 Task: Create tabs for every object which are used in student admission management system.
Action: Mouse moved to (803, 61)
Screenshot: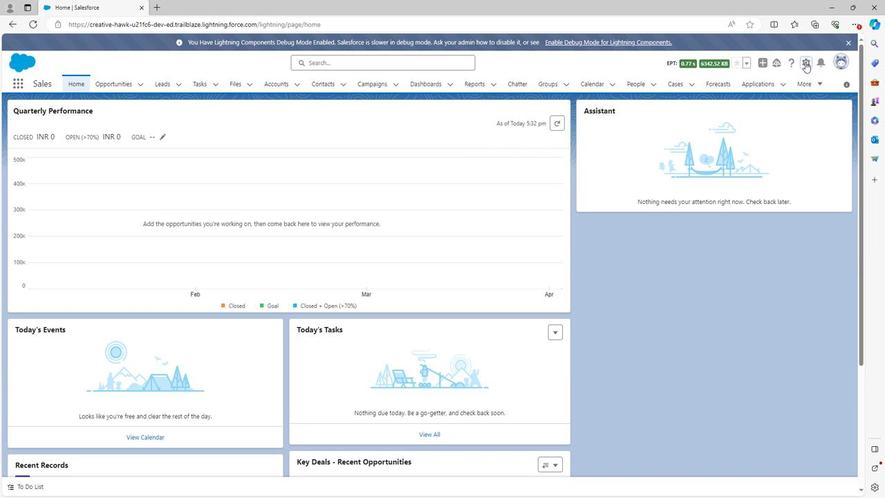 
Action: Mouse pressed left at (803, 61)
Screenshot: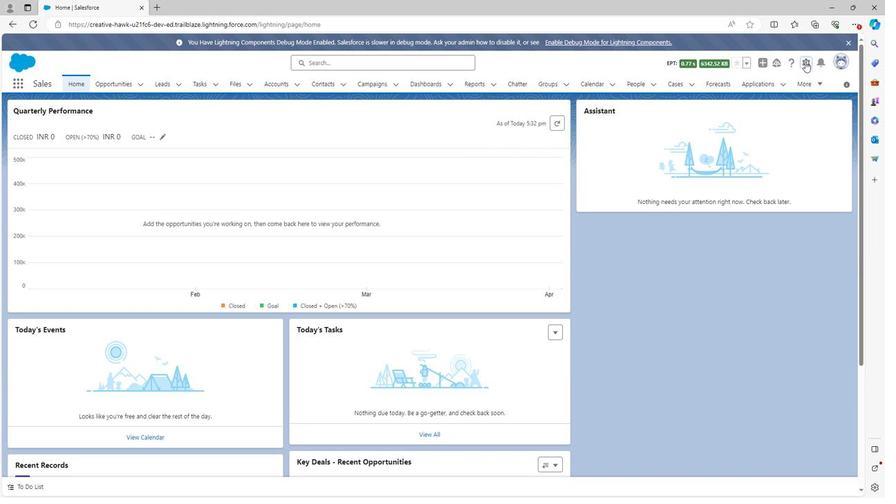 
Action: Mouse moved to (767, 92)
Screenshot: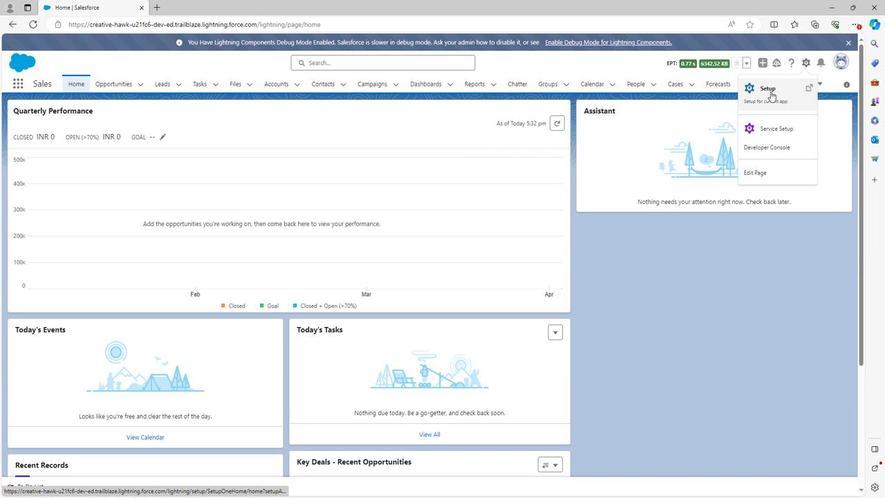
Action: Mouse pressed left at (767, 92)
Screenshot: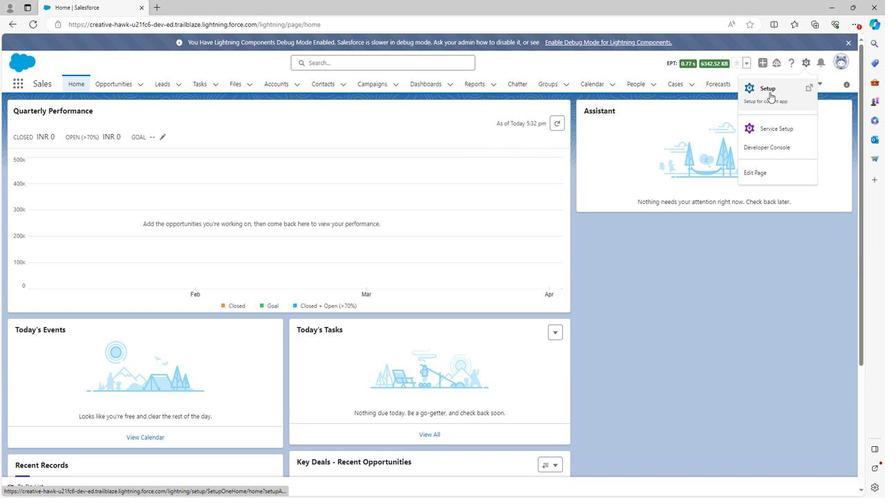 
Action: Mouse moved to (65, 103)
Screenshot: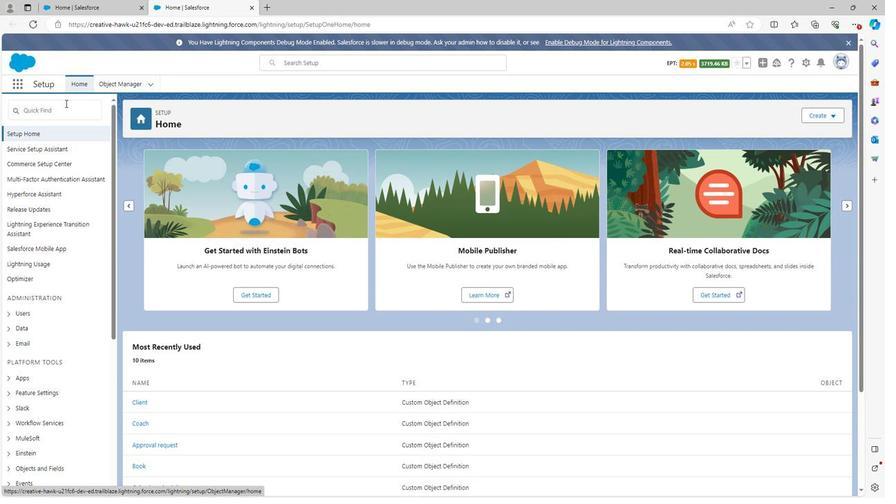 
Action: Mouse pressed left at (65, 103)
Screenshot: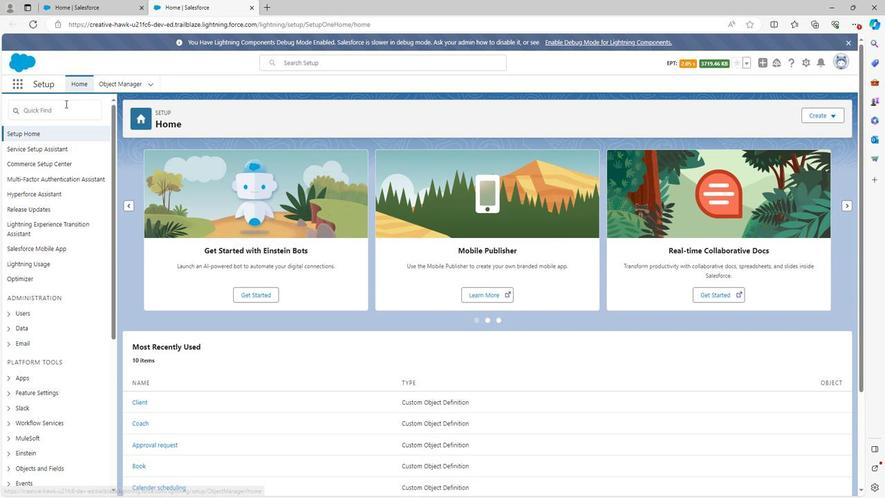 
Action: Mouse moved to (65, 103)
Screenshot: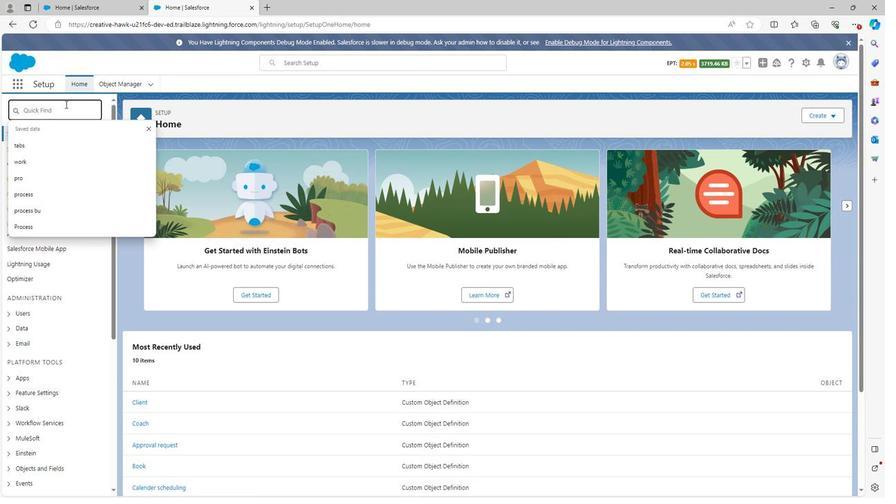 
Action: Key pressed tab
Screenshot: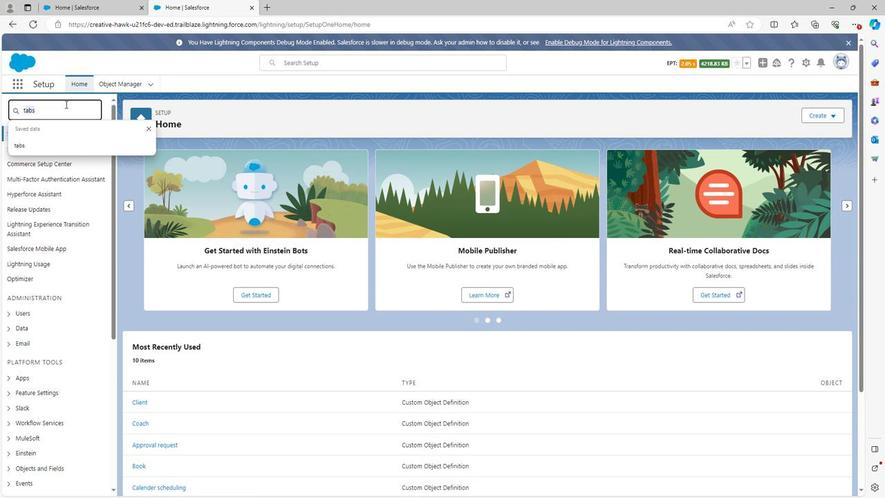 
Action: Mouse moved to (31, 154)
Screenshot: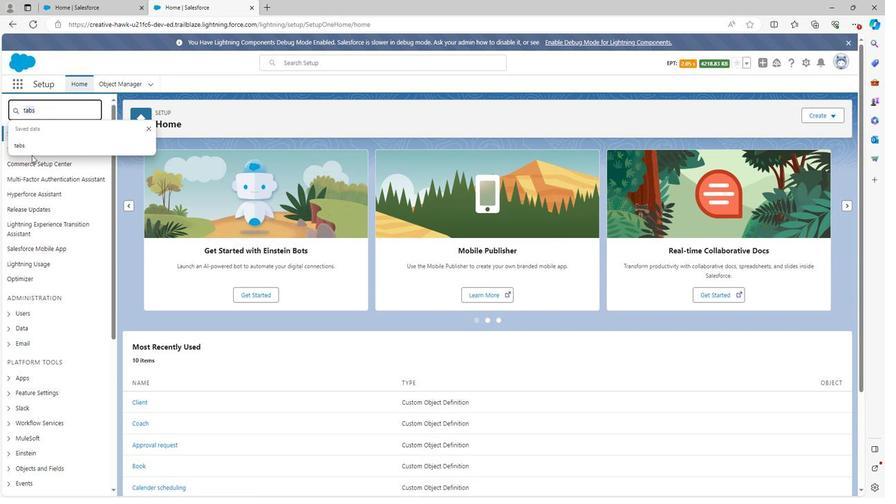 
Action: Key pressed s
Screenshot: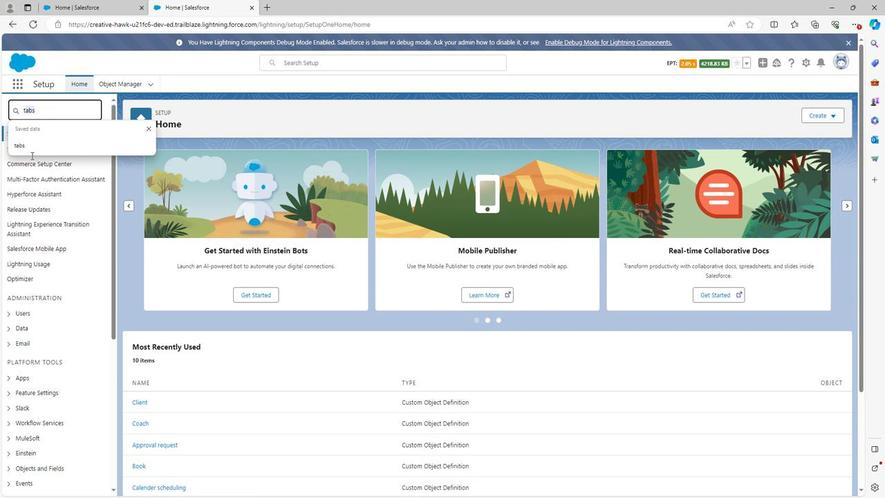 
Action: Mouse moved to (32, 161)
Screenshot: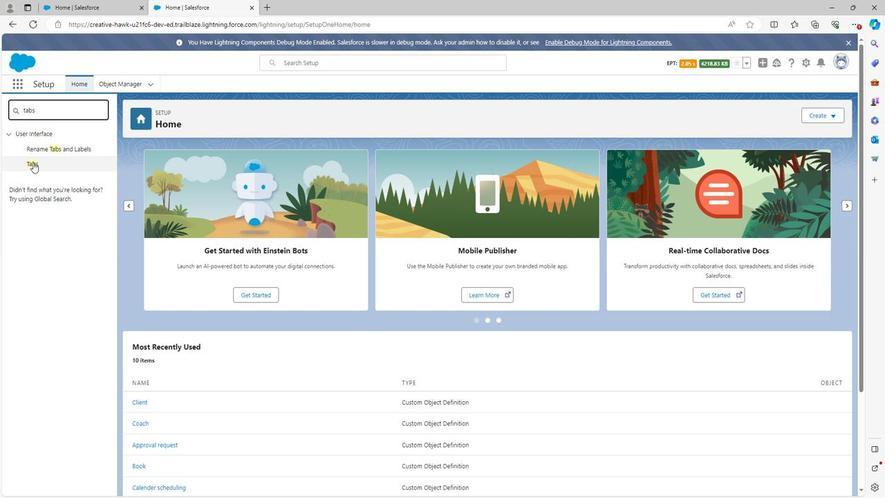 
Action: Mouse pressed left at (32, 161)
Screenshot: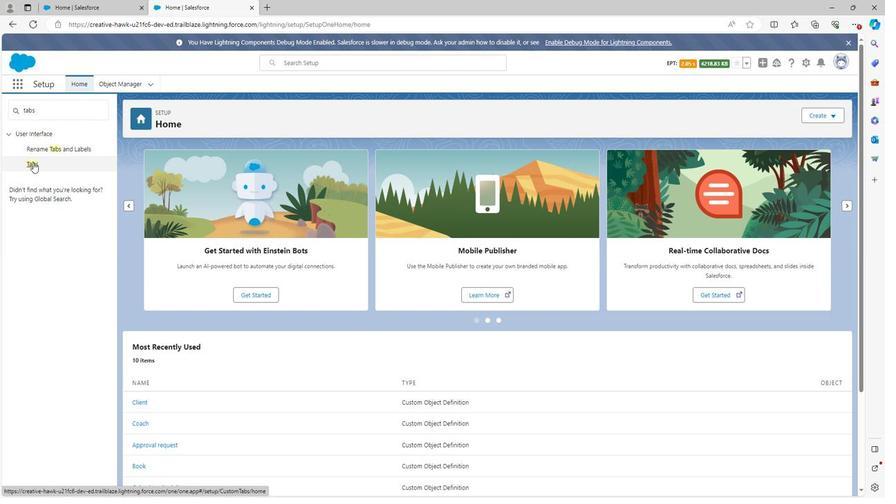 
Action: Mouse moved to (354, 224)
Screenshot: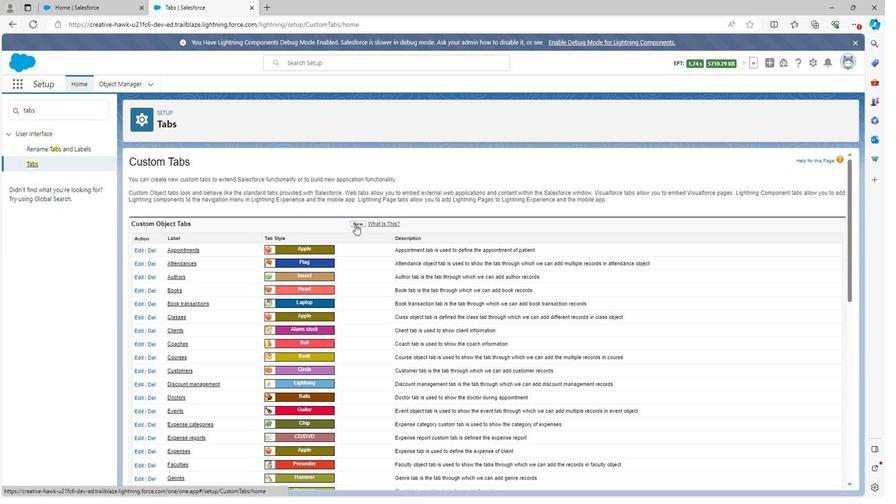 
Action: Mouse pressed left at (354, 224)
Screenshot: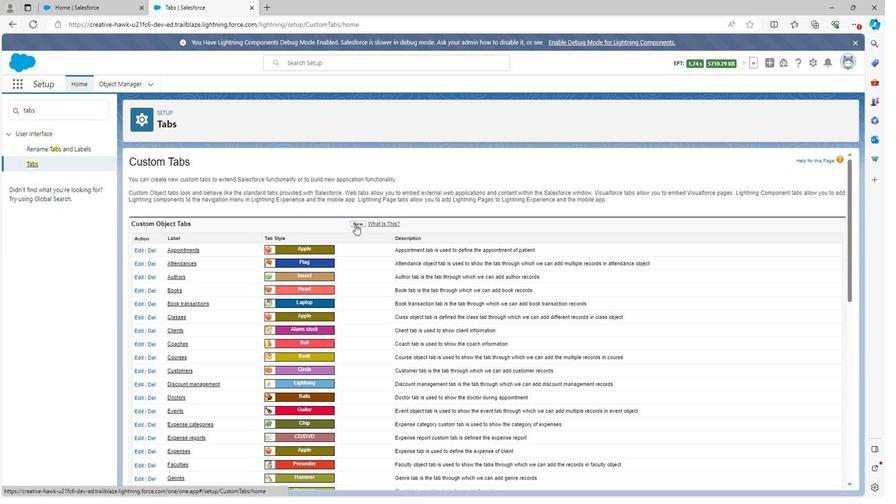 
Action: Mouse moved to (307, 238)
Screenshot: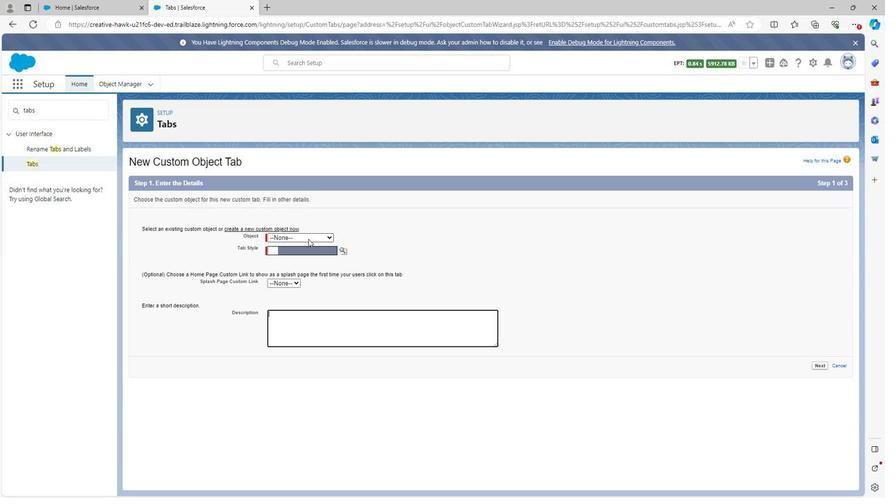 
Action: Mouse pressed left at (307, 238)
Screenshot: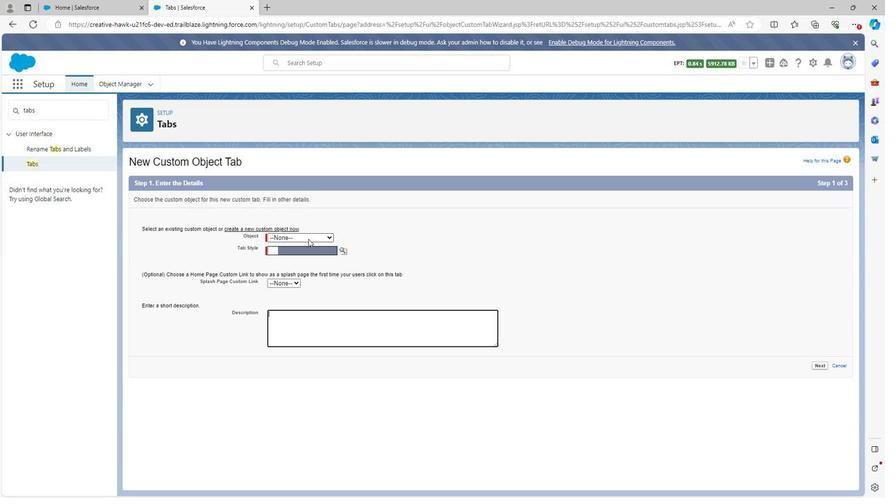 
Action: Mouse moved to (297, 379)
Screenshot: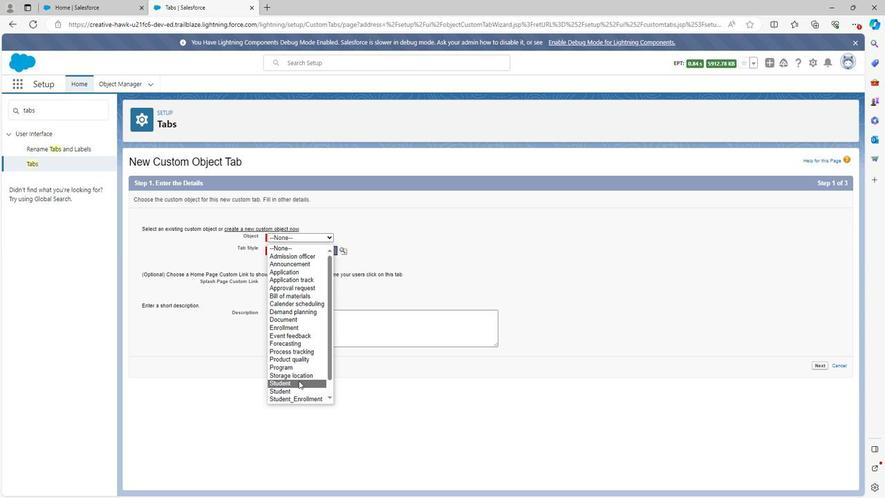 
Action: Mouse pressed left at (297, 379)
Screenshot: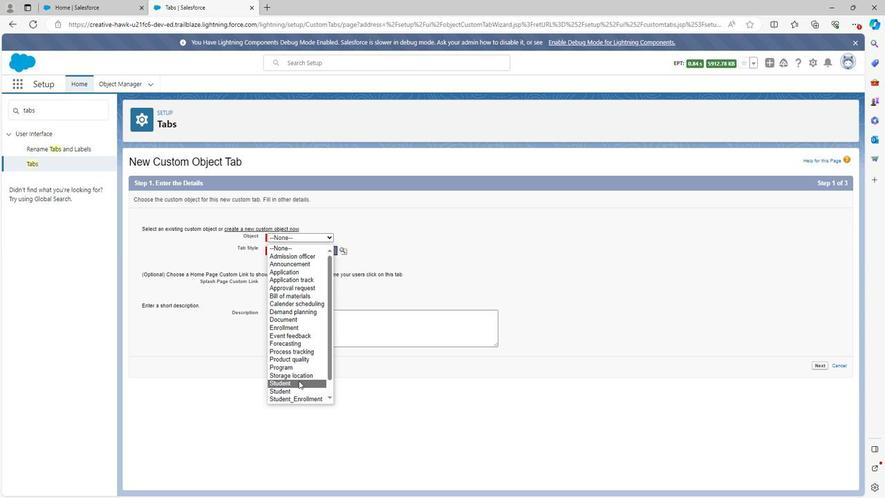 
Action: Mouse moved to (342, 249)
Screenshot: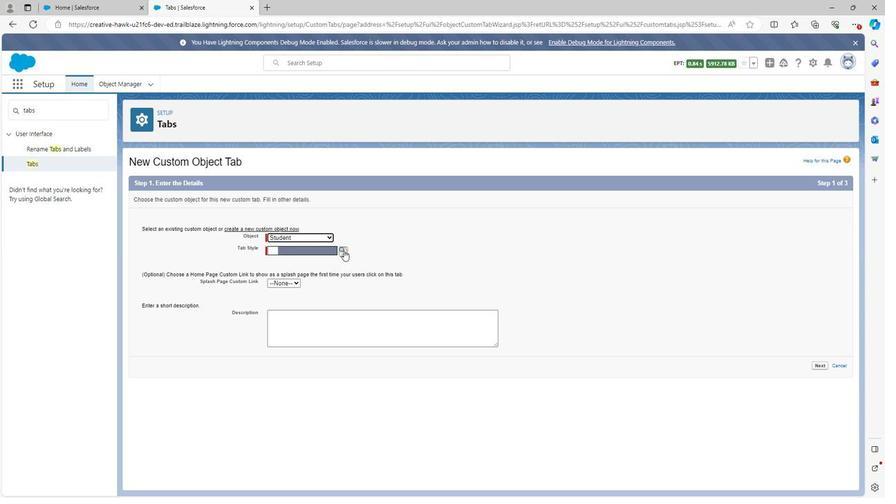 
Action: Mouse pressed left at (342, 249)
Screenshot: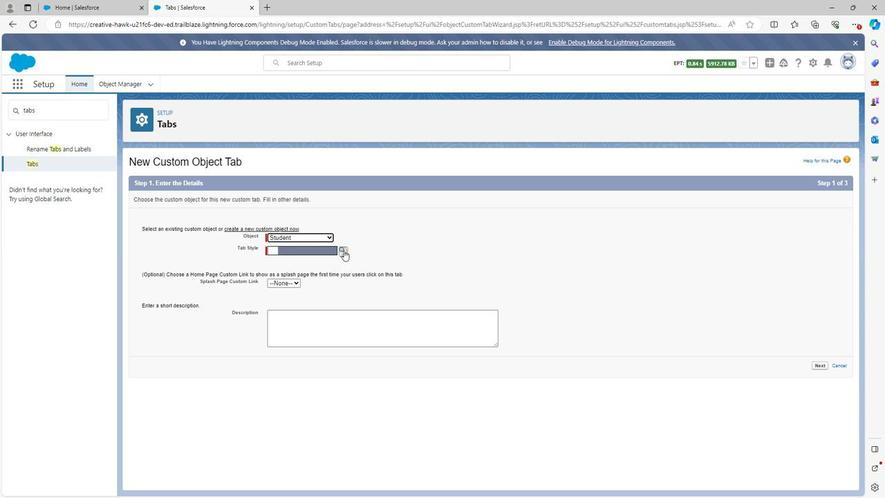 
Action: Mouse moved to (152, 314)
Screenshot: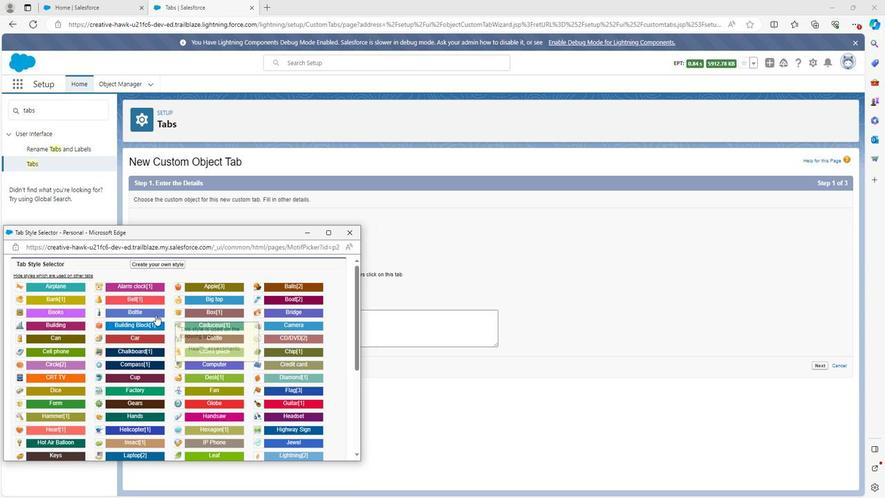 
Action: Mouse pressed left at (152, 314)
Screenshot: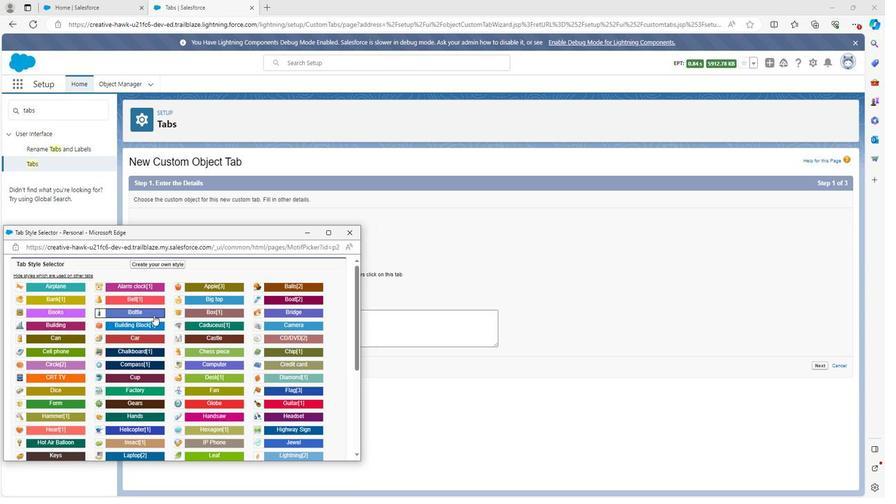 
Action: Mouse moved to (309, 309)
Screenshot: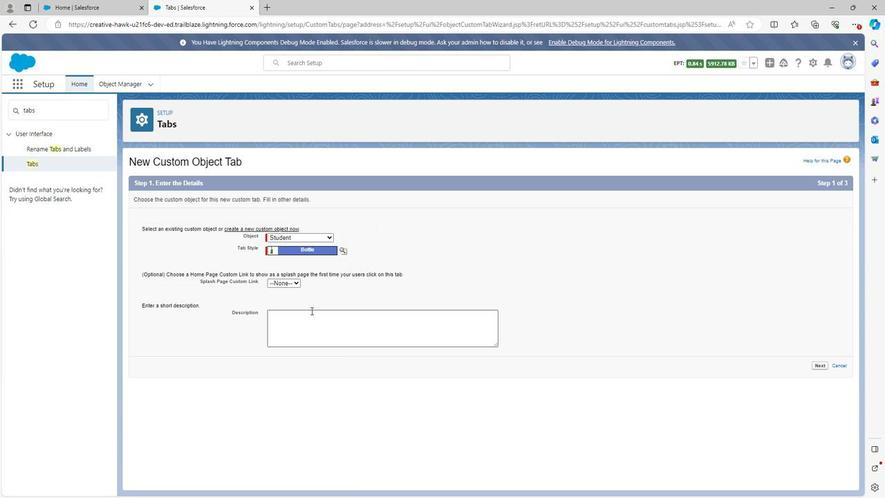 
Action: Mouse pressed left at (309, 309)
Screenshot: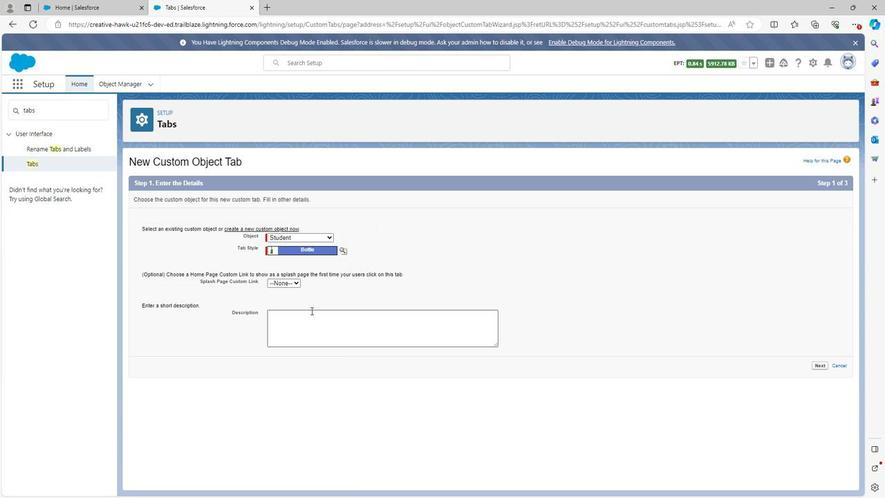 
Action: Mouse moved to (305, 313)
Screenshot: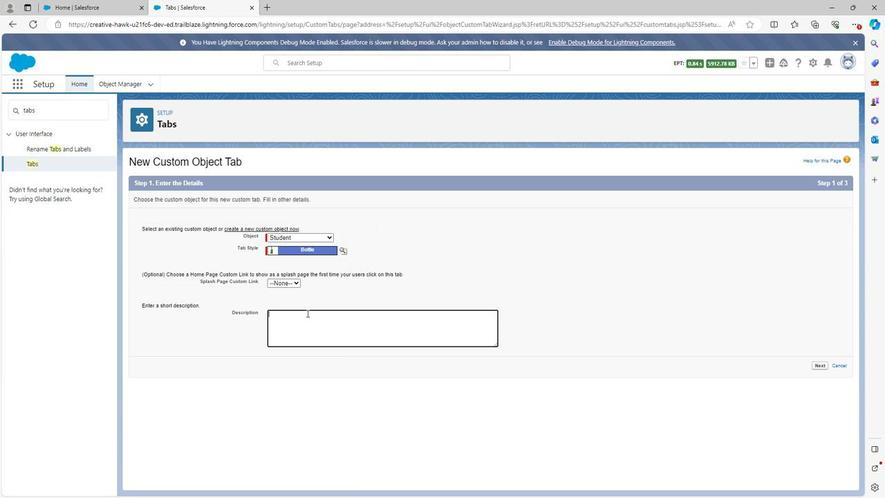 
Action: Key pressed <Key.shift>S
Screenshot: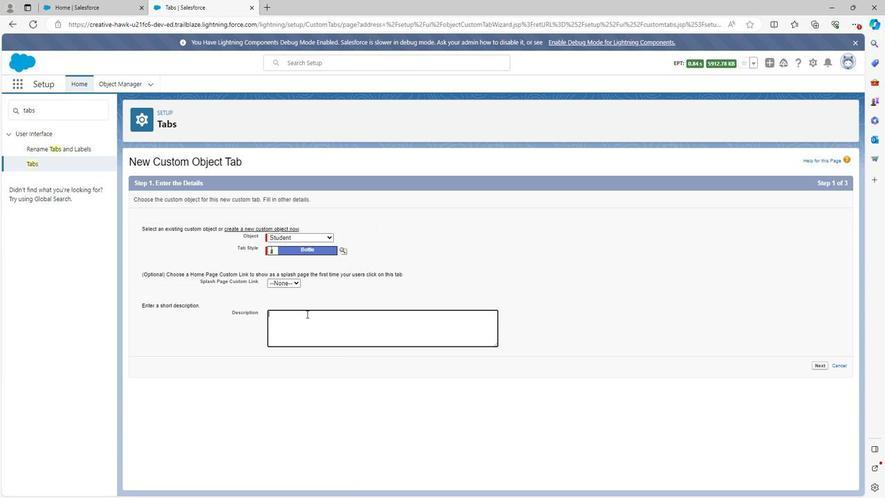 
Action: Mouse moved to (305, 308)
Screenshot: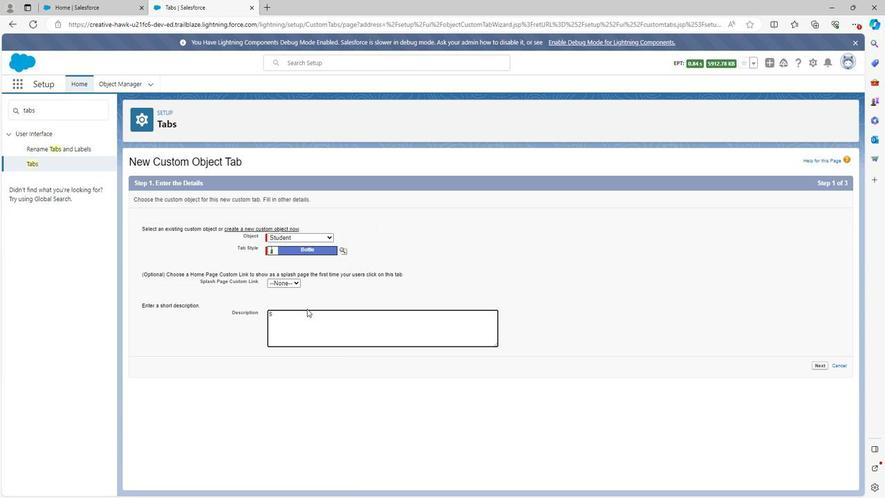 
Action: Key pressed tud
Screenshot: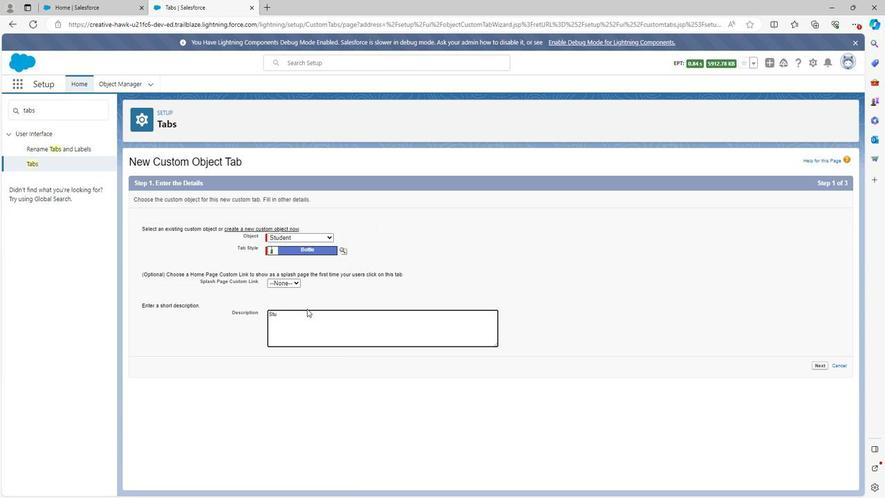 
Action: Mouse moved to (307, 307)
Screenshot: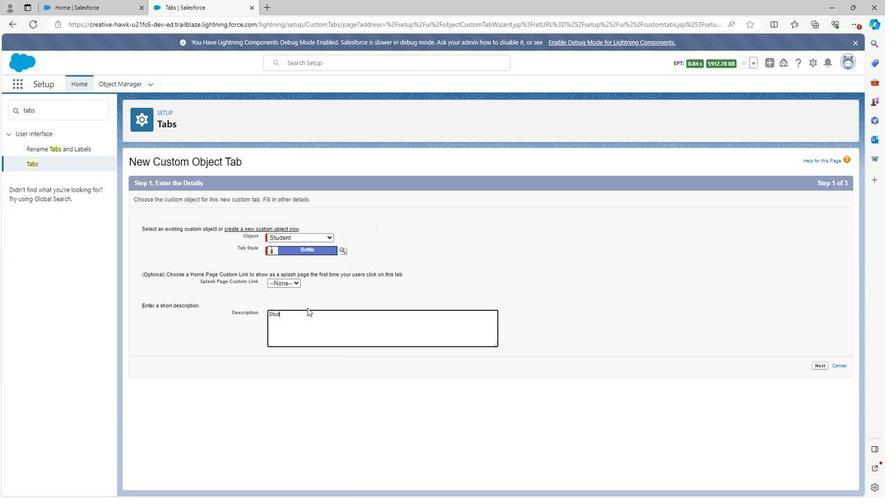 
Action: Key pressed ent<Key.space>tab<Key.space>is<Key.space>the<Key.space>tab<Key.space>through<Key.space>which<Key.space>we<Key.space>can<Key.space>add<Key.space>students<Key.space>in<Key.space>student<Key.space>admission<Key.space>management
Screenshot: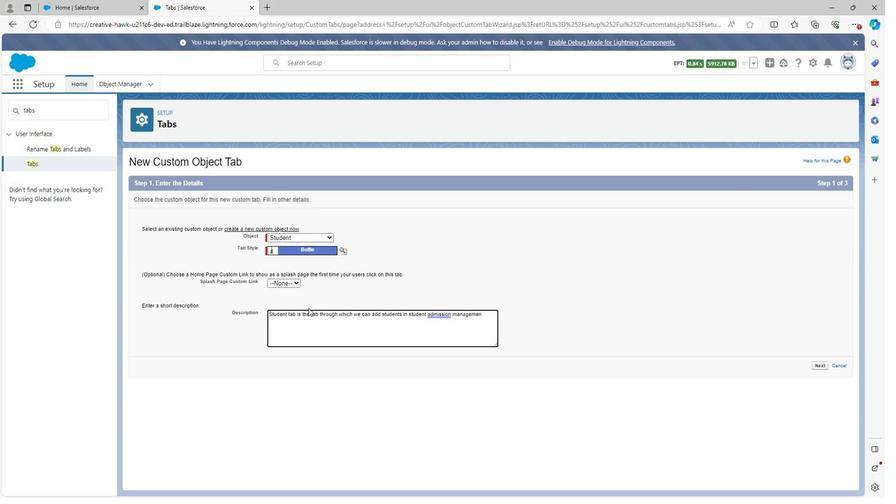 
Action: Mouse moved to (814, 365)
Screenshot: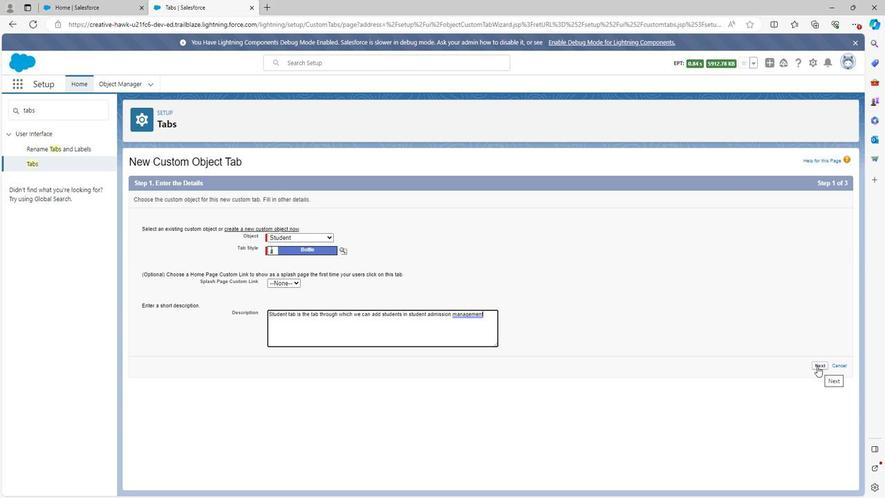 
Action: Mouse pressed left at (814, 365)
Screenshot: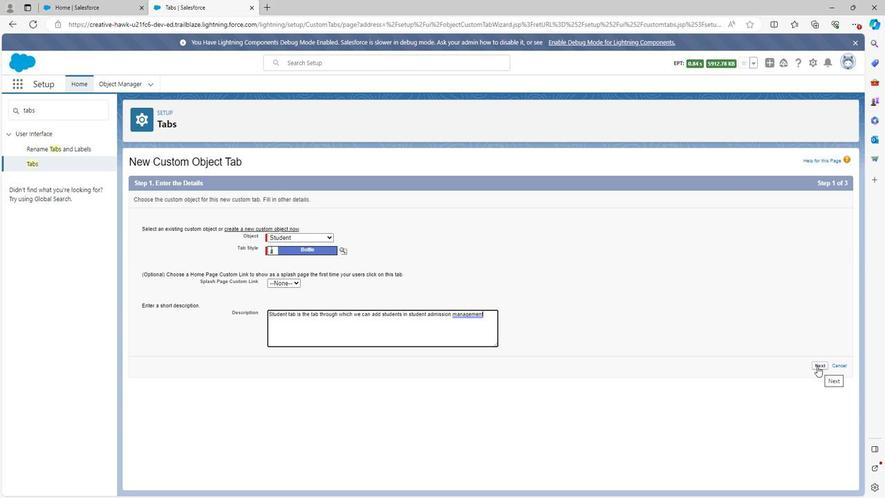 
Action: Mouse moved to (612, 370)
Screenshot: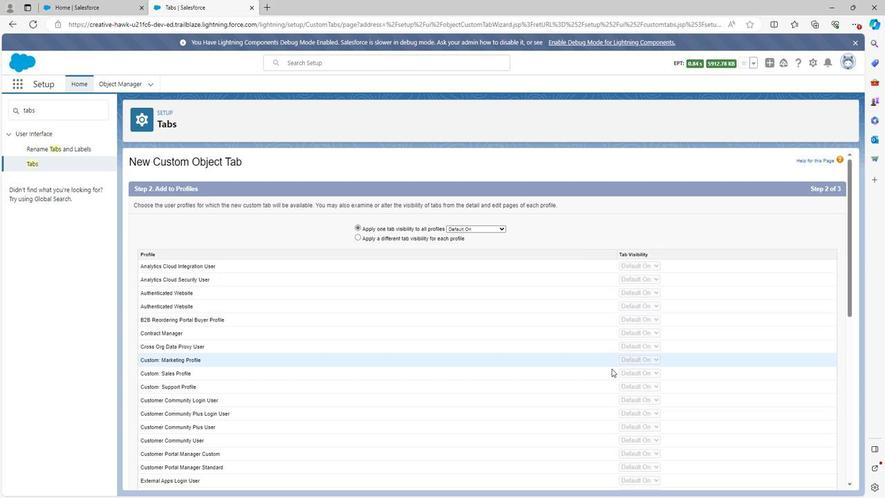 
Action: Mouse scrolled (612, 370) with delta (0, 0)
Screenshot: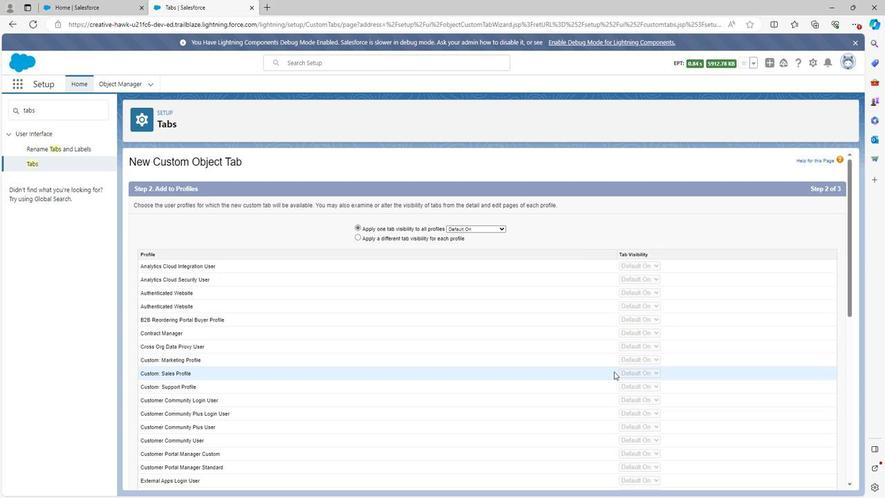 
Action: Mouse scrolled (612, 370) with delta (0, 0)
Screenshot: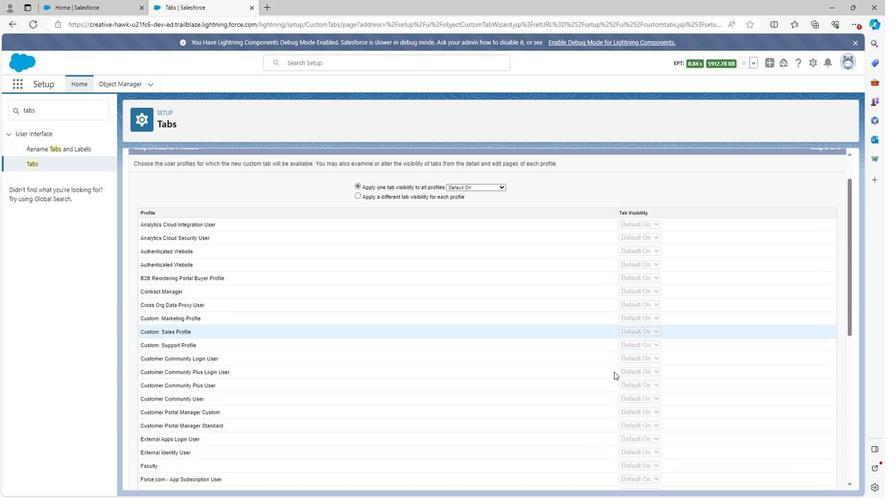 
Action: Mouse scrolled (612, 370) with delta (0, 0)
Screenshot: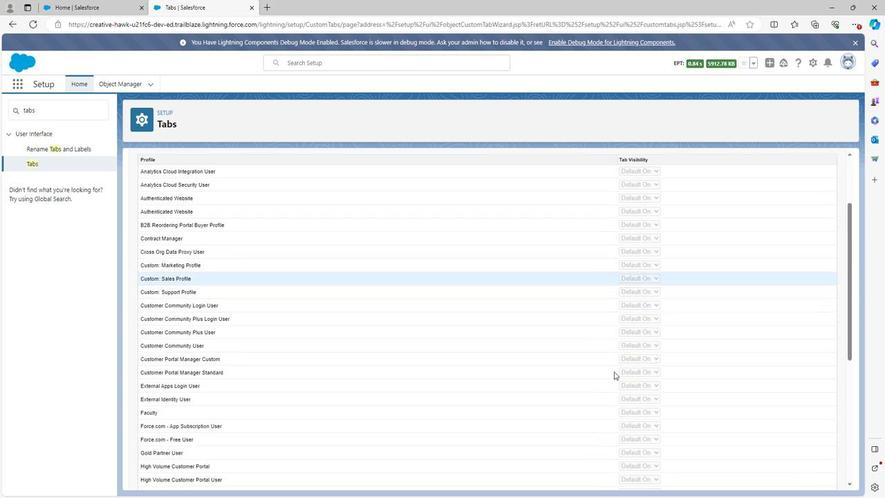 
Action: Mouse scrolled (612, 370) with delta (0, 0)
Screenshot: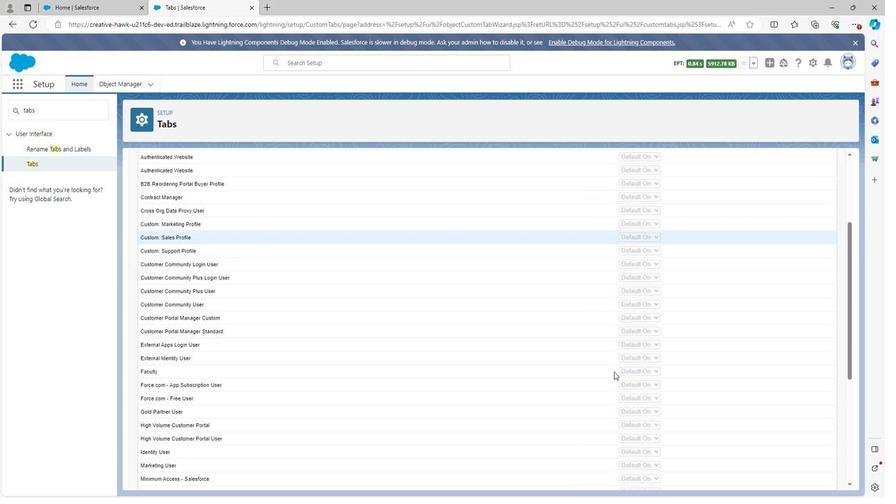 
Action: Mouse scrolled (612, 370) with delta (0, 0)
Screenshot: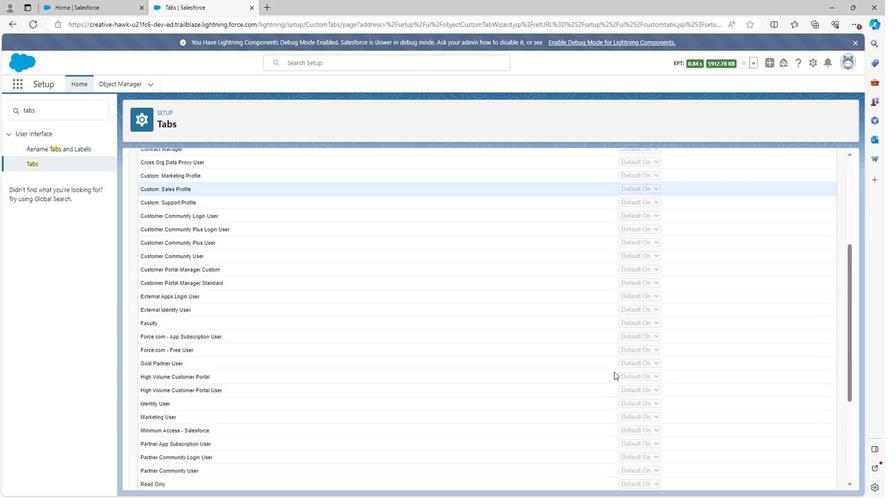 
Action: Mouse scrolled (612, 370) with delta (0, 0)
Screenshot: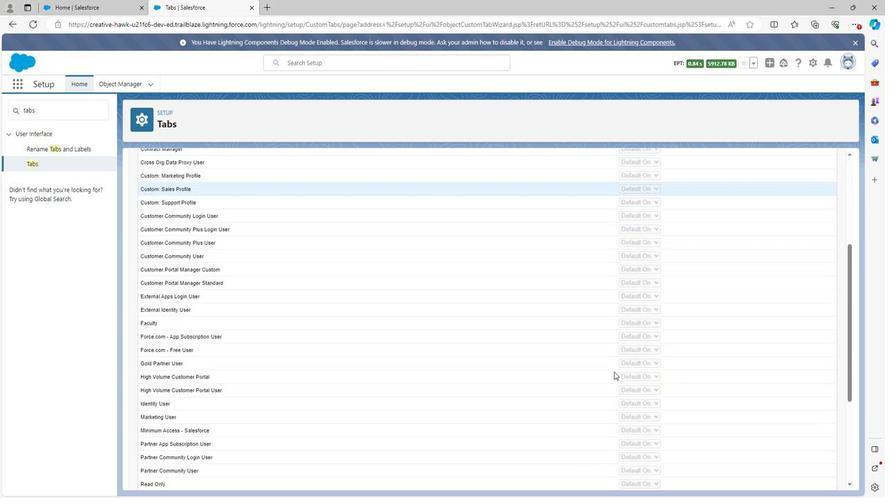 
Action: Mouse scrolled (612, 370) with delta (0, 0)
Screenshot: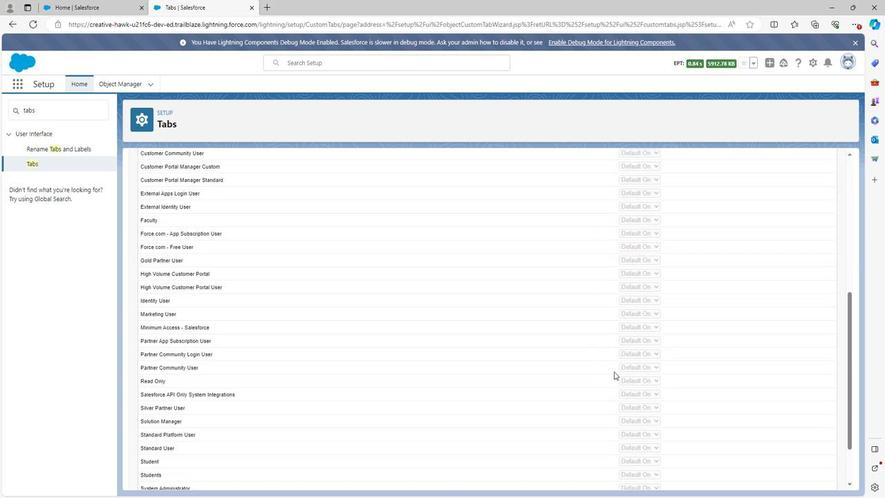 
Action: Mouse scrolled (612, 370) with delta (0, 0)
Screenshot: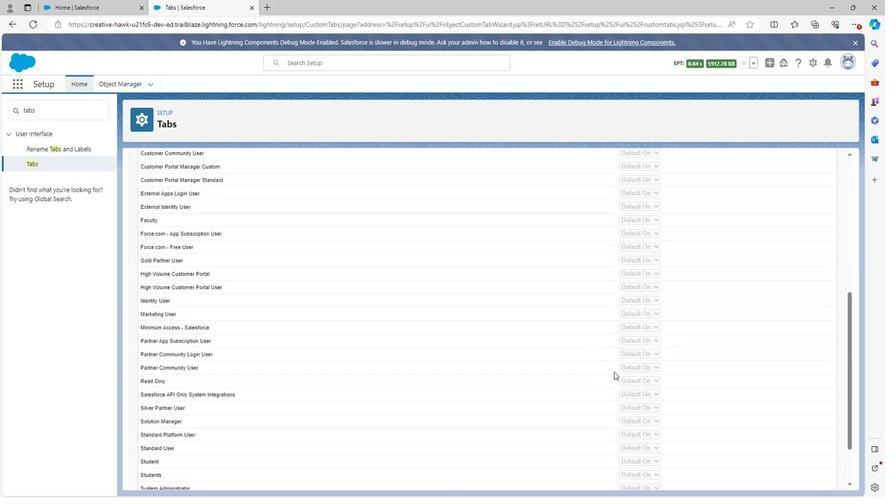 
Action: Mouse scrolled (612, 370) with delta (0, 0)
Screenshot: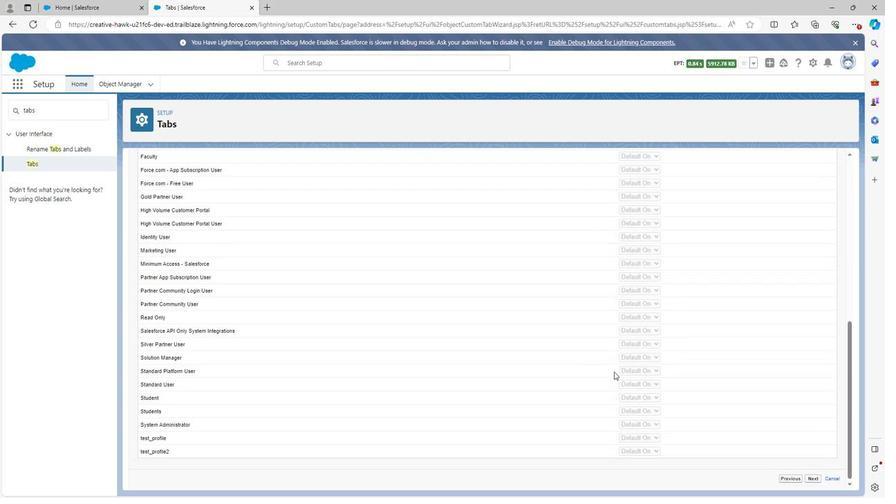 
Action: Mouse moved to (814, 478)
Screenshot: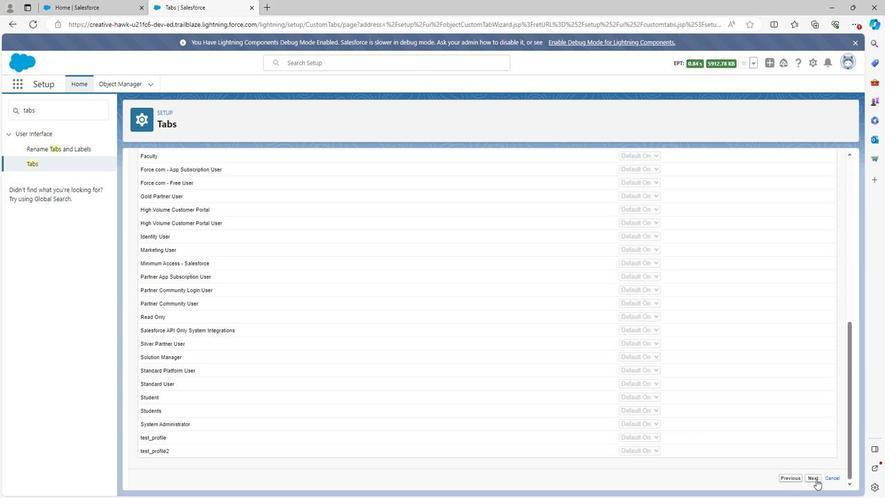 
Action: Mouse pressed left at (814, 478)
Screenshot: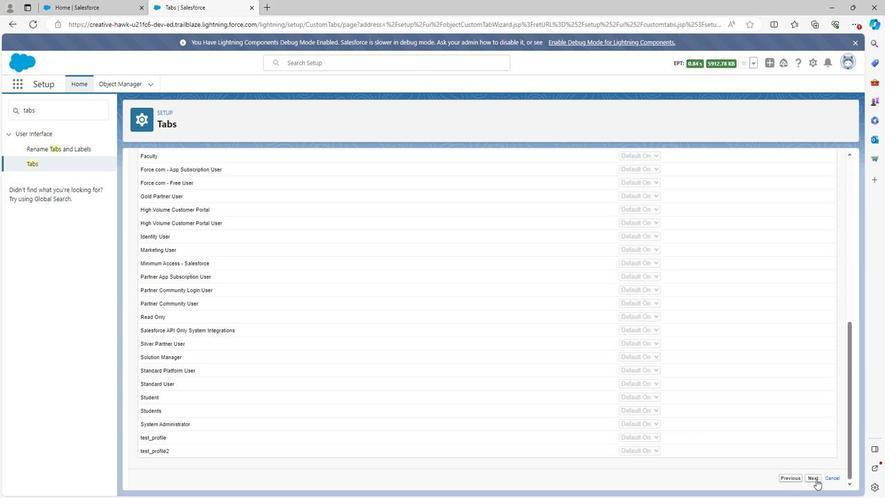
Action: Mouse moved to (765, 278)
Screenshot: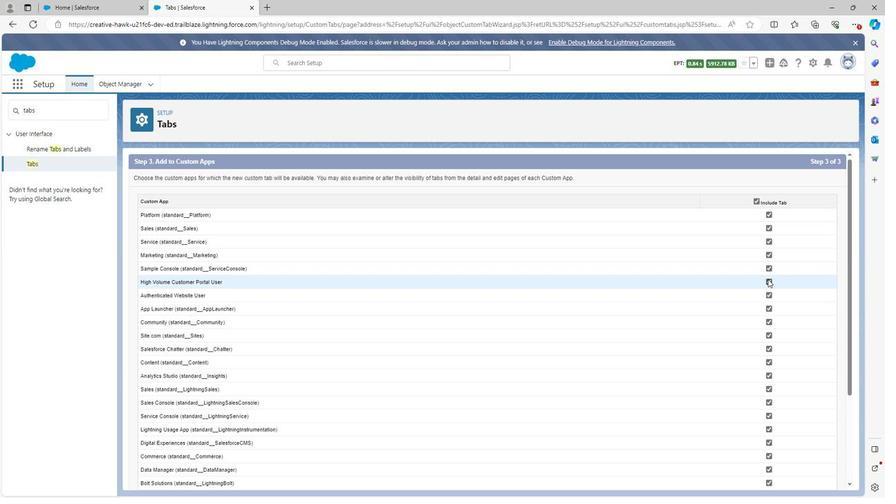 
Action: Mouse pressed left at (765, 278)
Screenshot: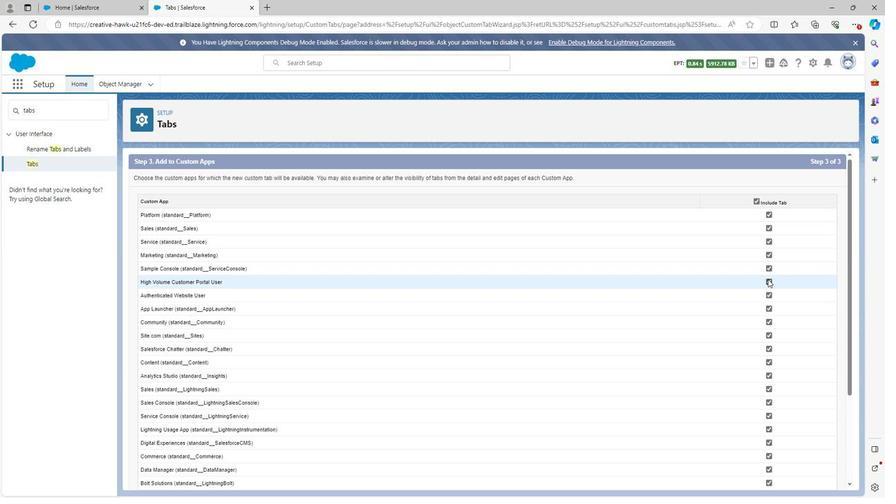 
Action: Mouse moved to (763, 399)
Screenshot: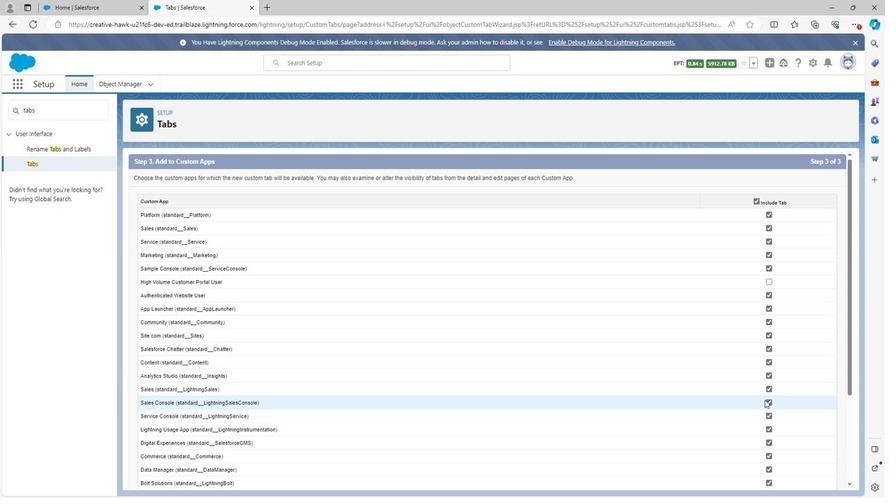 
Action: Mouse scrolled (763, 398) with delta (0, 0)
Screenshot: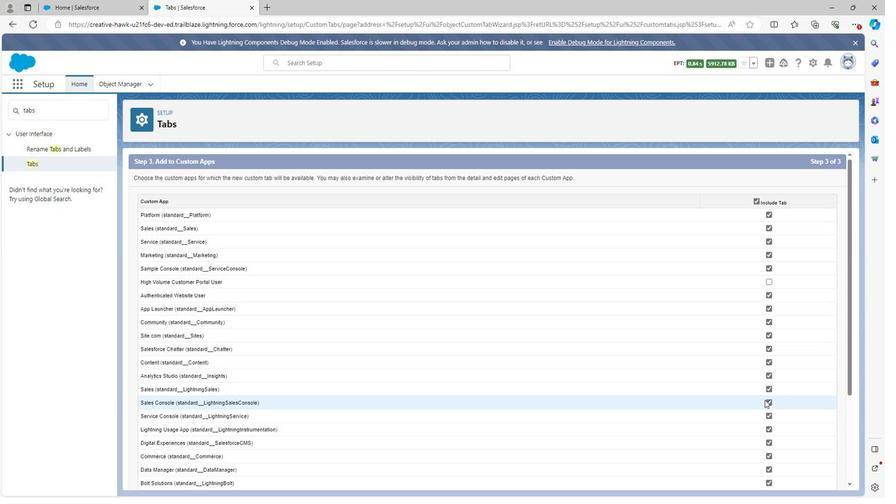 
Action: Mouse moved to (763, 399)
Screenshot: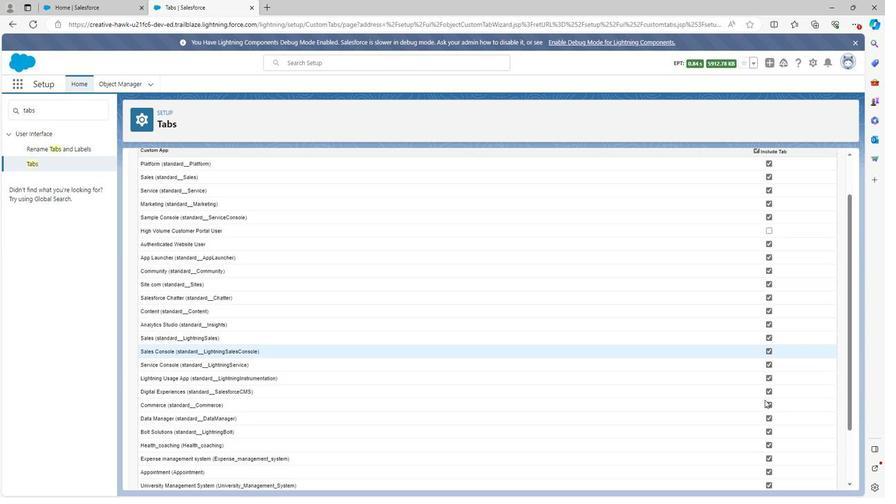 
Action: Mouse scrolled (763, 398) with delta (0, 0)
Screenshot: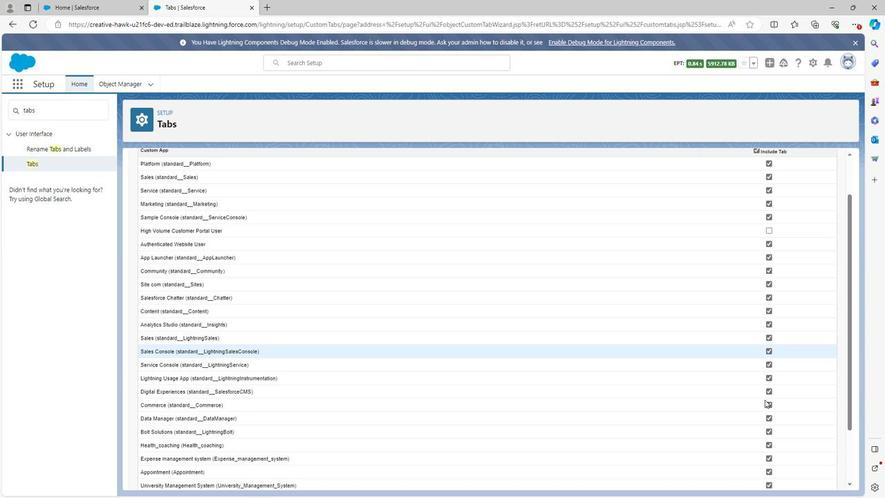 
Action: Mouse moved to (774, 443)
Screenshot: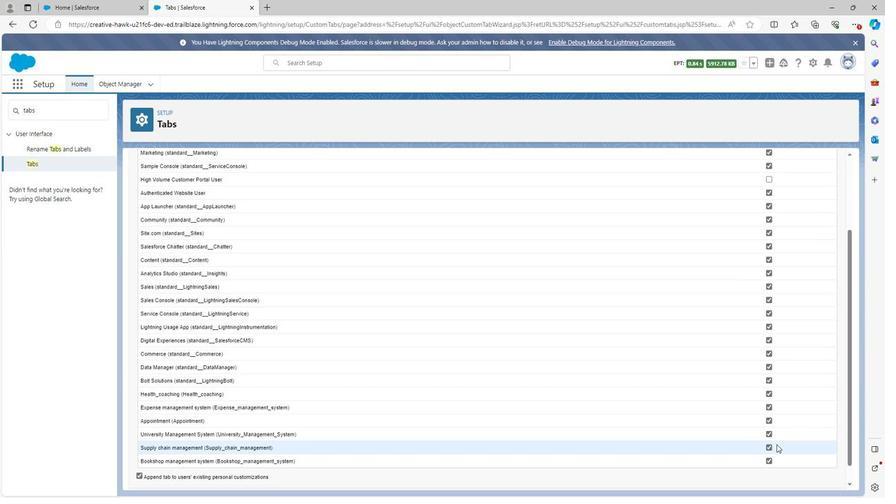 
Action: Mouse scrolled (774, 443) with delta (0, 0)
Screenshot: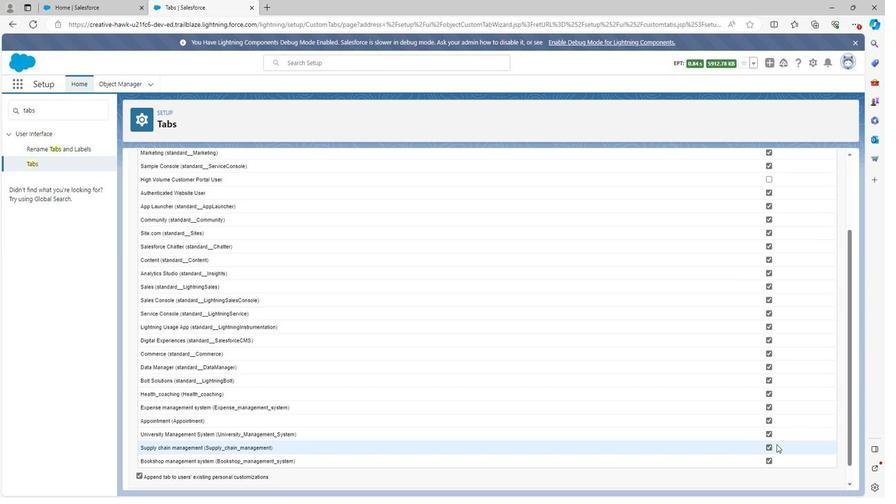 
Action: Mouse scrolled (774, 443) with delta (0, 0)
Screenshot: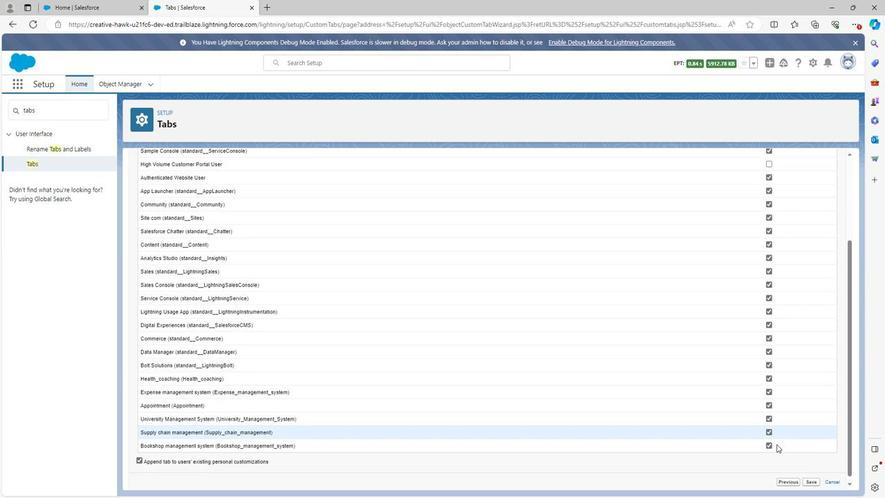 
Action: Mouse moved to (812, 474)
Screenshot: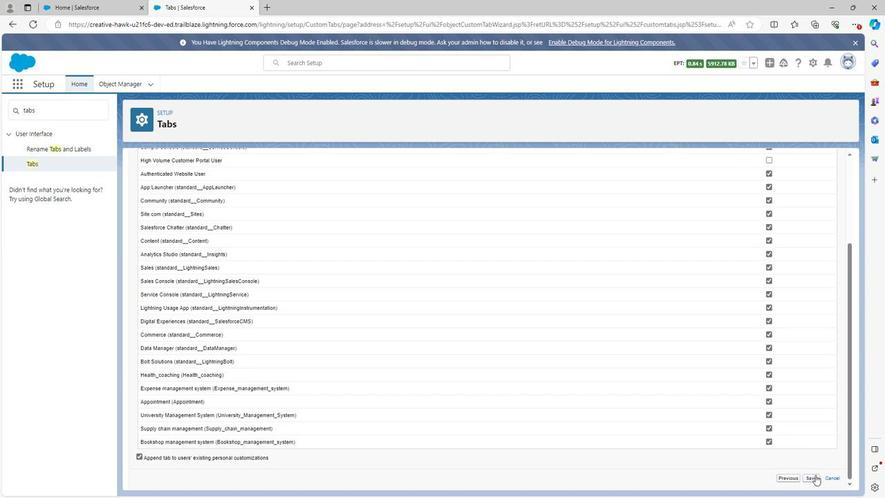 
Action: Mouse pressed left at (812, 474)
Screenshot: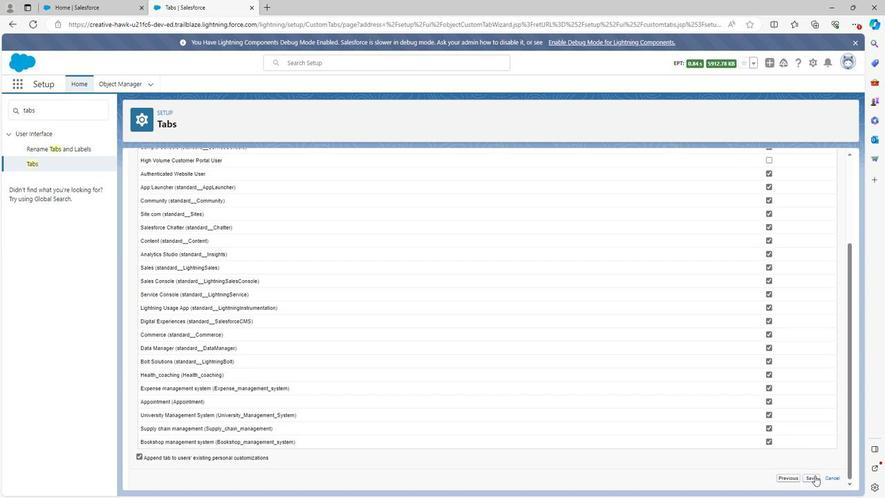 
Action: Mouse moved to (356, 224)
Screenshot: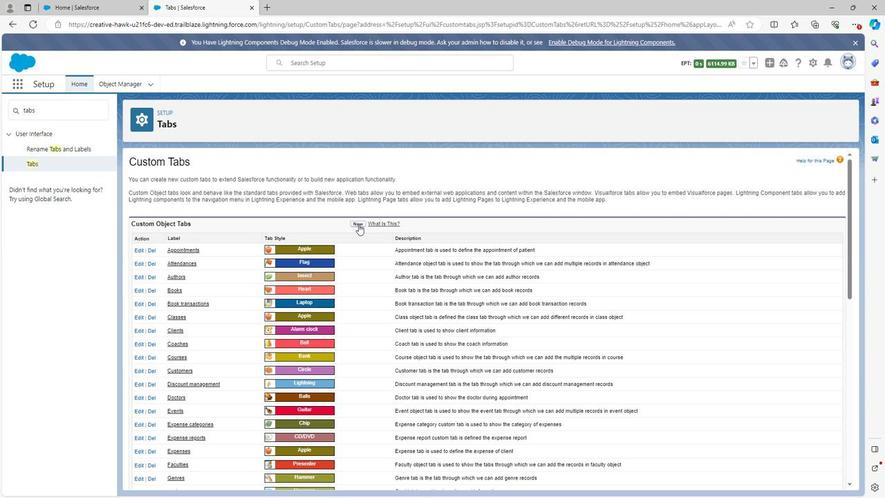 
Action: Mouse pressed left at (356, 224)
Screenshot: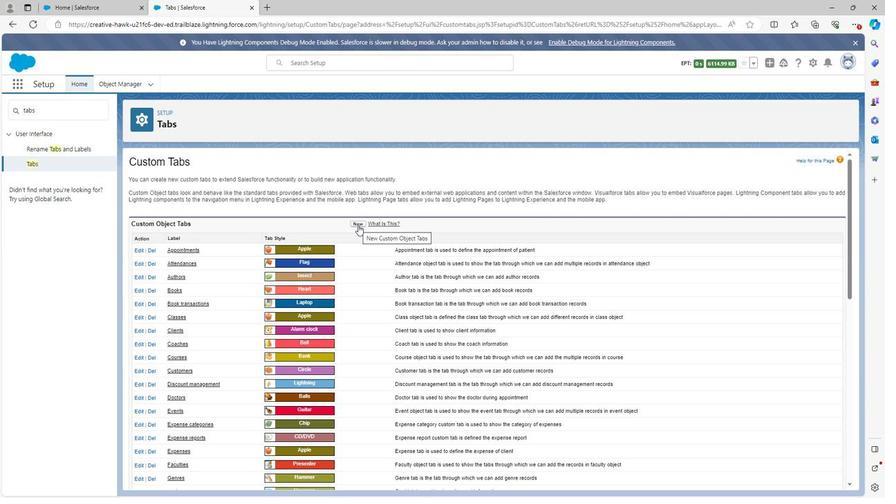
Action: Mouse moved to (298, 236)
Screenshot: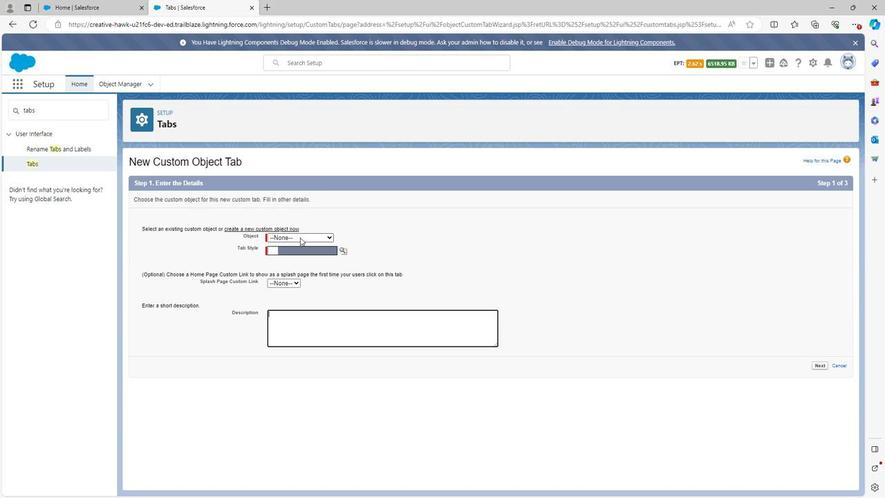 
Action: Mouse pressed left at (298, 236)
Screenshot: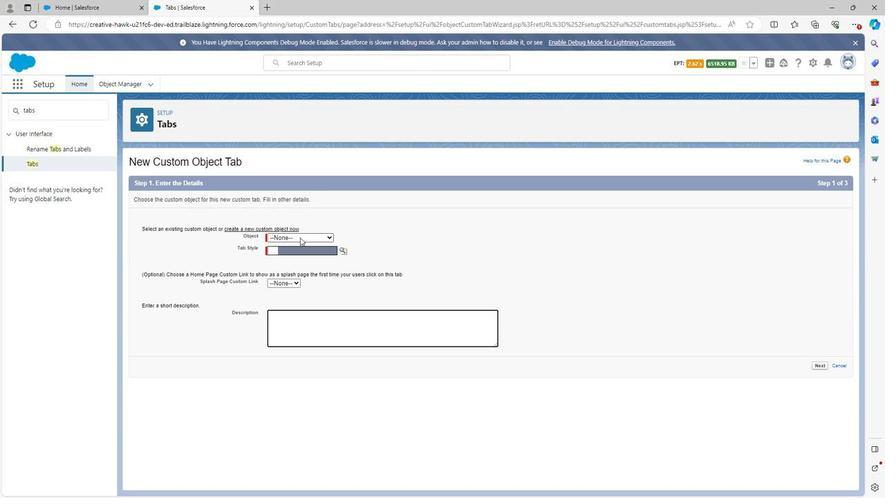 
Action: Mouse moved to (291, 273)
Screenshot: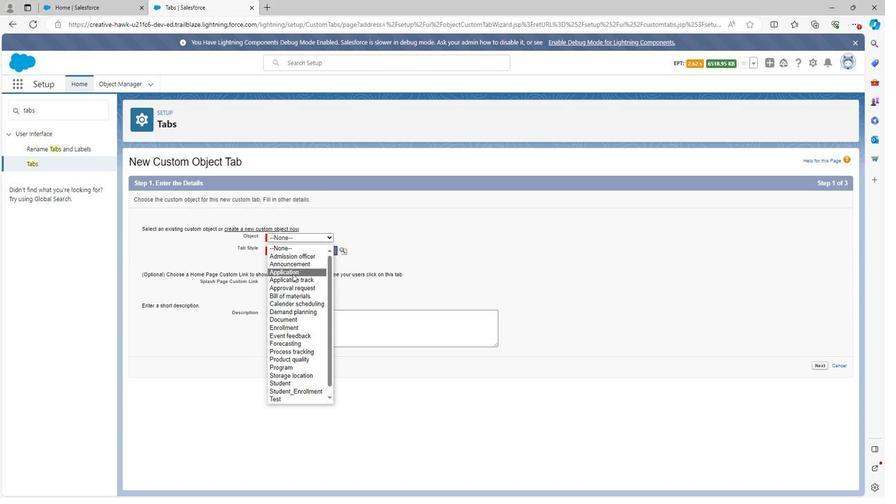 
Action: Mouse pressed left at (291, 273)
Screenshot: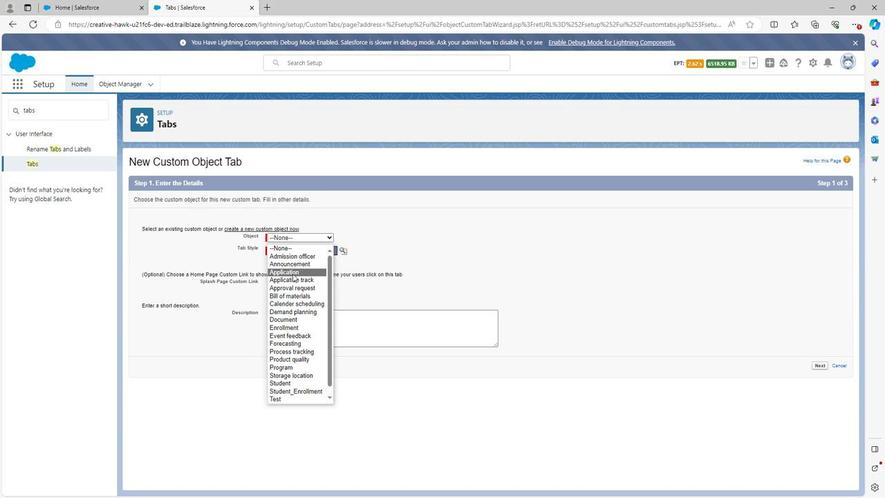 
Action: Mouse moved to (343, 251)
Screenshot: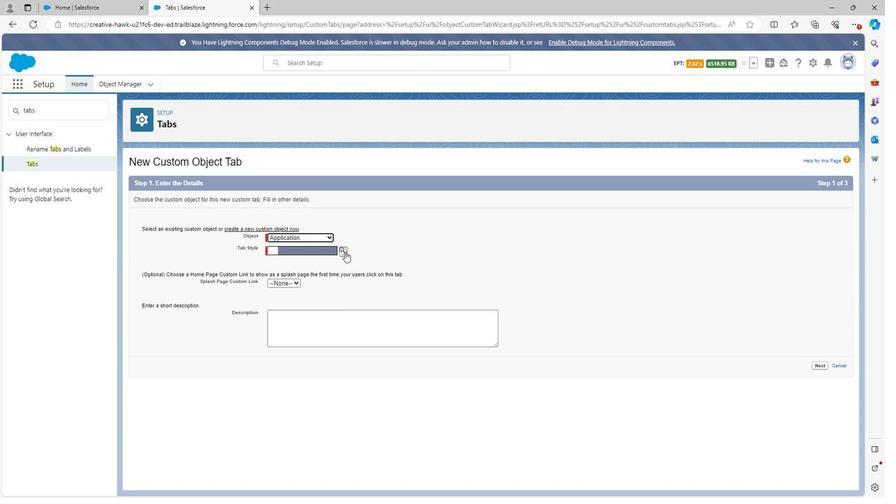 
Action: Mouse pressed left at (343, 251)
Screenshot: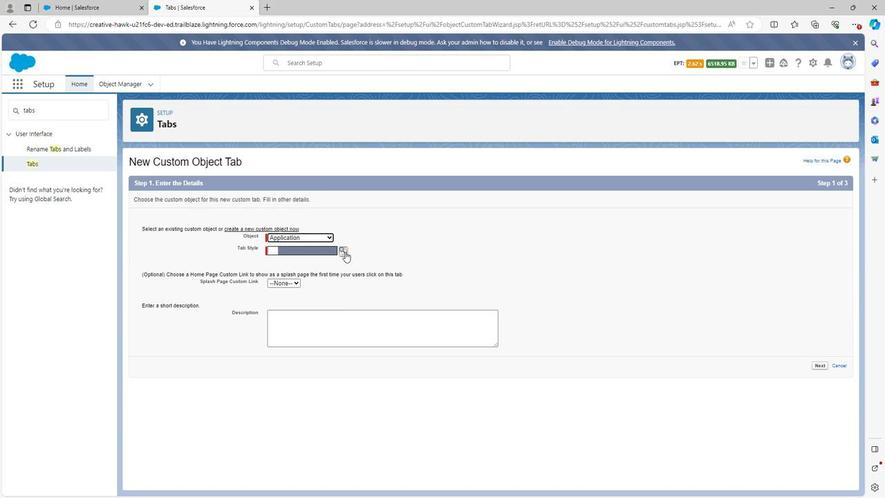 
Action: Mouse moved to (316, 285)
Screenshot: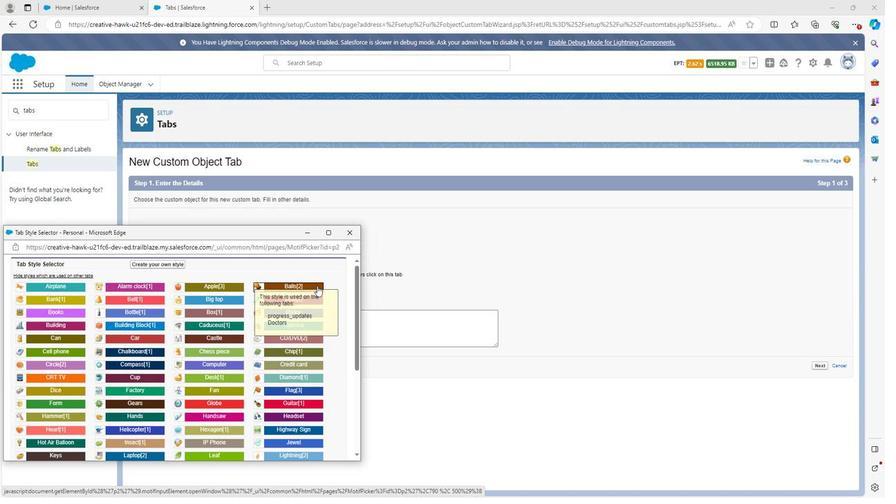 
Action: Mouse pressed left at (316, 285)
Screenshot: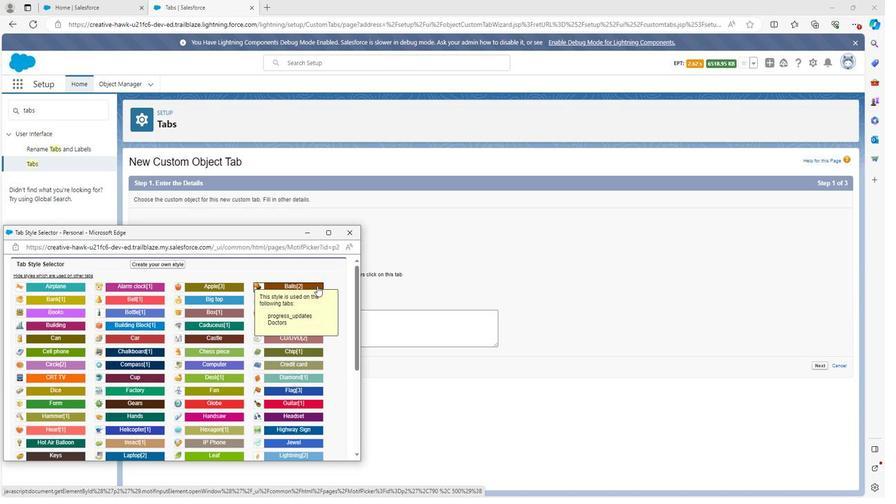 
Action: Mouse moved to (308, 317)
Screenshot: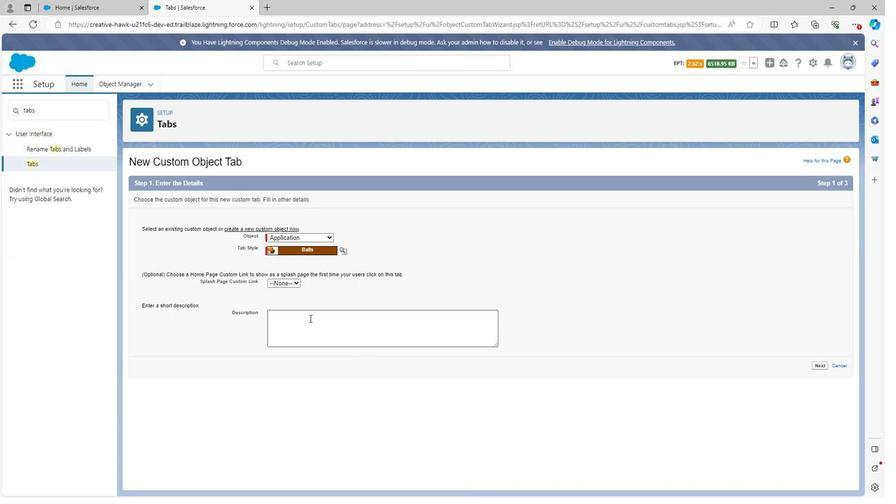 
Action: Mouse pressed left at (308, 317)
Screenshot: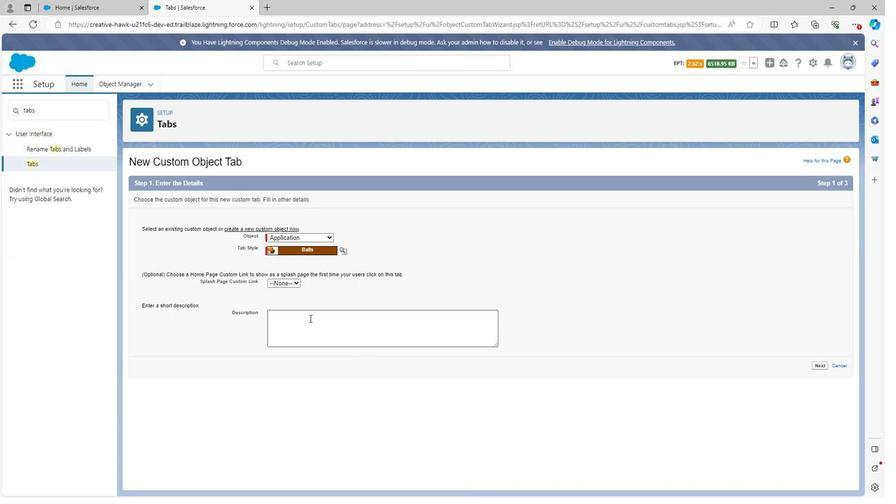 
Action: Key pressed <Key.shift>Appliv<Key.backspace>cation<Key.space>tab<Key.space>is<Key.space>the<Key.space>tab<Key.space>through<Key.space>which<Key.space>we<Key.space>can<Key.space>add<Key.space>applications<Key.space>in<Key.space>student<Key.space>admission<Key.space>management
Screenshot: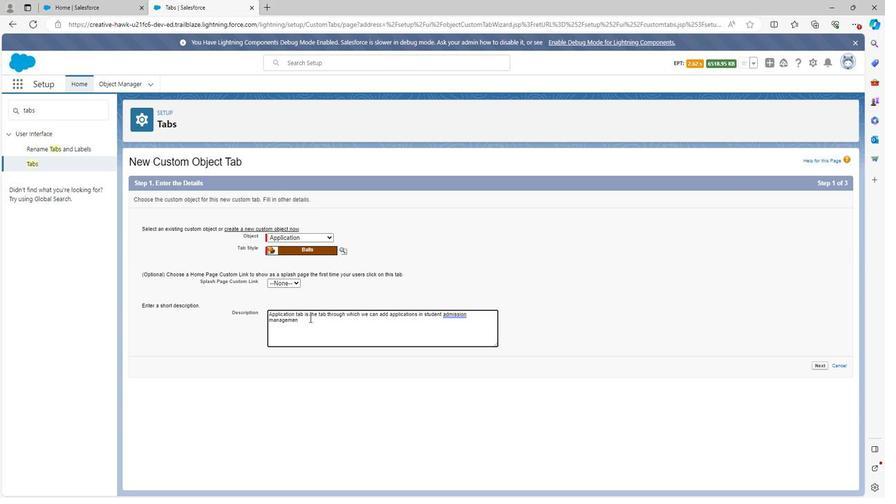 
Action: Mouse moved to (823, 364)
Screenshot: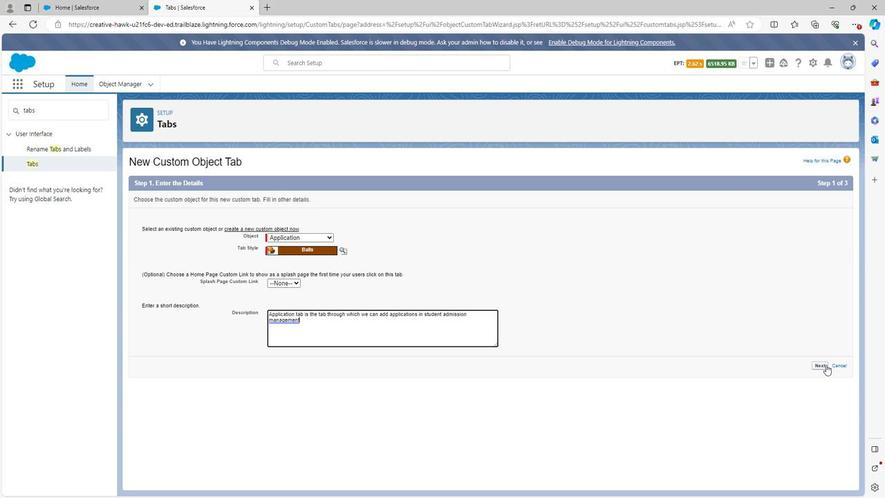 
Action: Mouse pressed left at (823, 364)
Screenshot: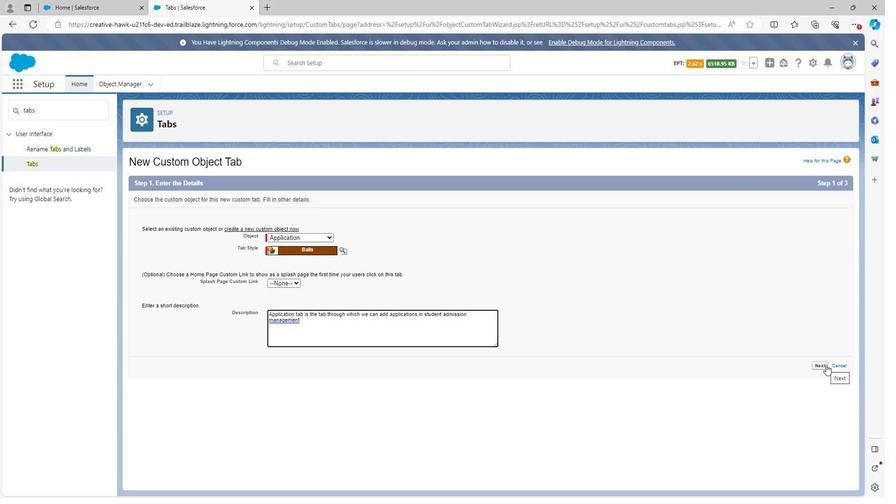 
Action: Mouse moved to (676, 431)
Screenshot: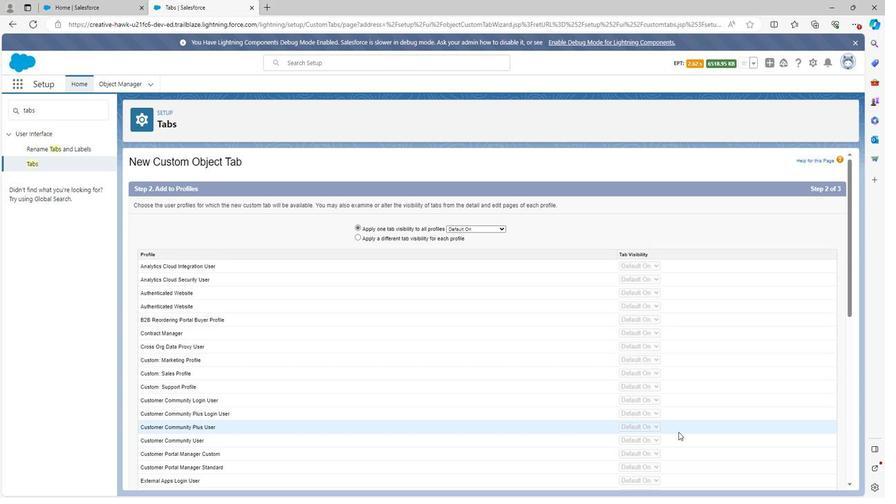 
Action: Mouse scrolled (676, 431) with delta (0, 0)
Screenshot: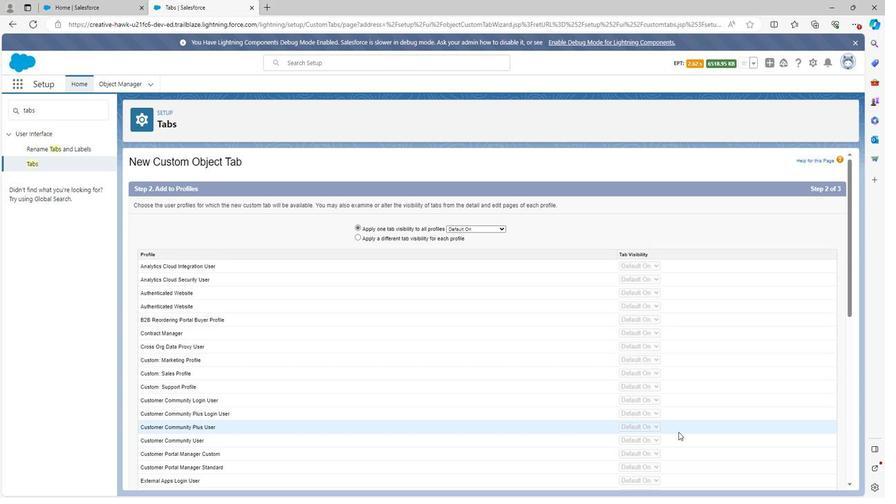 
Action: Mouse moved to (676, 431)
Screenshot: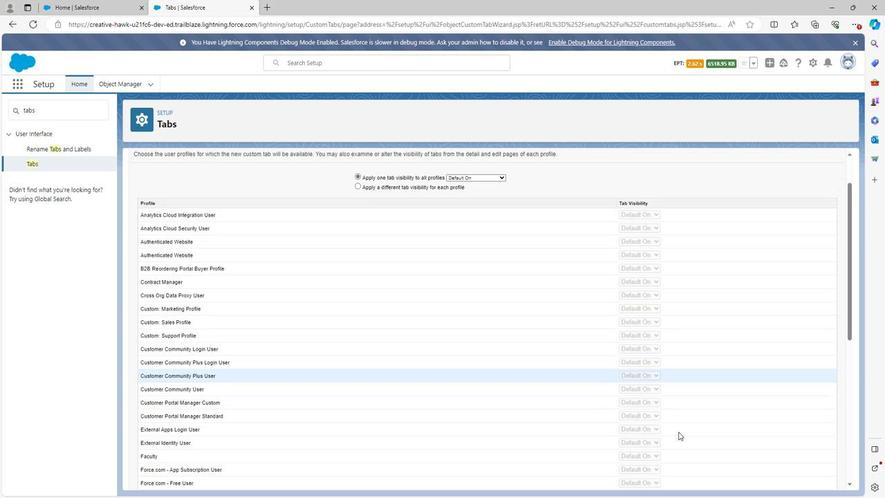 
Action: Mouse scrolled (676, 431) with delta (0, 0)
Screenshot: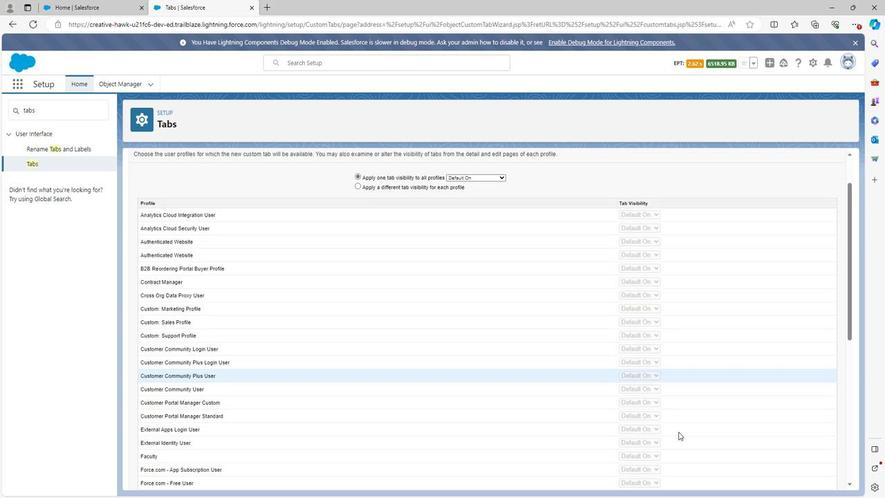 
Action: Mouse scrolled (676, 431) with delta (0, 0)
Screenshot: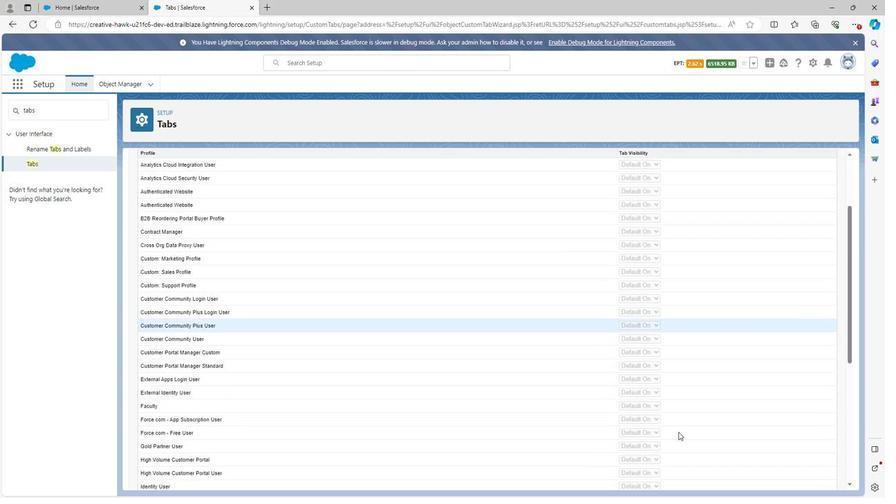 
Action: Mouse scrolled (676, 431) with delta (0, 0)
Screenshot: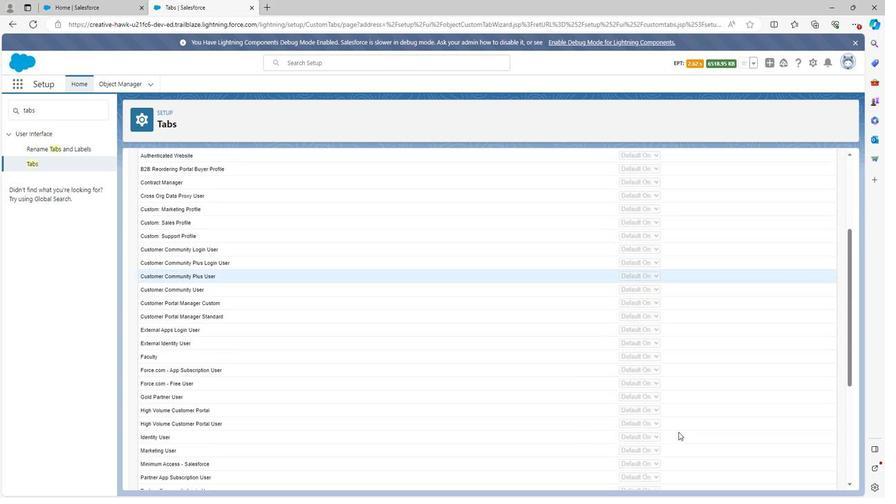 
Action: Mouse moved to (676, 431)
Screenshot: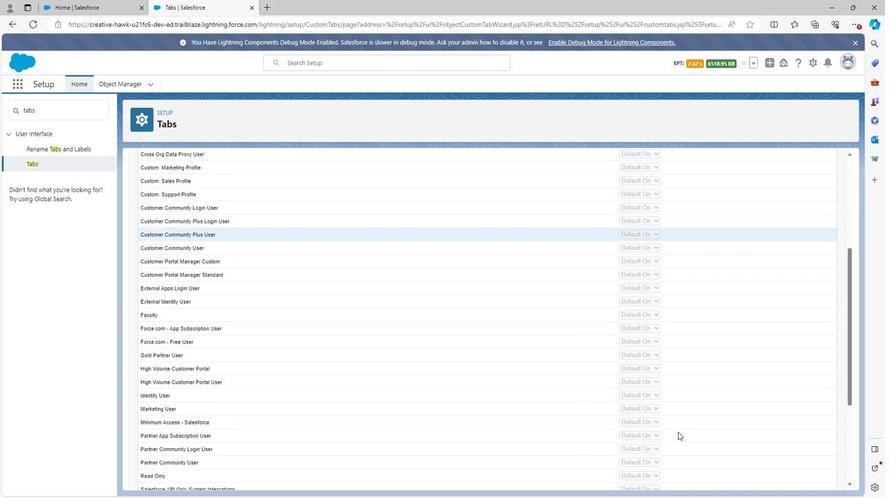 
Action: Mouse scrolled (676, 431) with delta (0, 0)
Screenshot: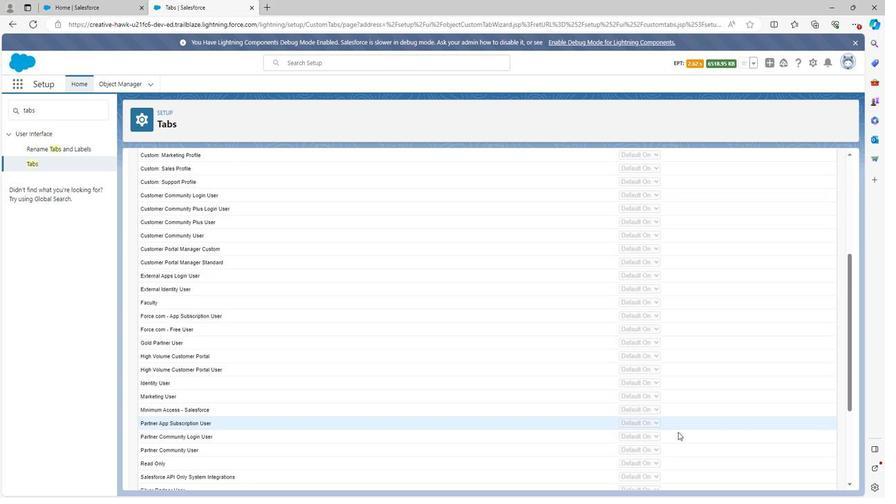 
Action: Mouse scrolled (676, 431) with delta (0, 0)
Screenshot: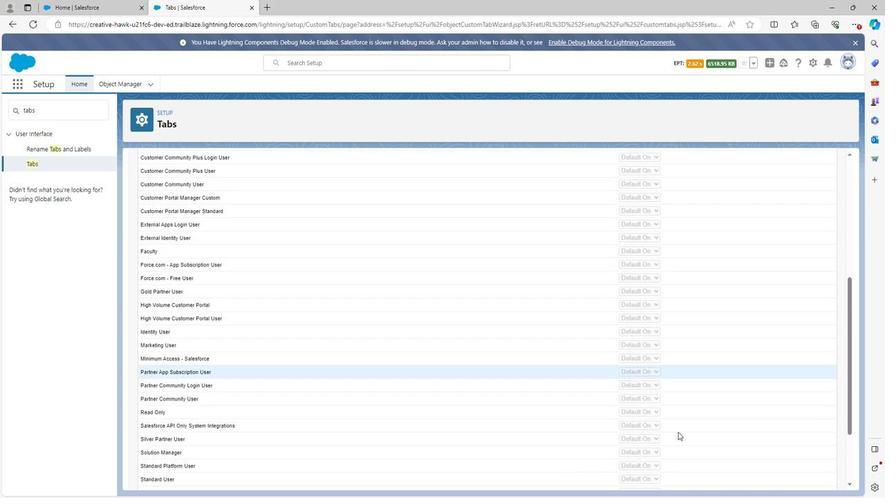 
Action: Mouse scrolled (676, 431) with delta (0, 0)
Screenshot: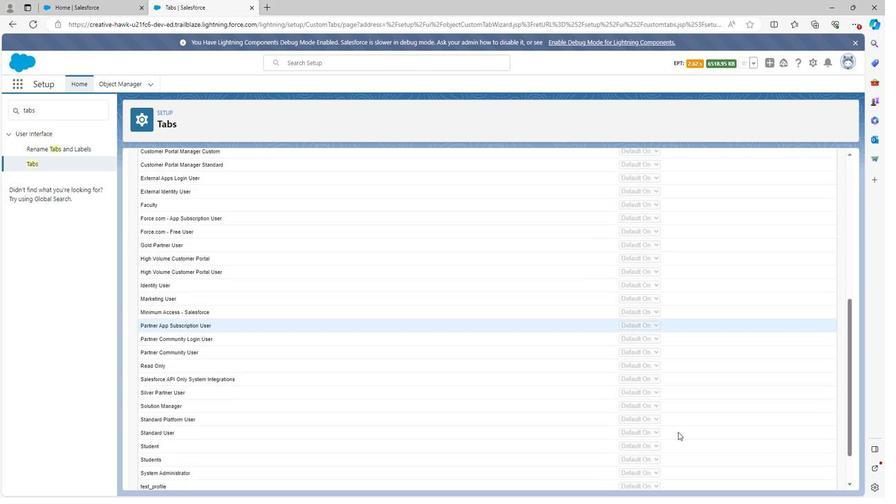 
Action: Mouse moved to (808, 475)
Screenshot: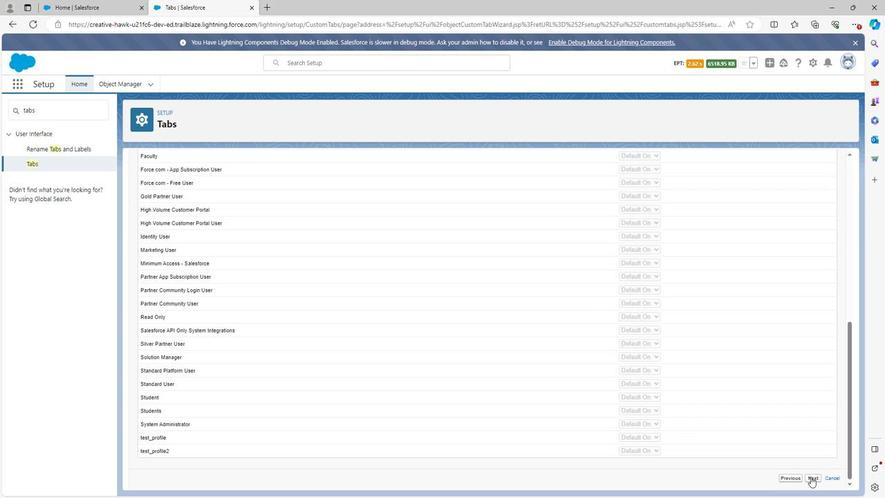 
Action: Mouse pressed left at (808, 475)
Screenshot: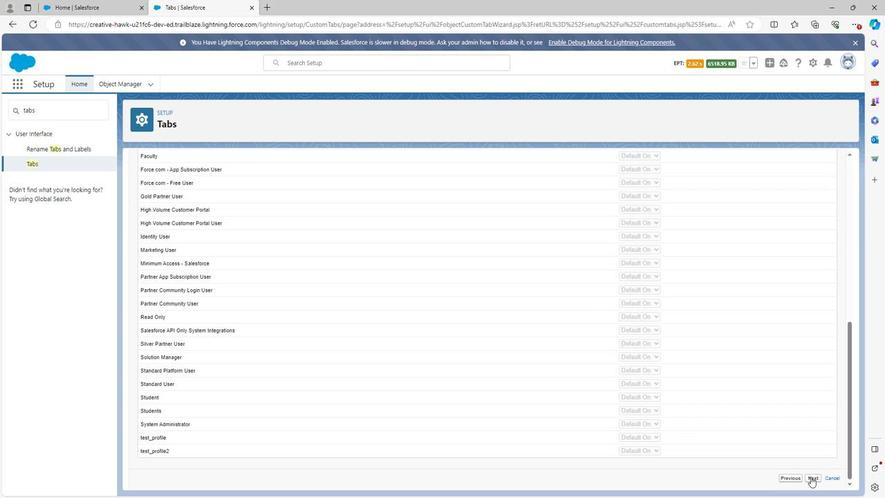 
Action: Mouse moved to (767, 279)
Screenshot: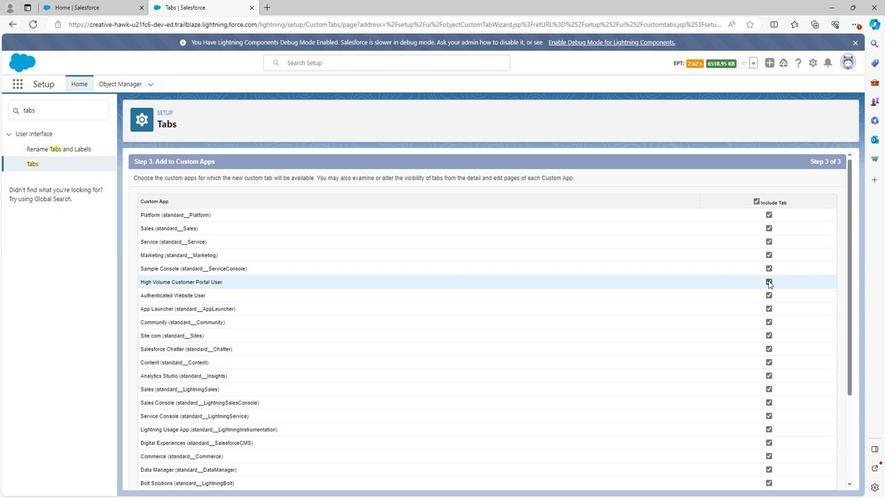 
Action: Mouse pressed left at (767, 279)
Screenshot: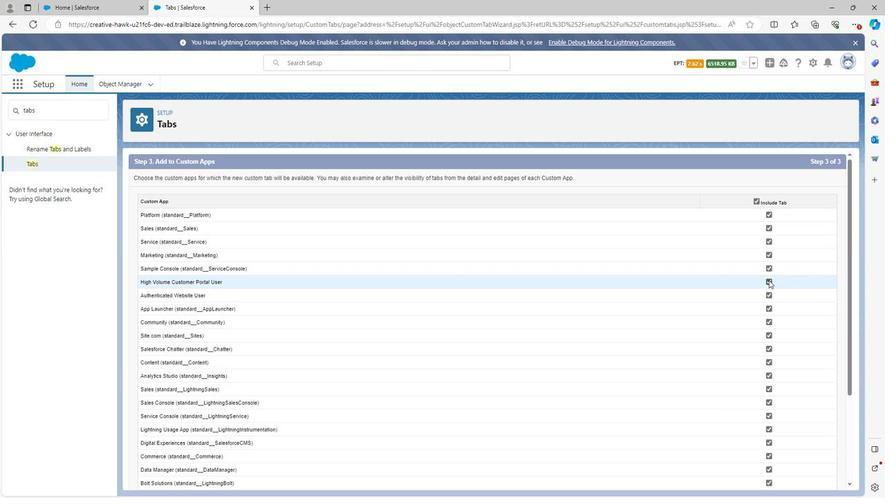 
Action: Mouse moved to (753, 449)
Screenshot: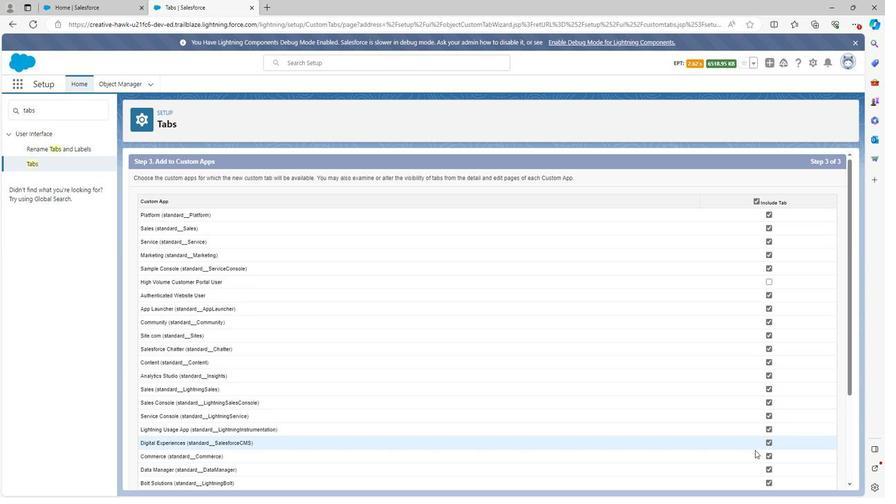 
Action: Mouse scrolled (753, 448) with delta (0, 0)
Screenshot: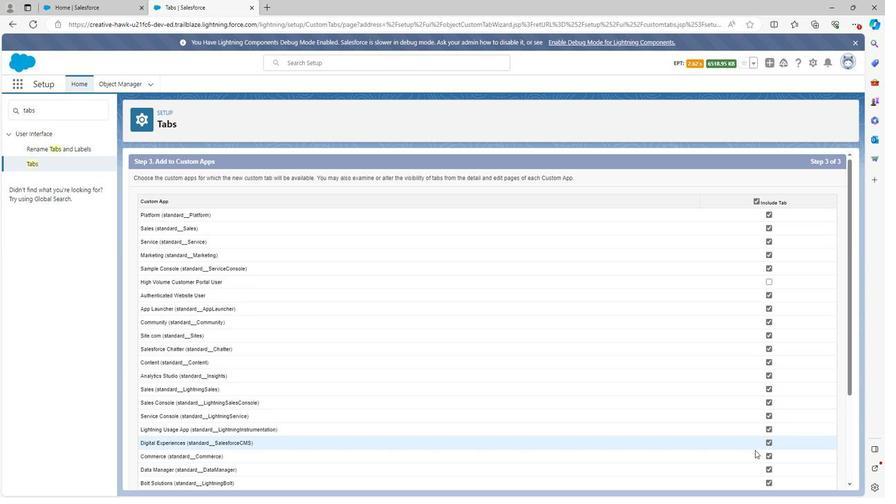 
Action: Mouse scrolled (753, 448) with delta (0, 0)
Screenshot: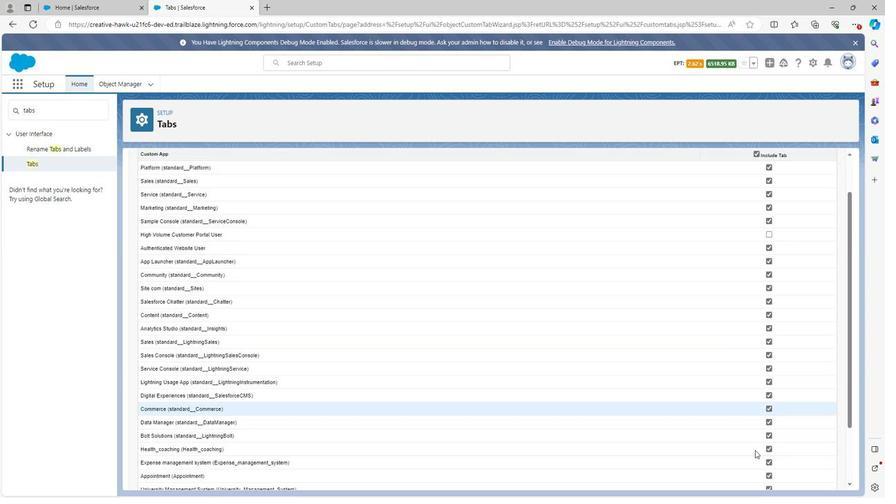 
Action: Mouse moved to (752, 455)
Screenshot: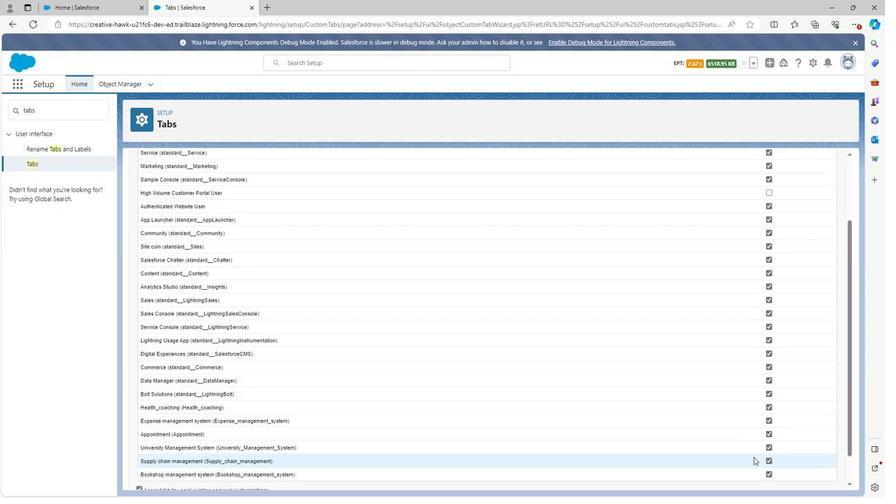 
Action: Mouse scrolled (752, 455) with delta (0, 0)
Screenshot: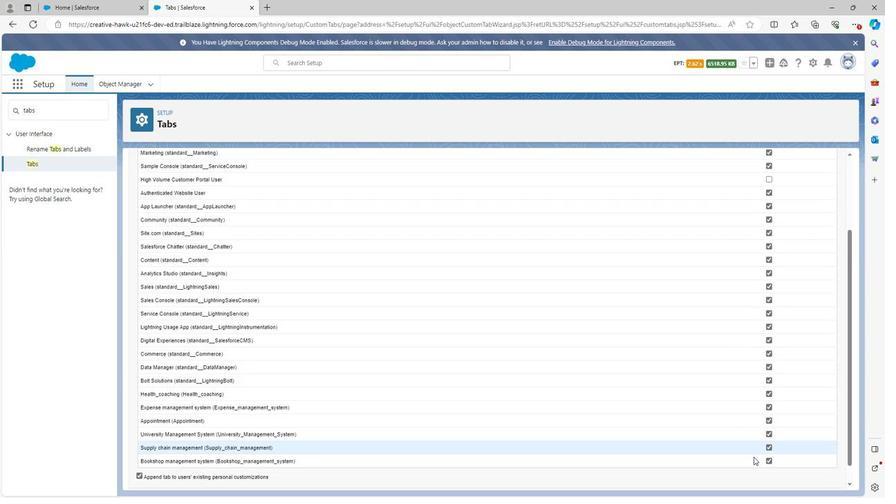 
Action: Mouse scrolled (752, 455) with delta (0, 0)
Screenshot: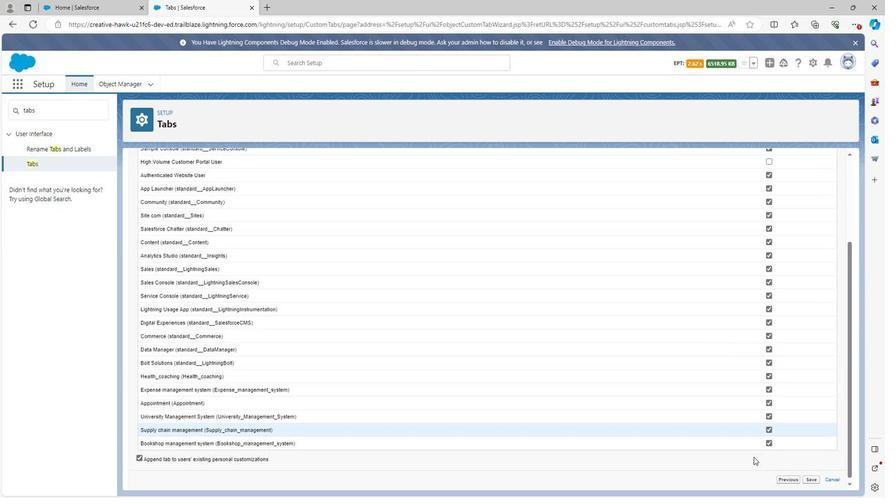 
Action: Mouse moved to (808, 474)
Screenshot: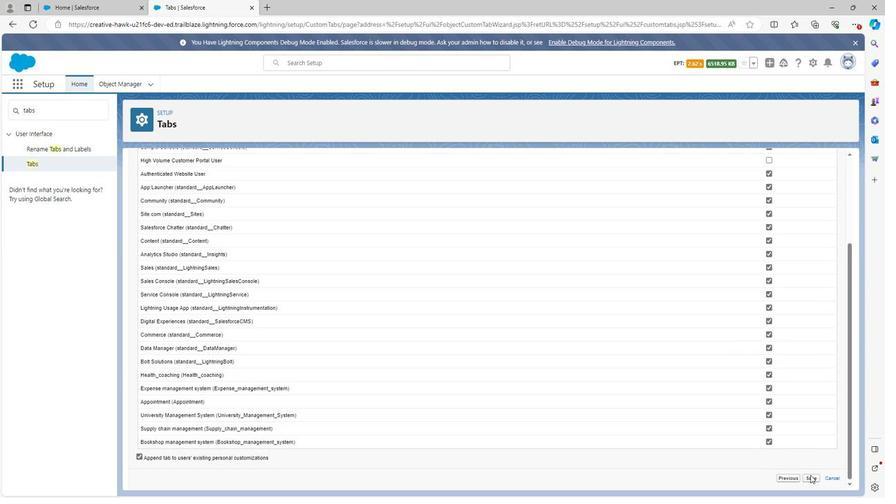 
Action: Mouse pressed left at (808, 474)
Screenshot: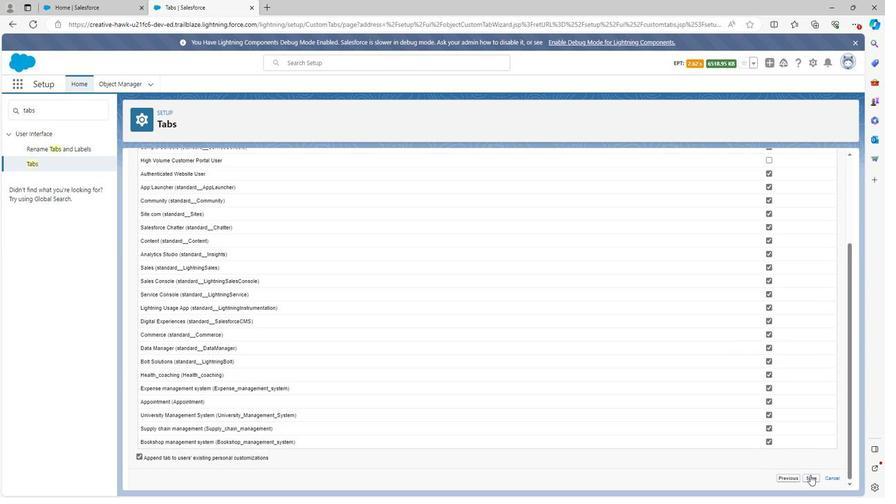 
Action: Mouse moved to (357, 221)
Screenshot: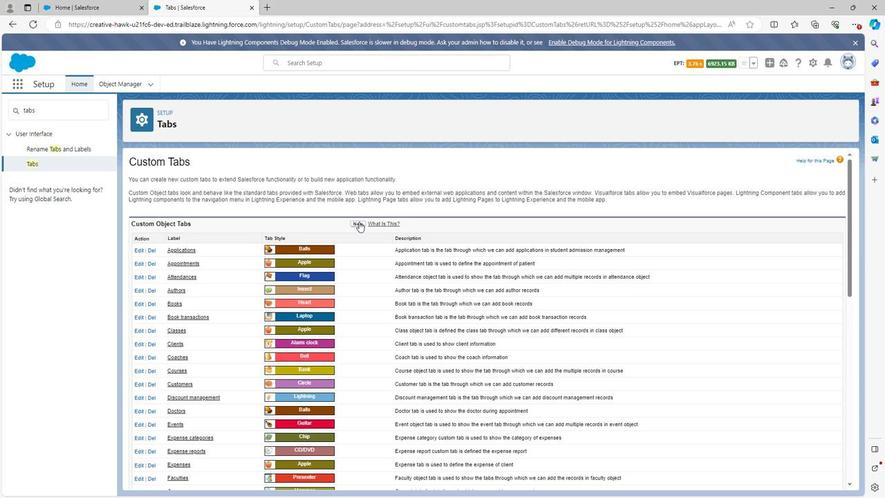 
Action: Mouse pressed left at (357, 221)
Screenshot: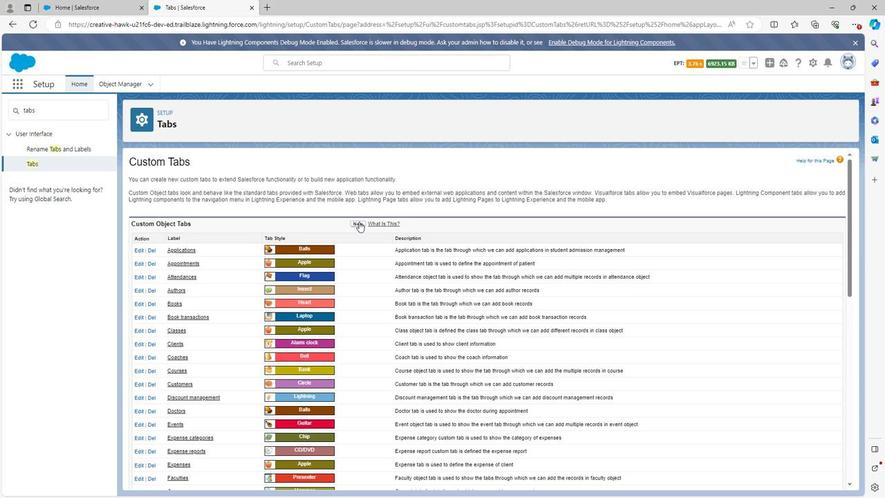 
Action: Mouse moved to (272, 236)
Screenshot: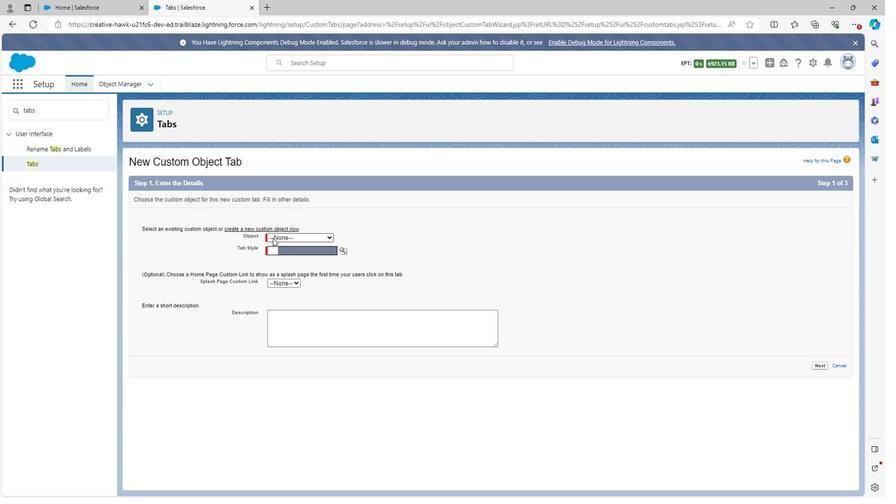 
Action: Mouse pressed left at (272, 236)
Screenshot: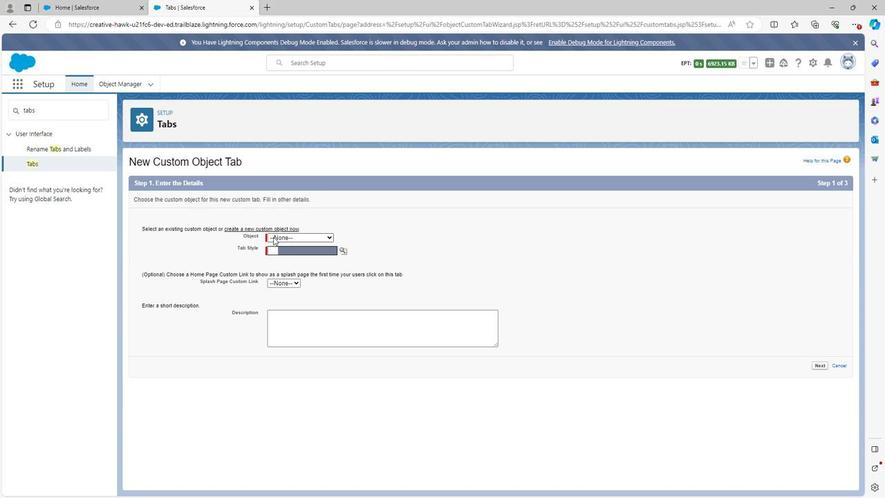 
Action: Mouse moved to (280, 359)
Screenshot: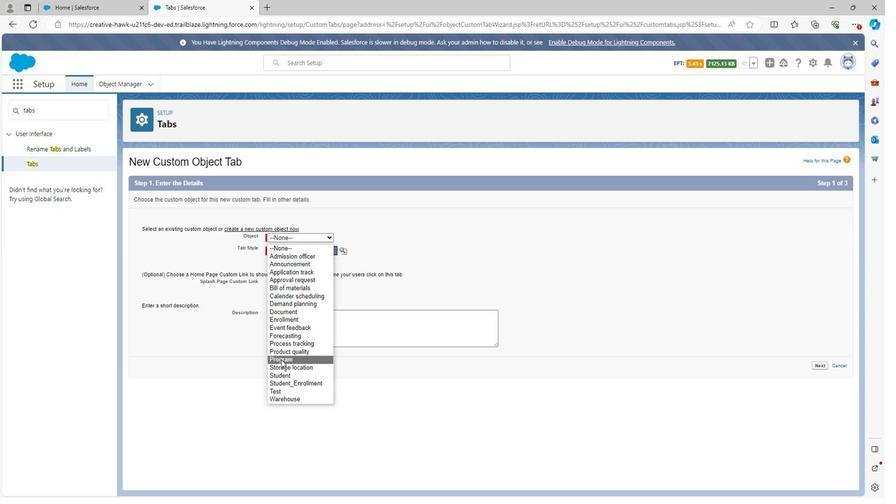 
Action: Mouse pressed left at (280, 359)
Screenshot: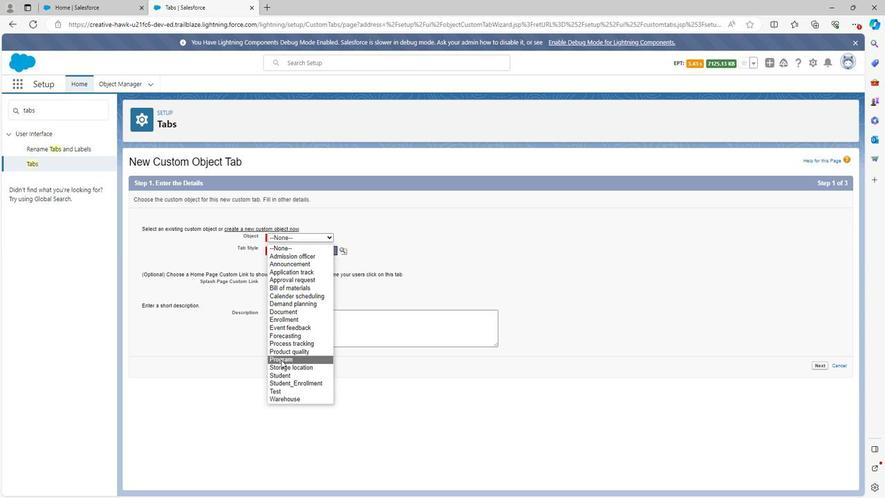 
Action: Mouse moved to (344, 248)
Screenshot: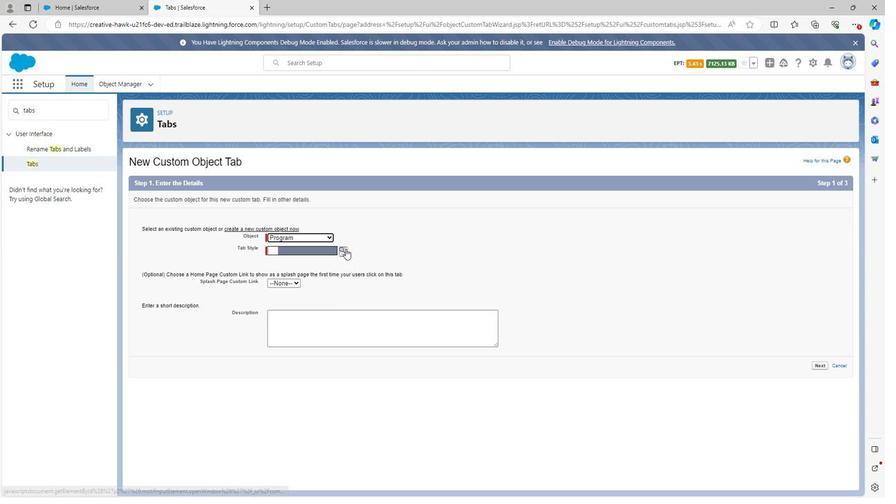 
Action: Mouse pressed left at (344, 248)
Screenshot: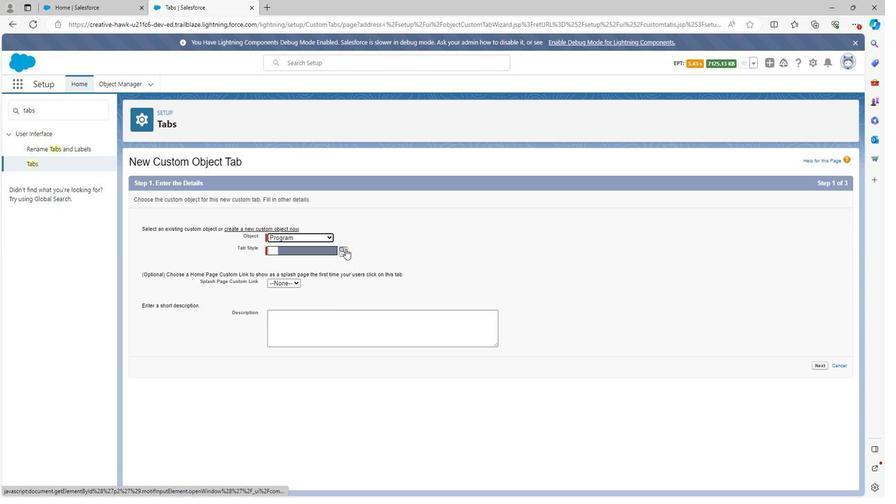 
Action: Mouse moved to (287, 445)
Screenshot: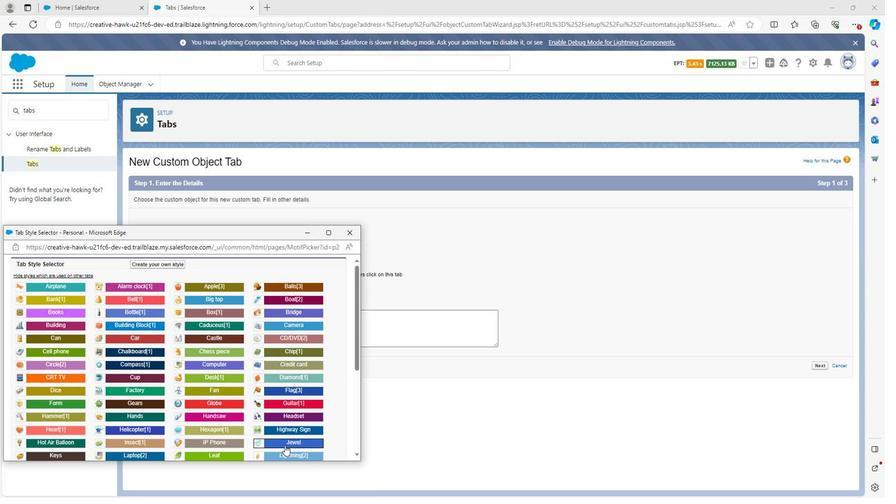 
Action: Mouse pressed left at (287, 445)
Screenshot: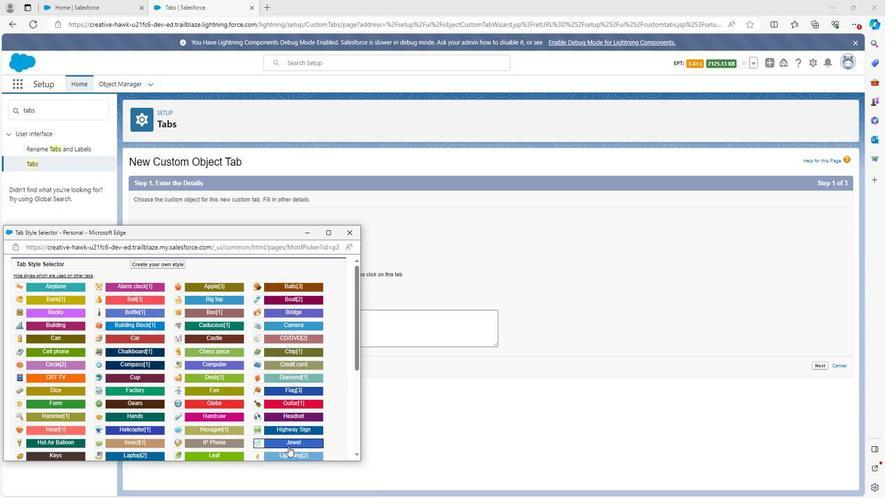 
Action: Mouse moved to (345, 338)
Screenshot: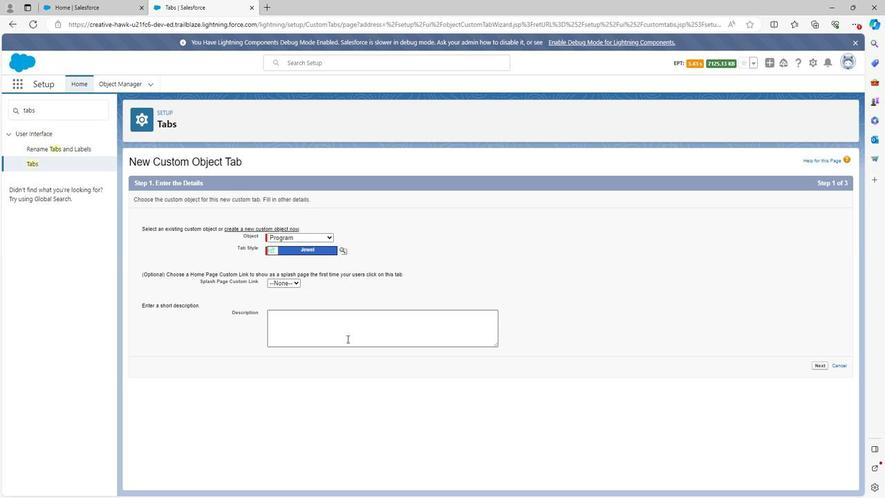 
Action: Mouse pressed left at (345, 338)
Screenshot: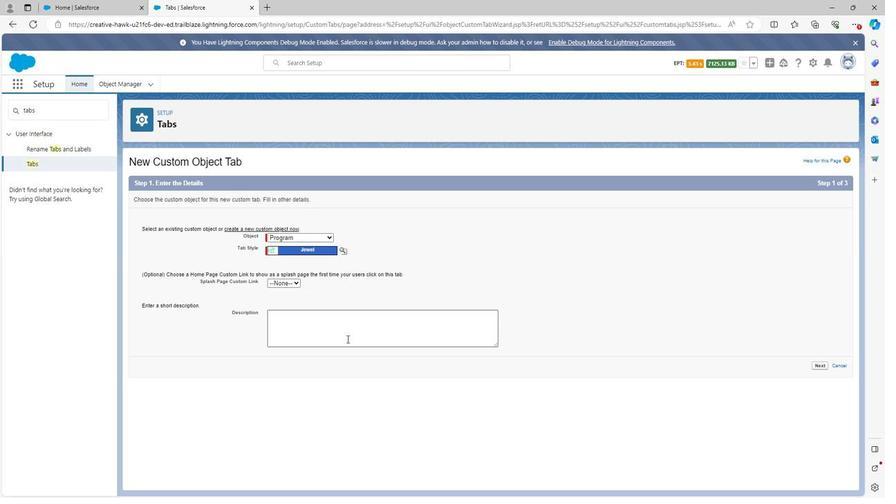 
Action: Mouse moved to (345, 338)
Screenshot: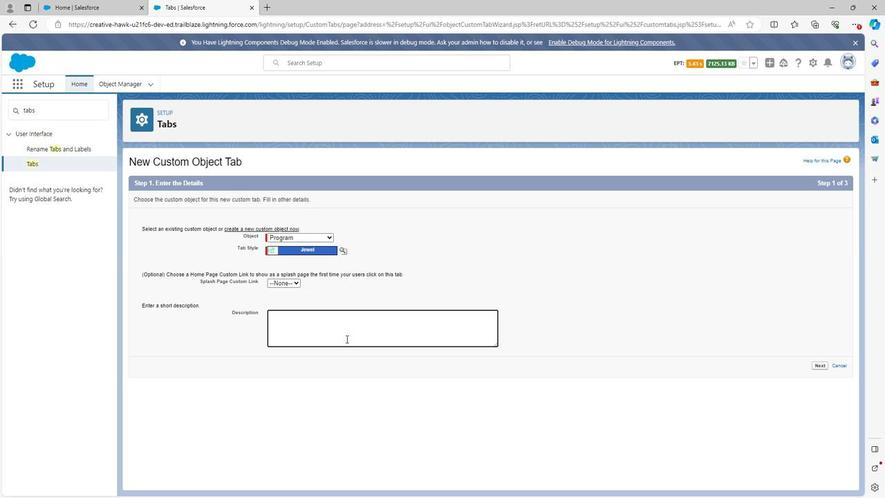
Action: Key pressed <Key.shift>Program<Key.space>tab<Key.space>is<Key.space>the<Key.space>tab<Key.space>through<Key.space>which<Key.space>we<Key.space>can<Key.space>add<Key.space>programs<Key.space>in<Key.space>student<Key.space>admission<Key.space>management
Screenshot: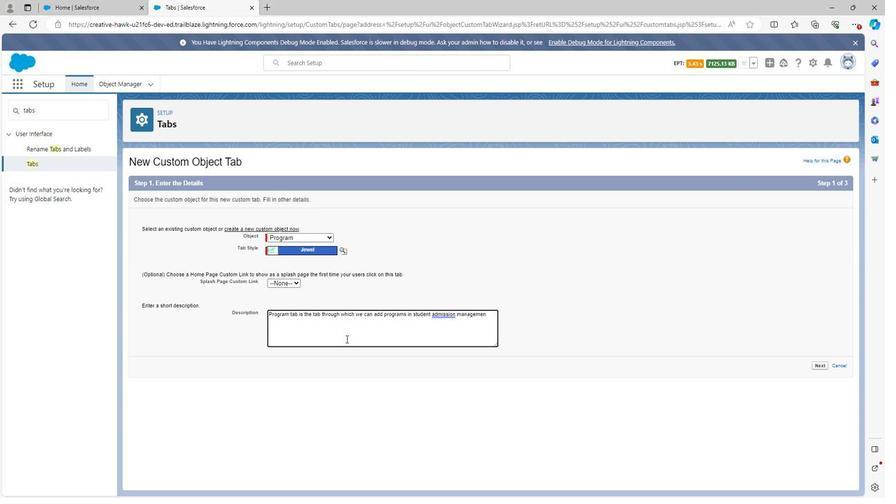 
Action: Mouse moved to (814, 364)
Screenshot: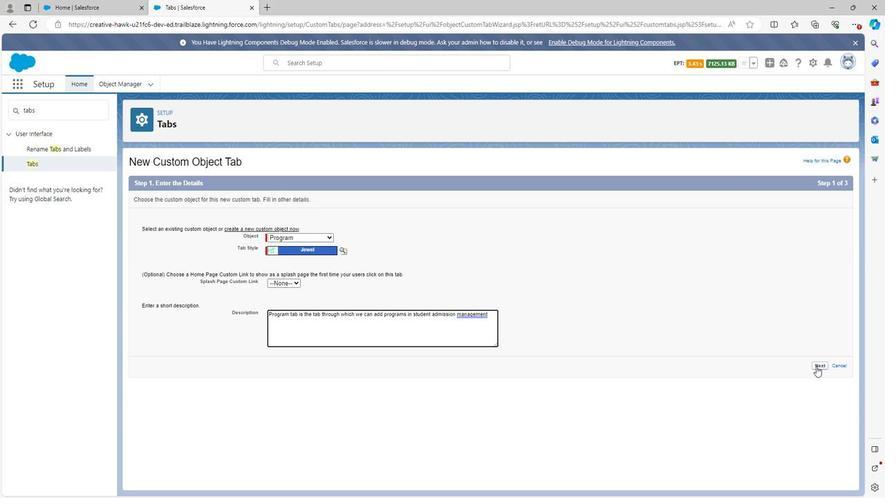 
Action: Mouse pressed left at (814, 364)
Screenshot: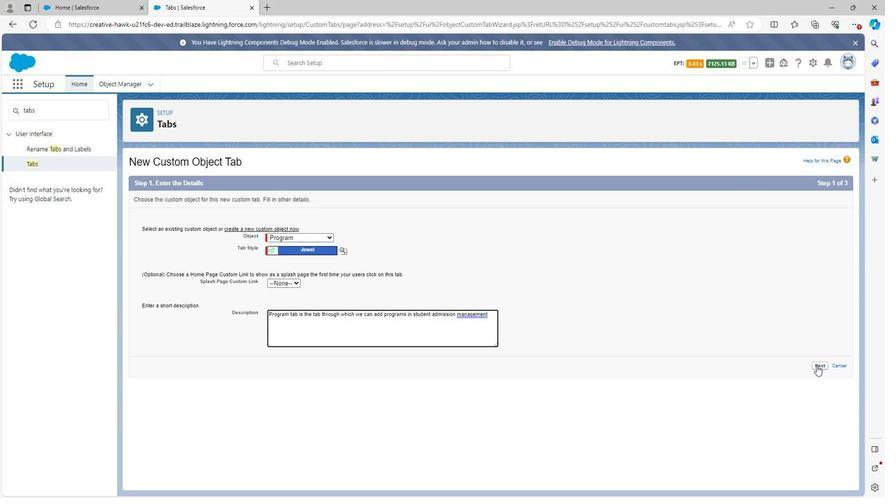 
Action: Mouse moved to (794, 377)
Screenshot: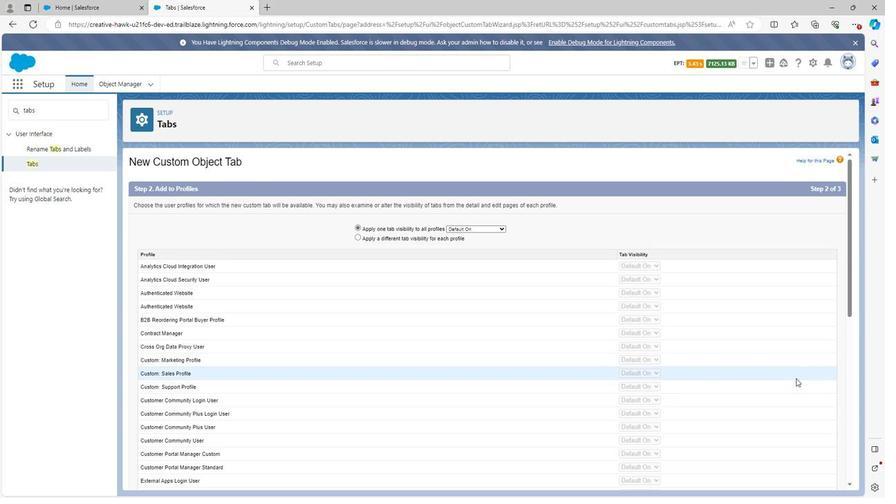 
Action: Mouse scrolled (794, 377) with delta (0, 0)
Screenshot: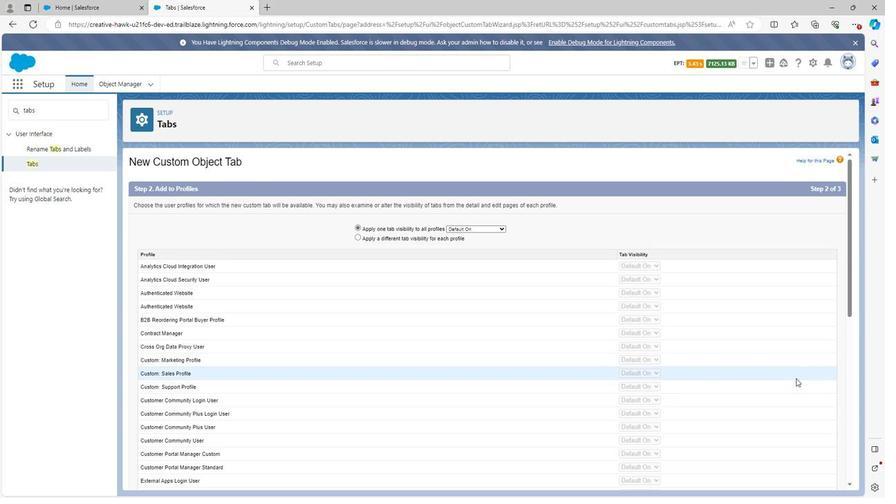 
Action: Mouse scrolled (794, 377) with delta (0, 0)
Screenshot: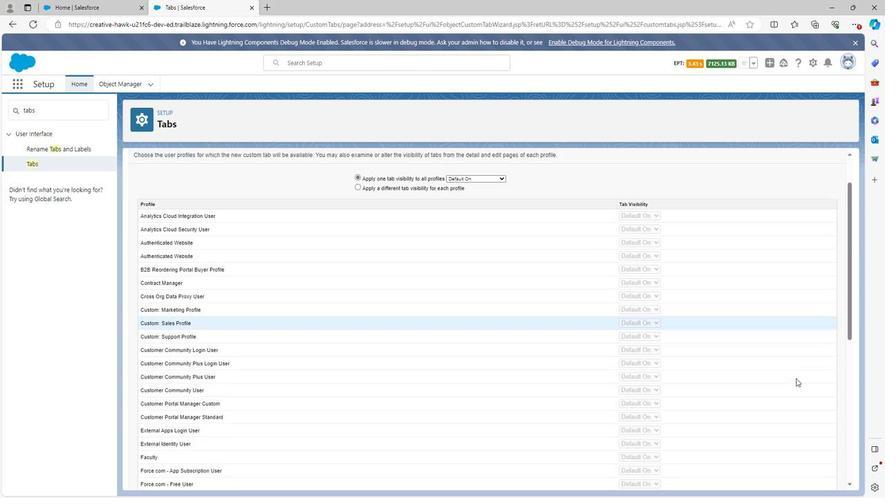 
Action: Mouse scrolled (794, 377) with delta (0, 0)
Screenshot: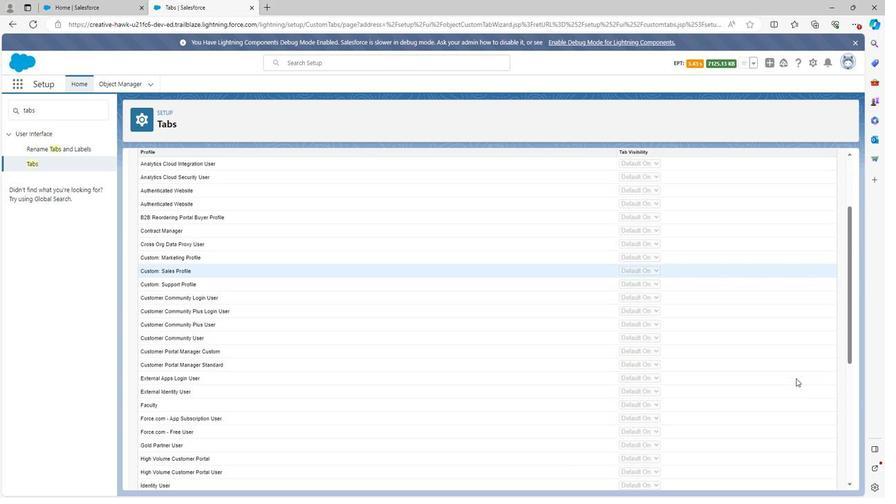 
Action: Mouse scrolled (794, 377) with delta (0, 0)
Screenshot: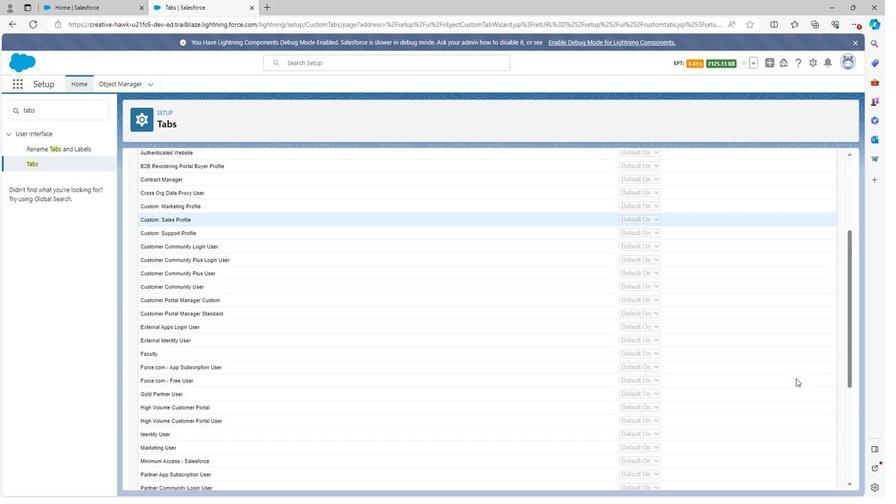 
Action: Mouse scrolled (794, 377) with delta (0, 0)
Screenshot: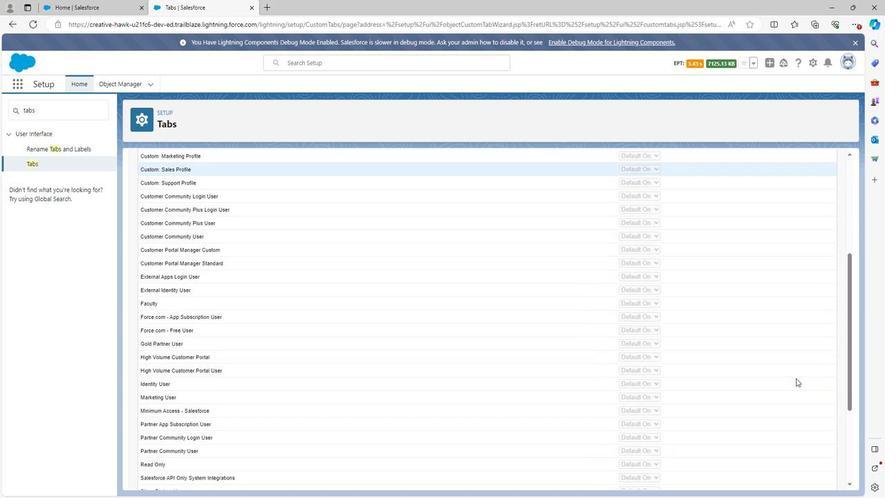 
Action: Mouse scrolled (794, 377) with delta (0, 0)
Screenshot: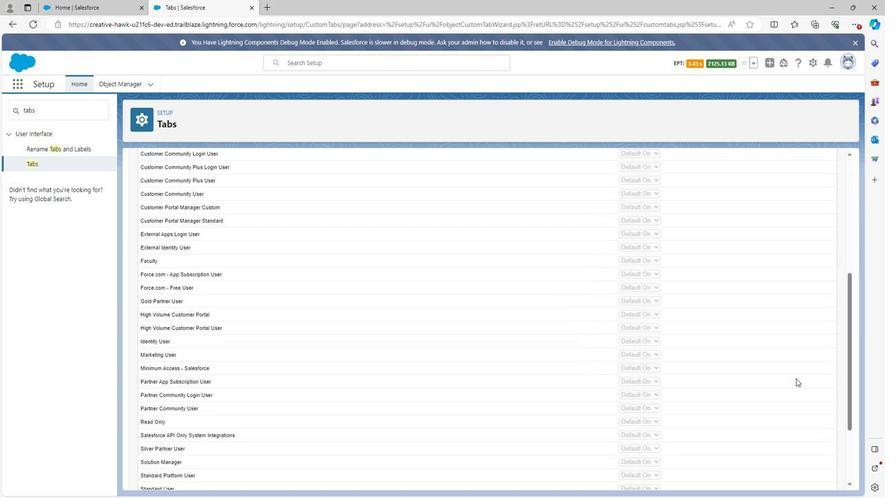 
Action: Mouse scrolled (794, 377) with delta (0, 0)
Screenshot: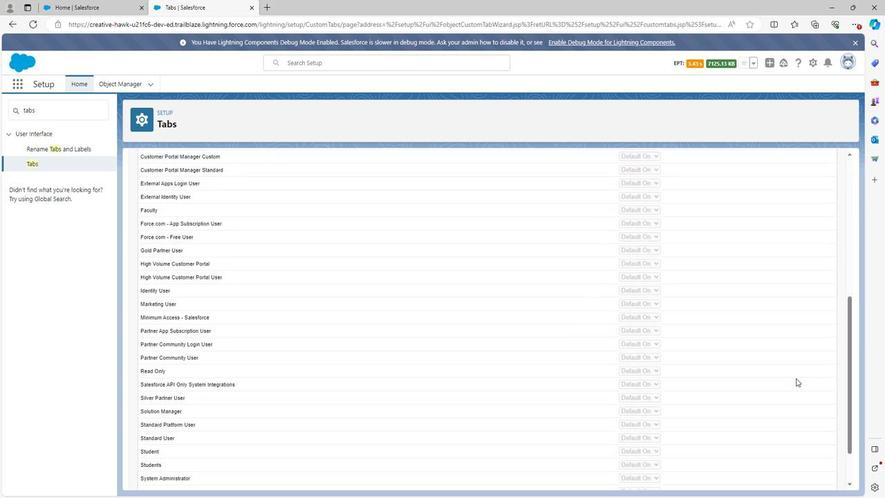 
Action: Mouse scrolled (794, 377) with delta (0, 0)
Screenshot: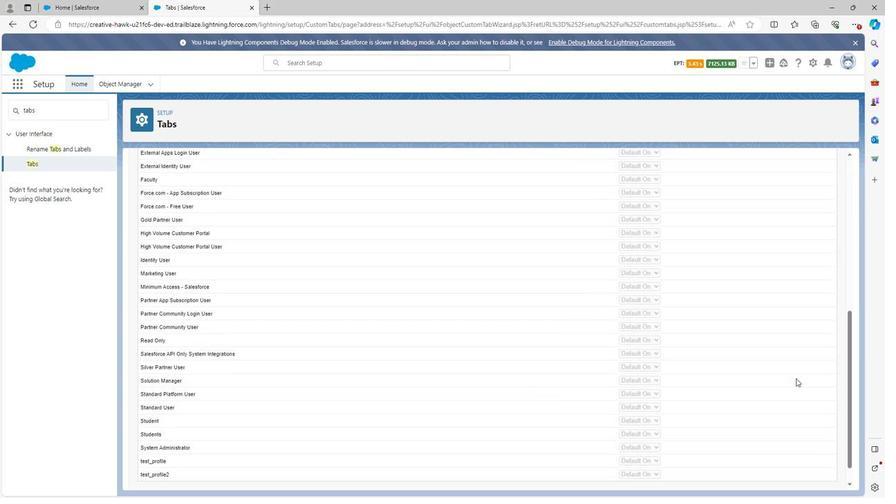 
Action: Mouse moved to (812, 475)
Screenshot: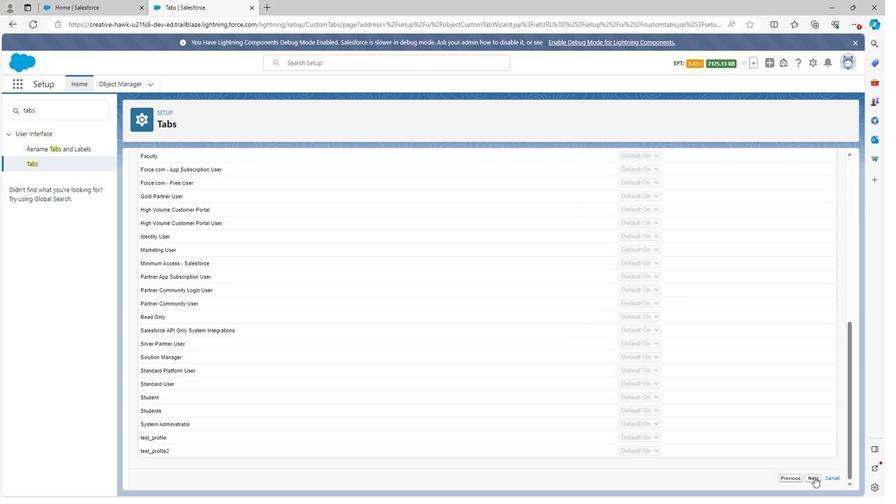 
Action: Mouse pressed left at (812, 475)
Screenshot: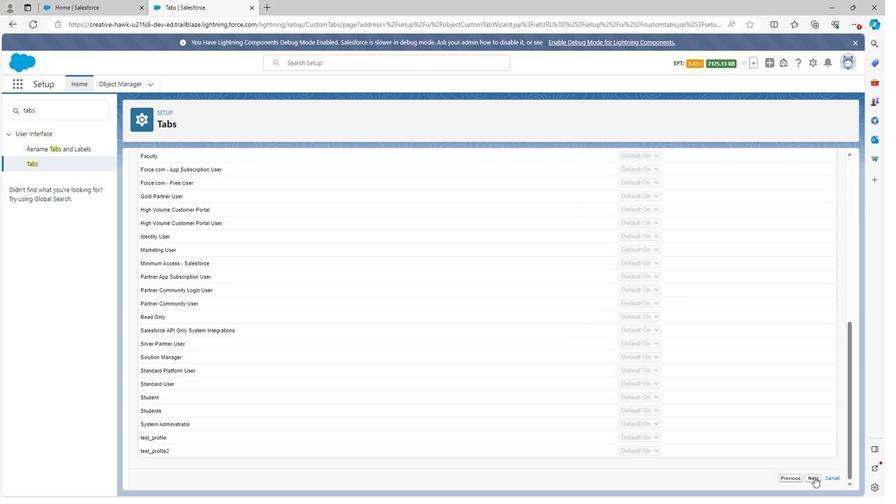 
Action: Mouse moved to (766, 282)
Screenshot: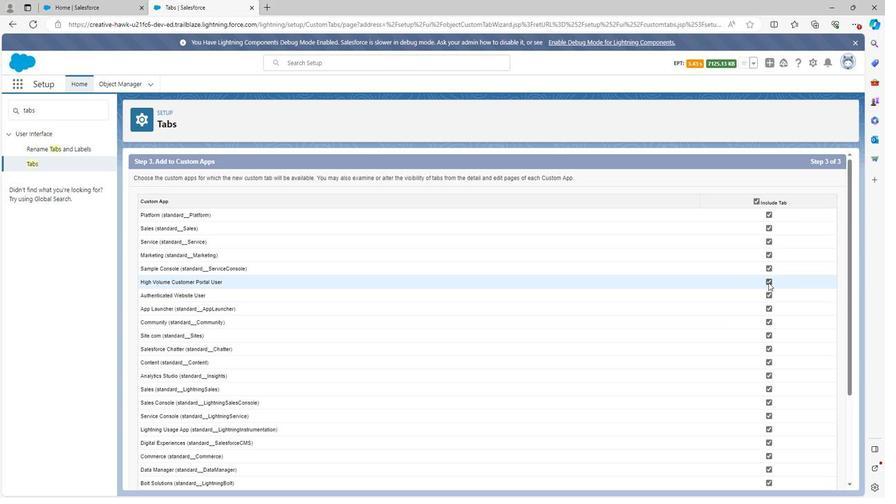 
Action: Mouse pressed left at (766, 282)
Screenshot: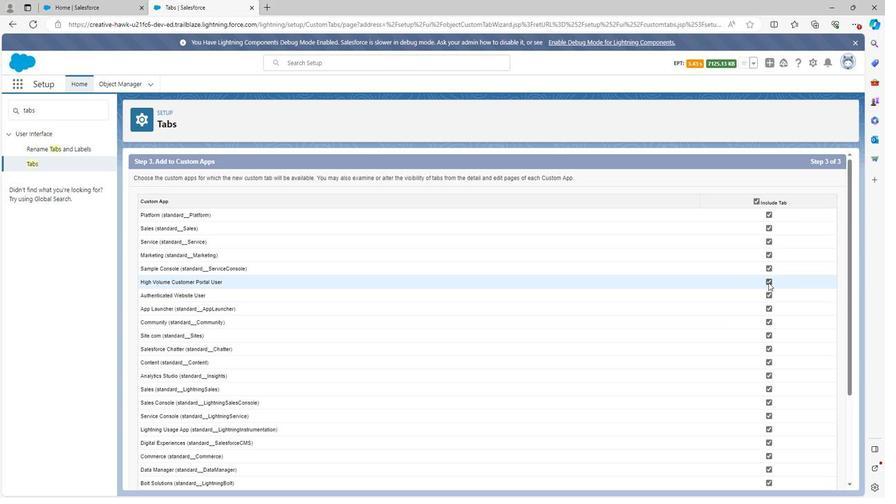 
Action: Mouse moved to (734, 438)
Screenshot: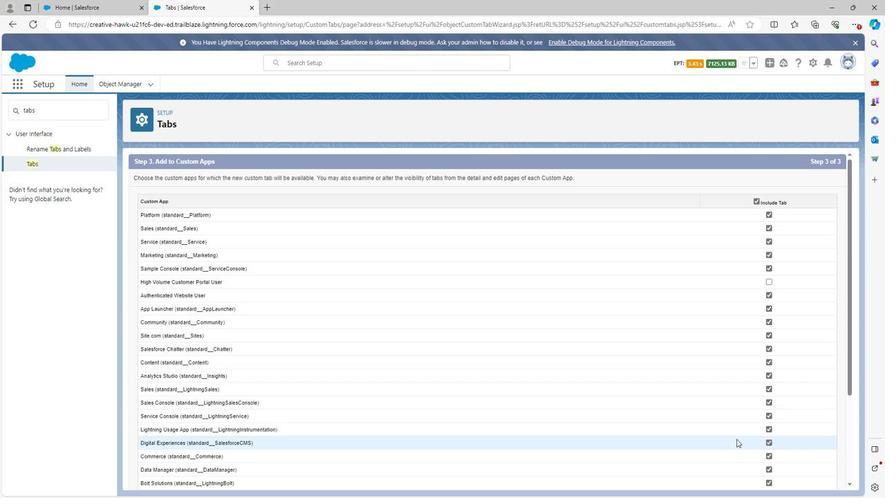 
Action: Mouse scrolled (734, 437) with delta (0, 0)
Screenshot: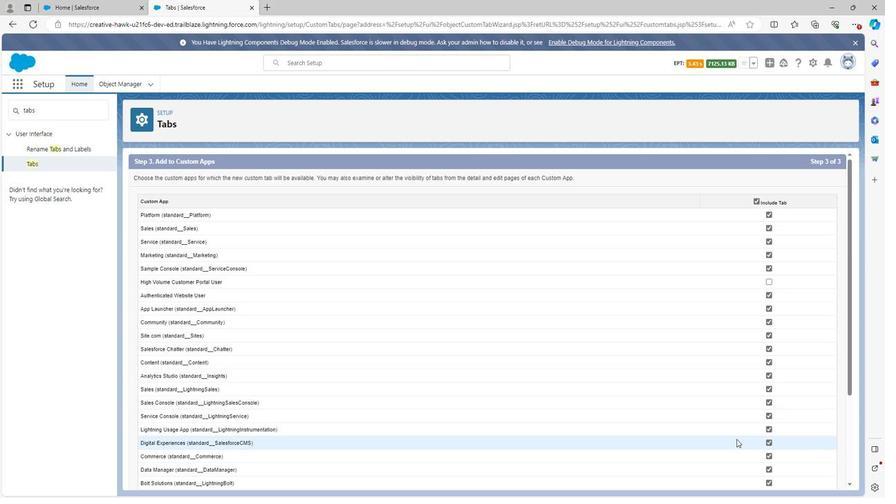 
Action: Mouse scrolled (734, 437) with delta (0, 0)
Screenshot: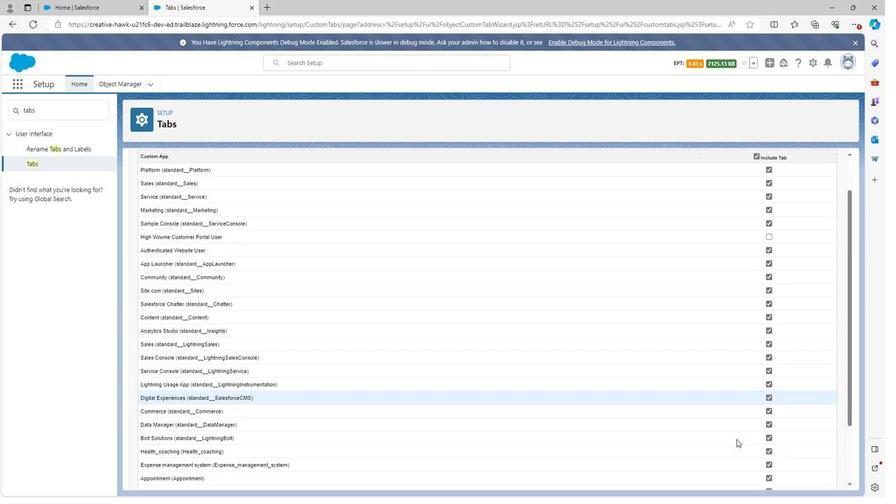 
Action: Mouse scrolled (734, 437) with delta (0, 0)
Screenshot: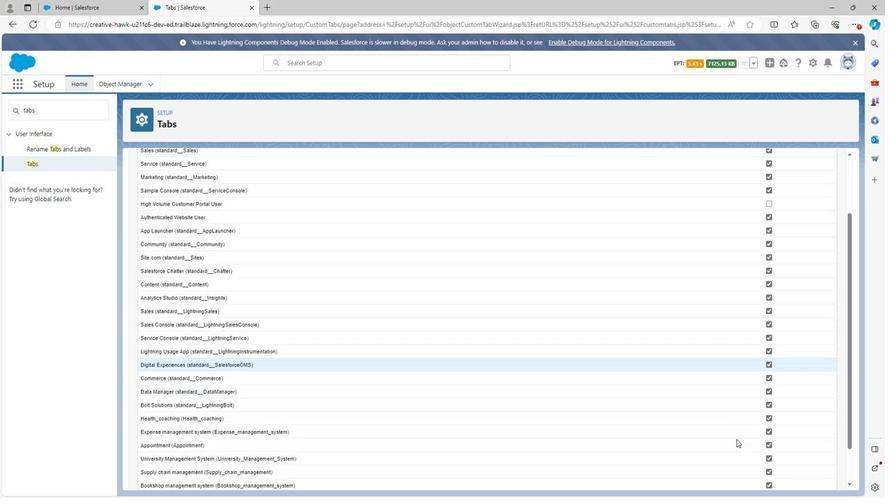 
Action: Mouse scrolled (734, 437) with delta (0, 0)
Screenshot: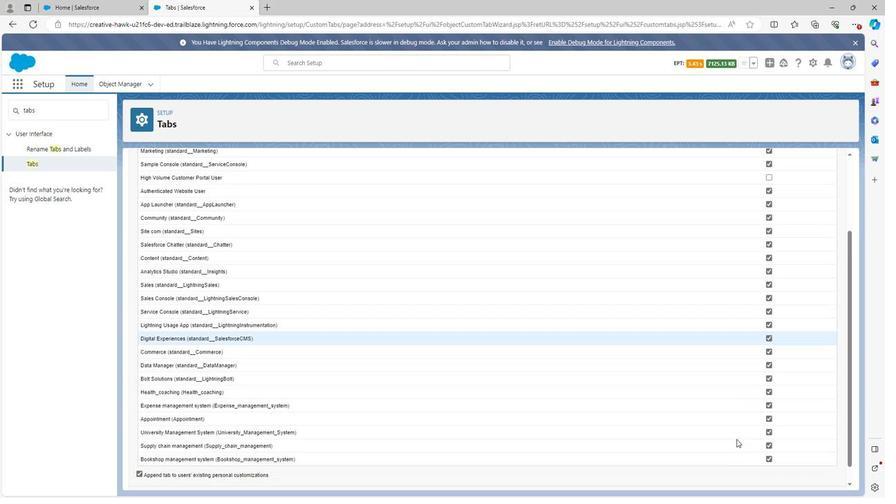 
Action: Mouse scrolled (734, 437) with delta (0, 0)
Screenshot: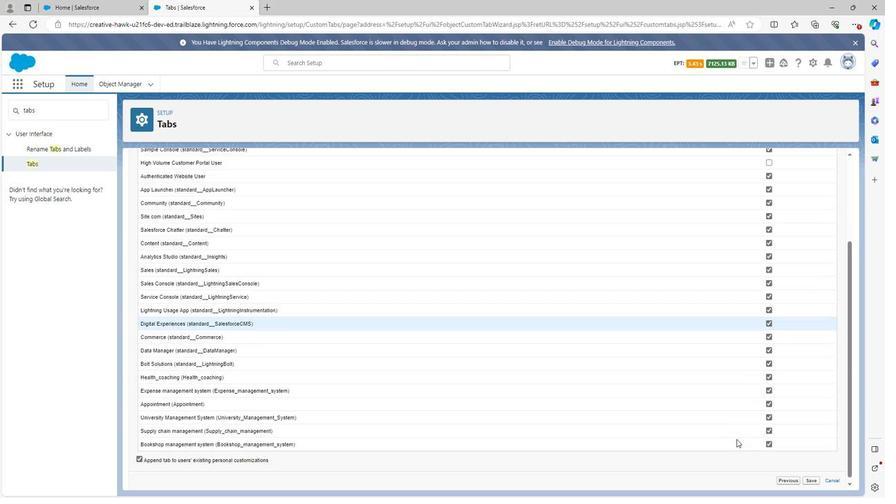 
Action: Mouse moved to (806, 478)
Screenshot: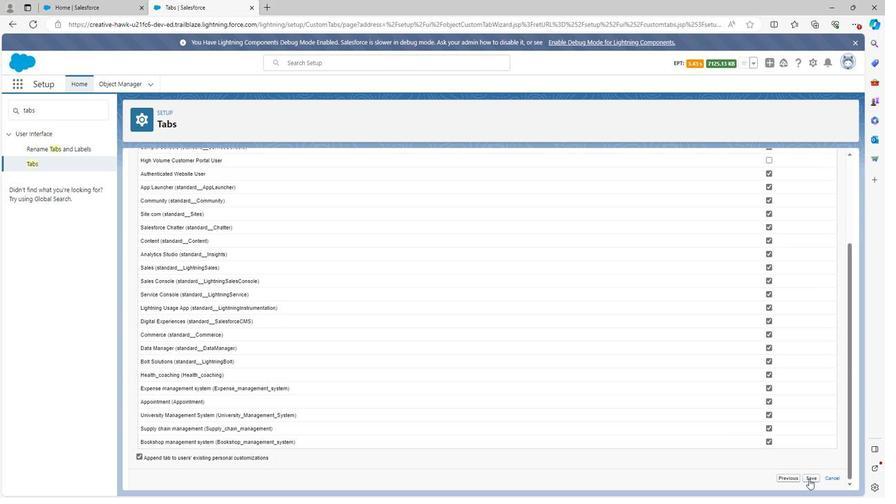 
Action: Mouse pressed left at (806, 478)
Screenshot: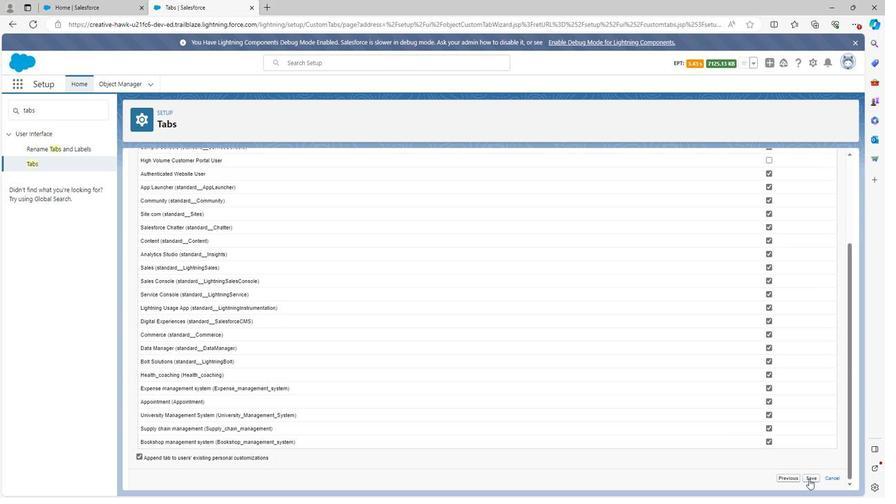 
Action: Mouse moved to (356, 224)
Screenshot: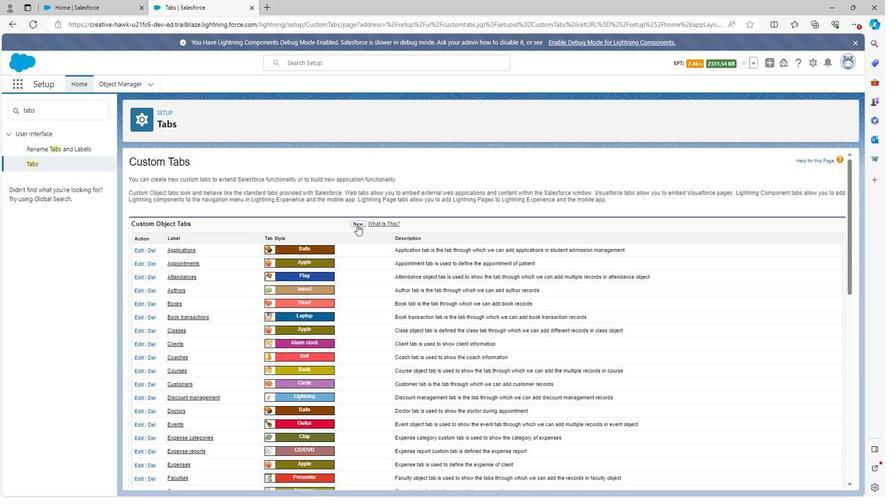 
Action: Mouse pressed left at (356, 224)
Screenshot: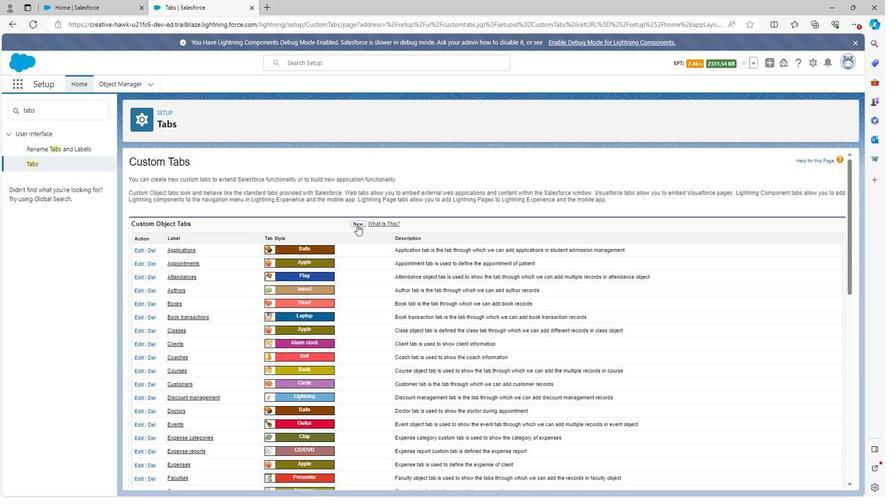 
Action: Mouse moved to (318, 238)
Screenshot: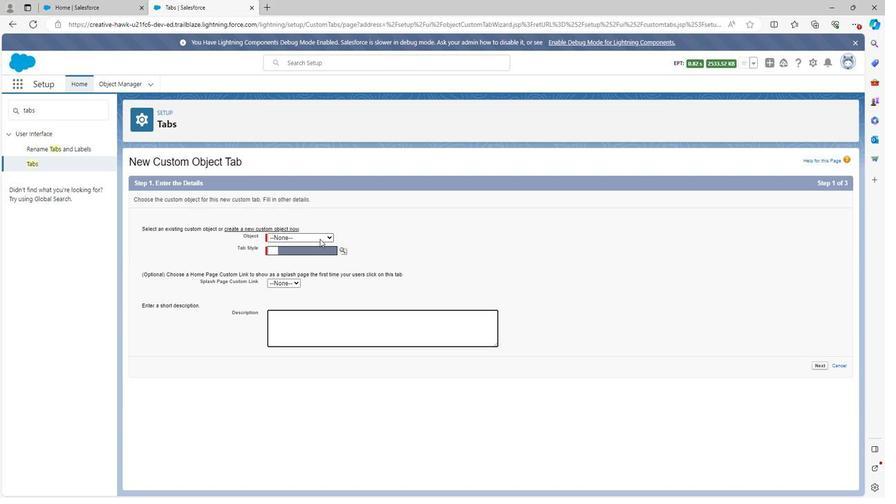 
Action: Mouse pressed left at (318, 238)
Screenshot: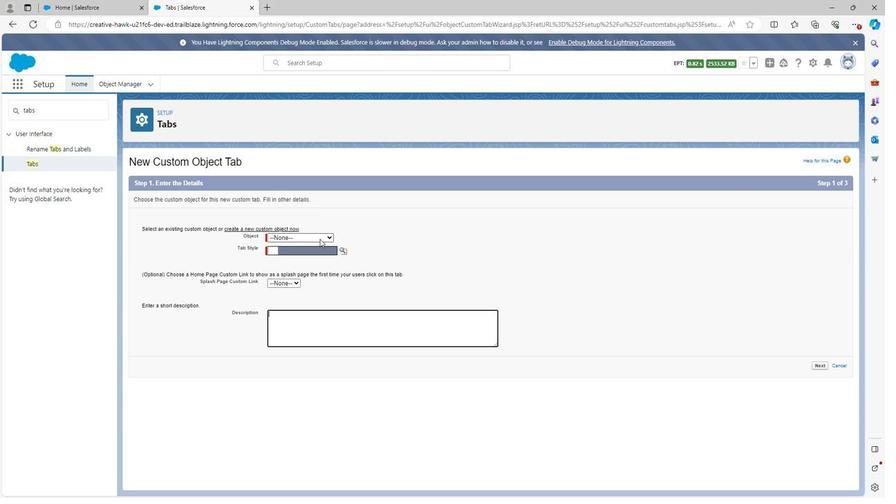 
Action: Mouse moved to (309, 251)
Screenshot: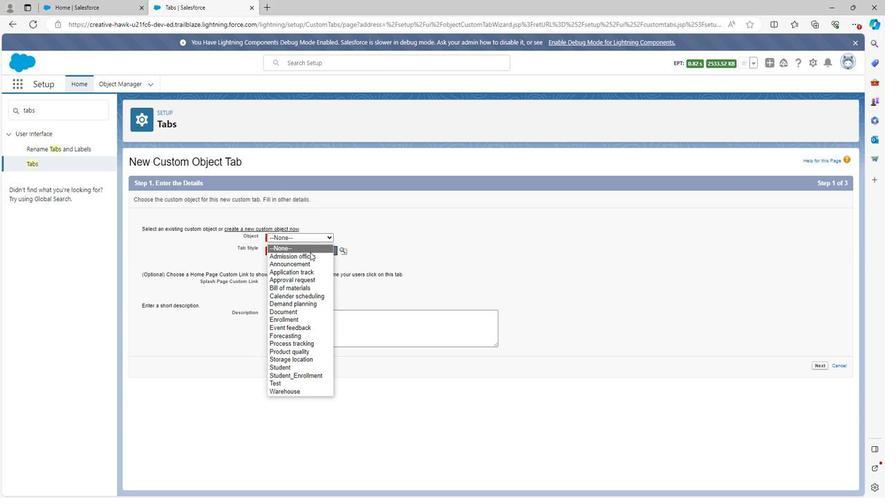 
Action: Mouse pressed left at (309, 251)
Screenshot: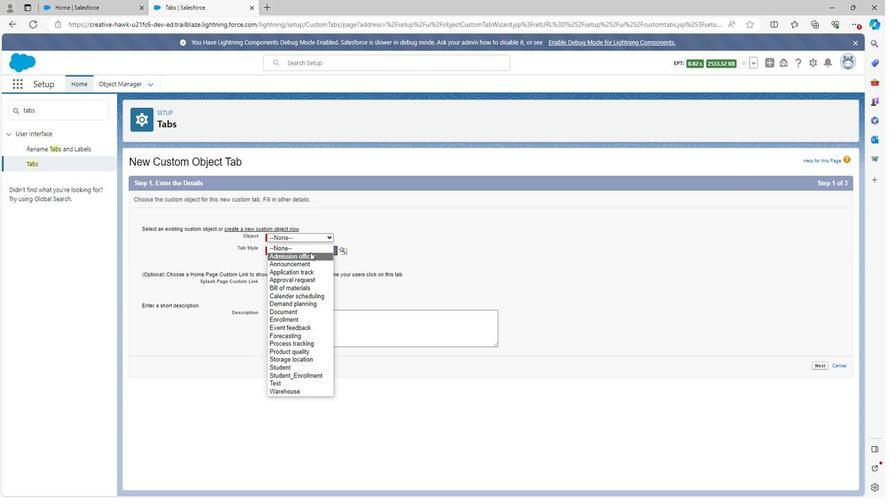 
Action: Mouse moved to (342, 246)
Screenshot: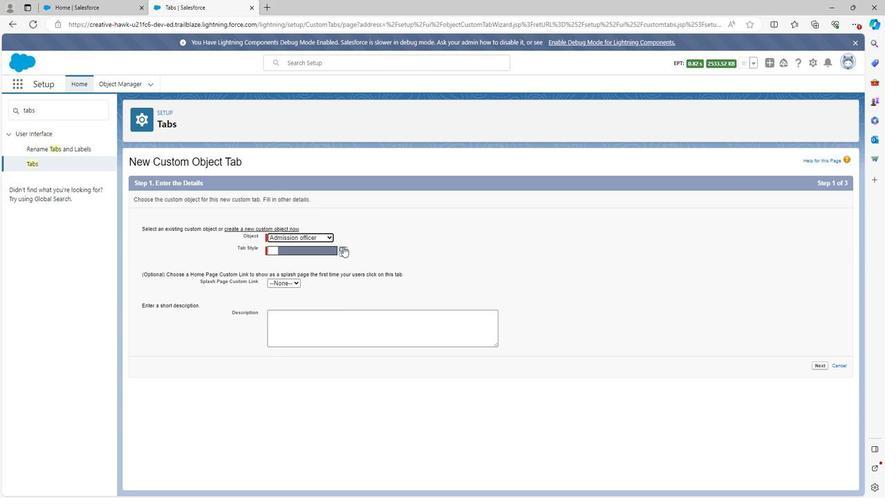 
Action: Mouse pressed left at (342, 246)
Screenshot: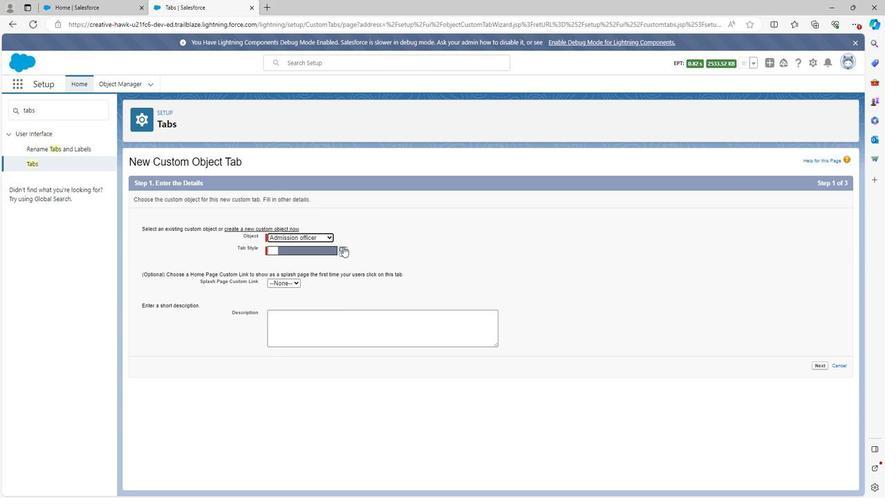 
Action: Mouse moved to (215, 442)
Screenshot: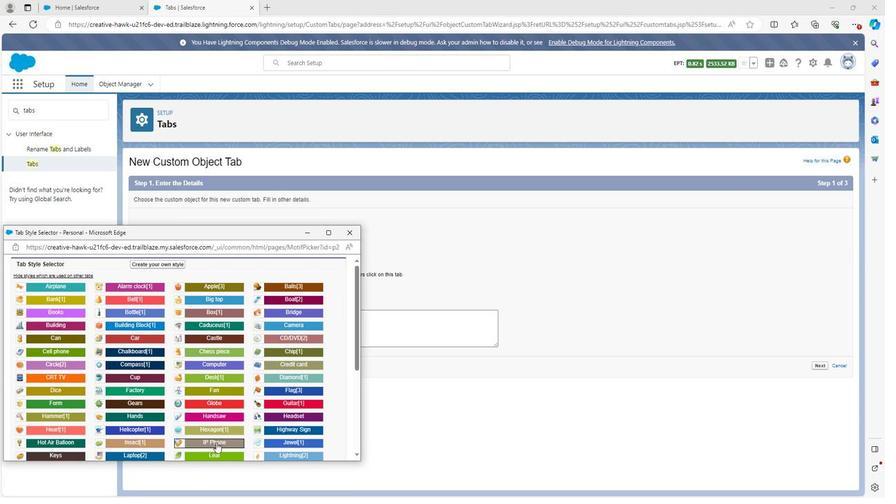 
Action: Mouse pressed left at (215, 442)
Screenshot: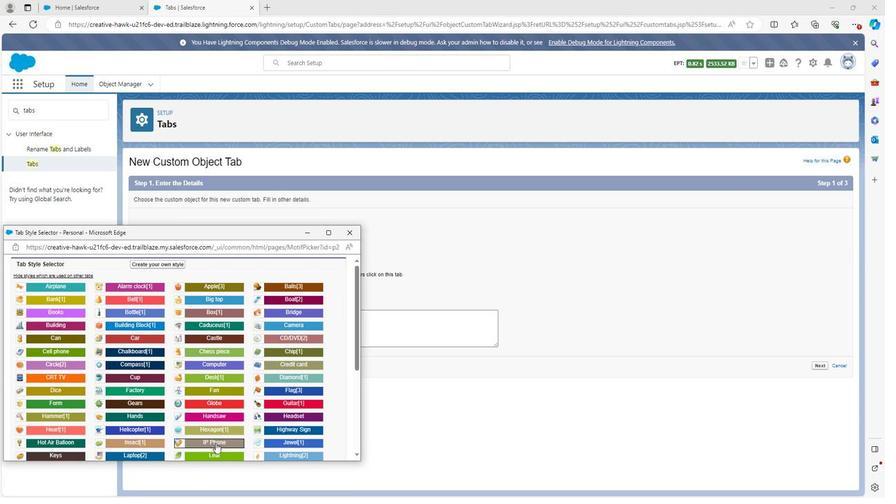 
Action: Mouse moved to (352, 336)
Screenshot: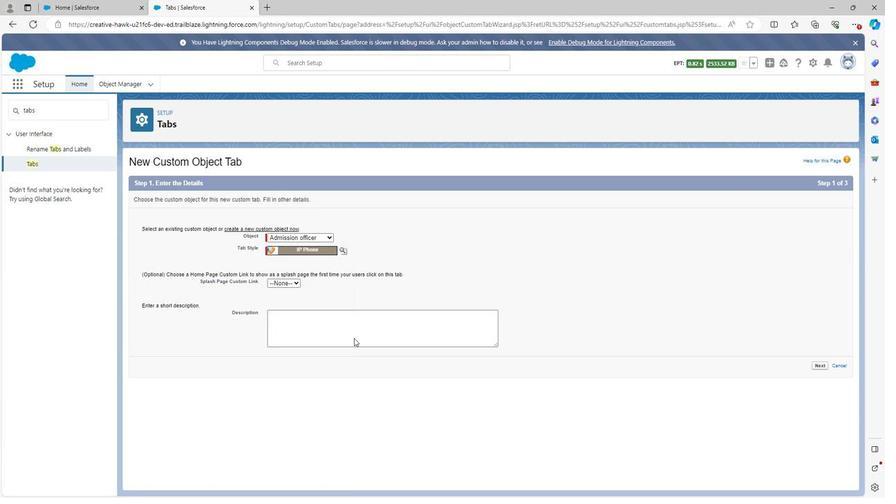 
Action: Mouse pressed left at (352, 336)
Screenshot: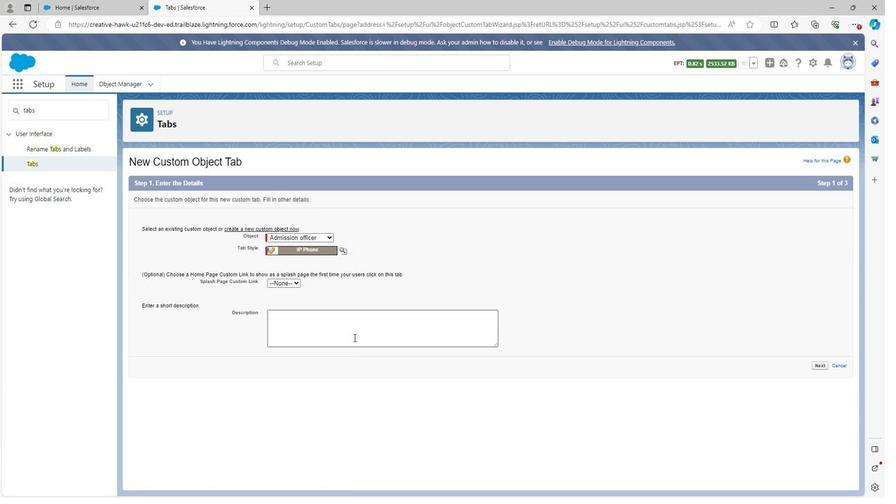 
Action: Key pressed <Key.shift>Admission<Key.space>officer<Key.space>tab<Key.space>is<Key.space>the<Key.space>tab<Key.space>through<Key.space>which<Key.space>we<Key.space>can<Key.space>add<Key.space>admission<Key.space>officer<Key.space>in<Key.space>student<Key.space>admission<Key.space>management
Screenshot: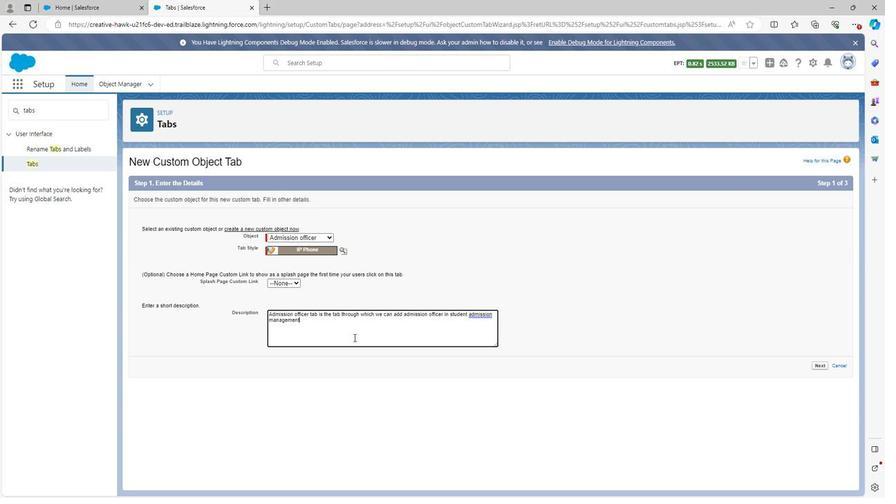 
Action: Mouse moved to (814, 362)
Screenshot: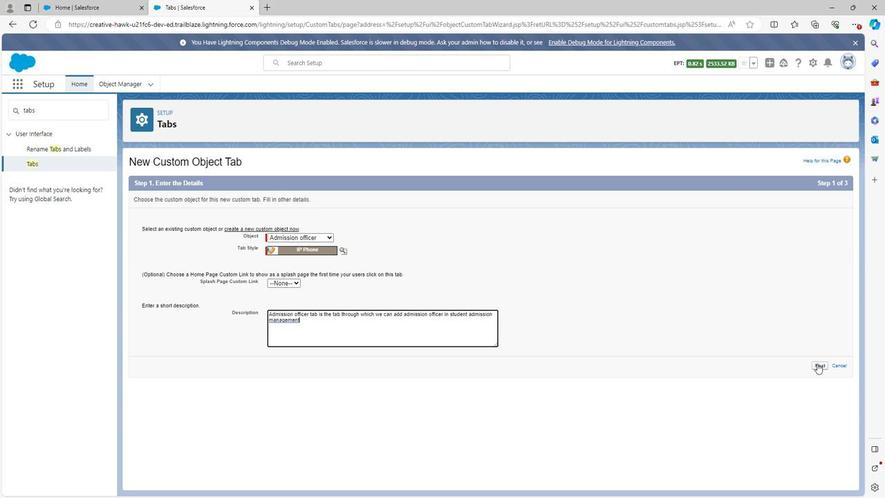 
Action: Mouse pressed left at (814, 362)
Screenshot: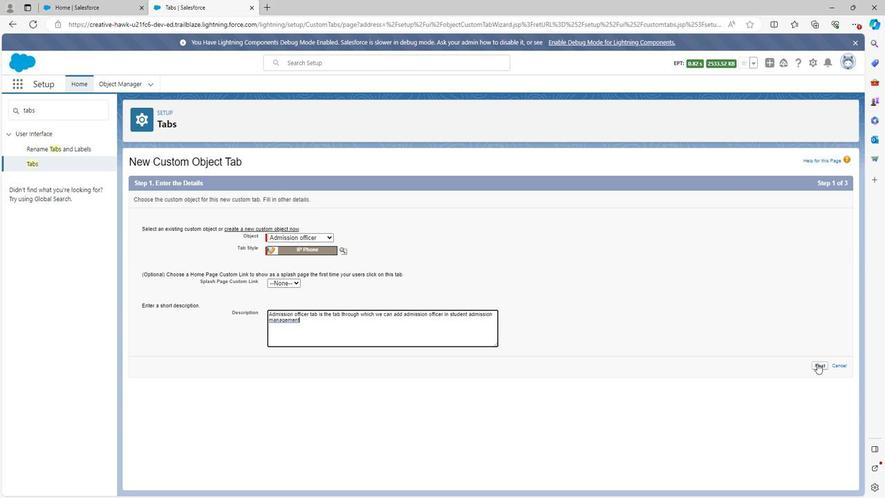 
Action: Mouse moved to (769, 328)
Screenshot: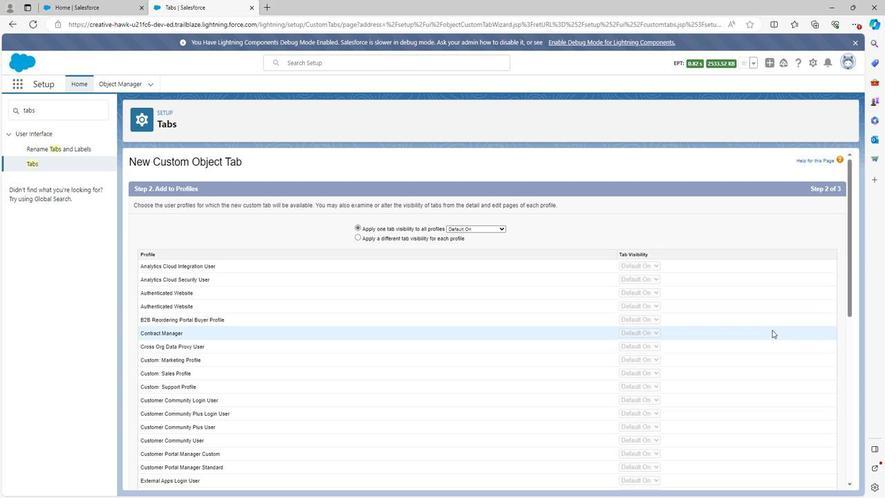 
Action: Mouse scrolled (769, 328) with delta (0, 0)
Screenshot: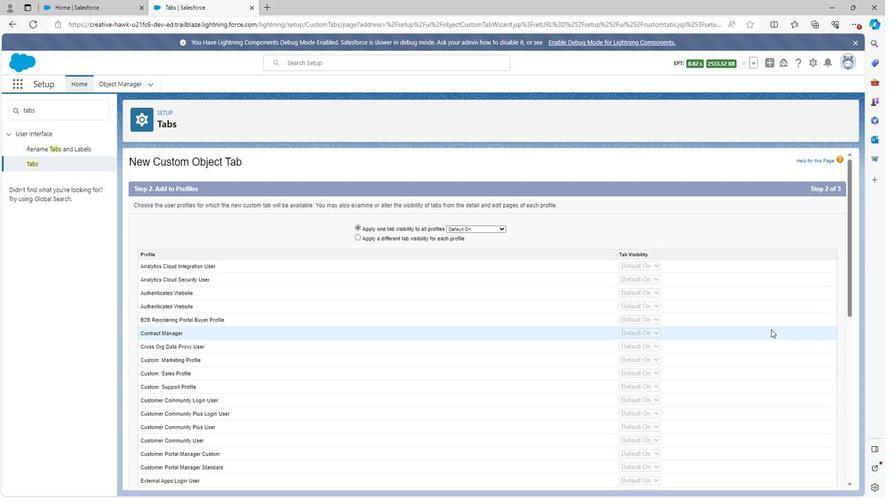 
Action: Mouse scrolled (769, 328) with delta (0, 0)
Screenshot: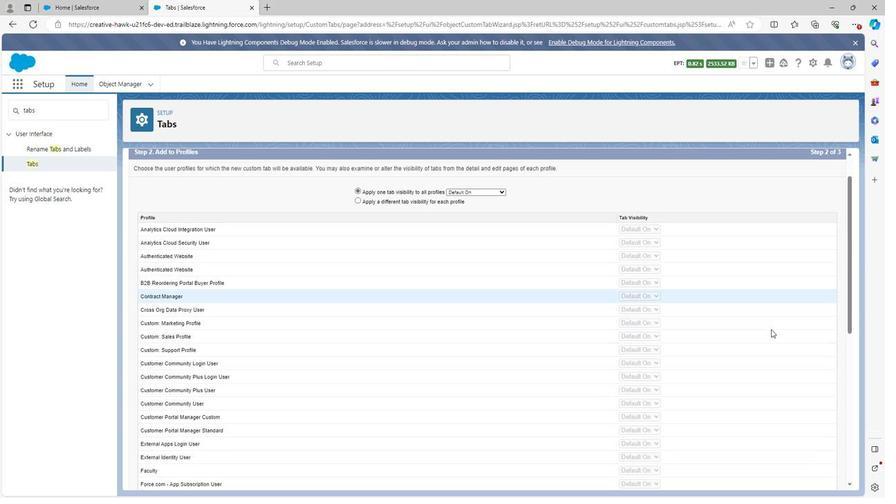 
Action: Mouse scrolled (769, 328) with delta (0, 0)
Screenshot: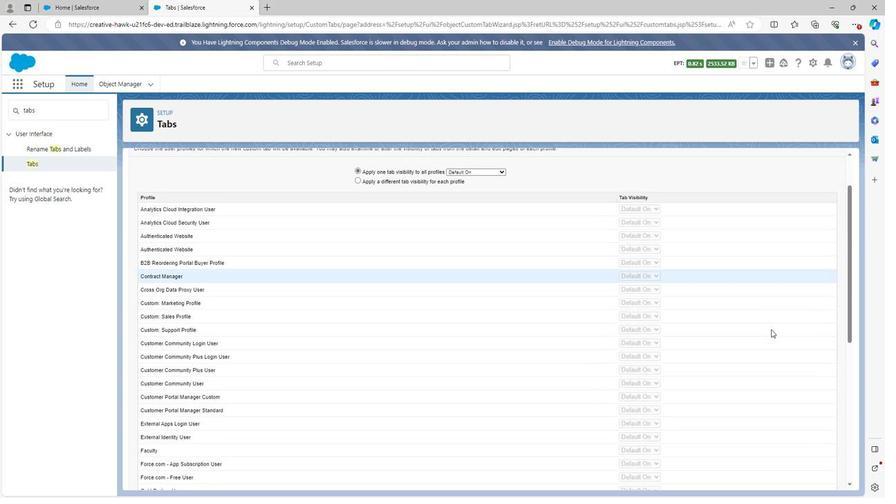 
Action: Mouse scrolled (769, 328) with delta (0, 0)
Screenshot: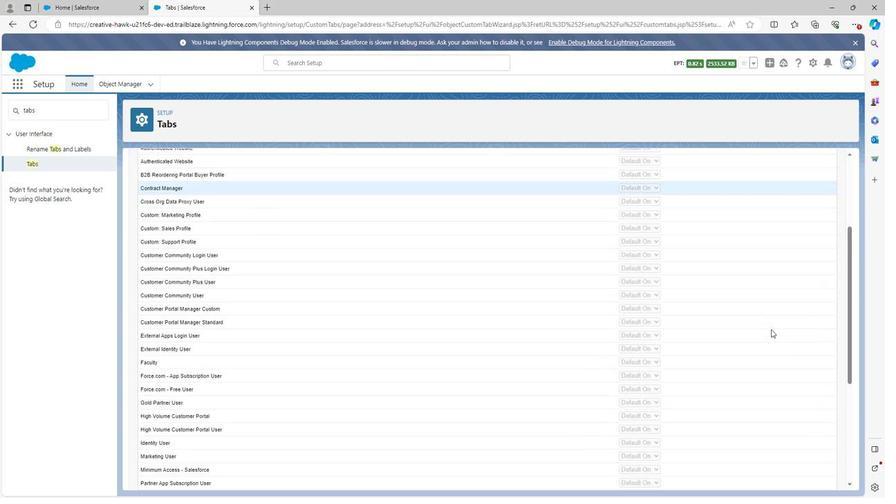 
Action: Mouse scrolled (769, 328) with delta (0, 0)
Screenshot: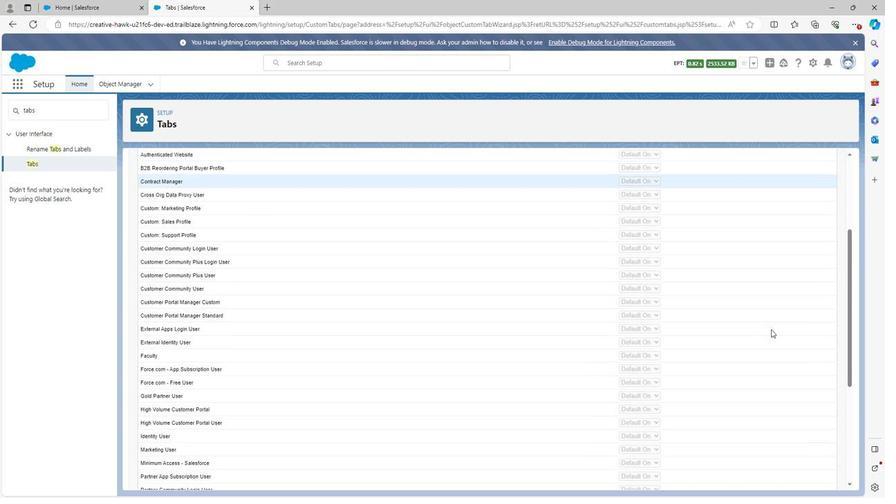 
Action: Mouse scrolled (769, 328) with delta (0, 0)
Screenshot: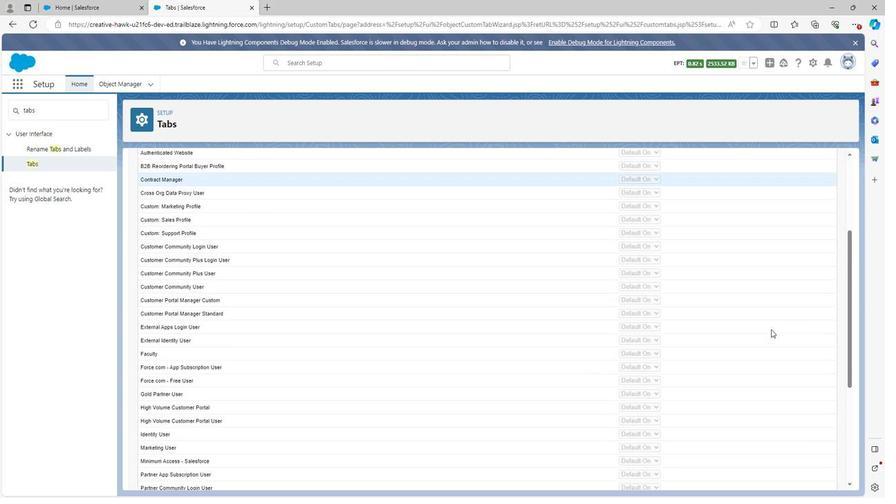 
Action: Mouse scrolled (769, 328) with delta (0, 0)
Screenshot: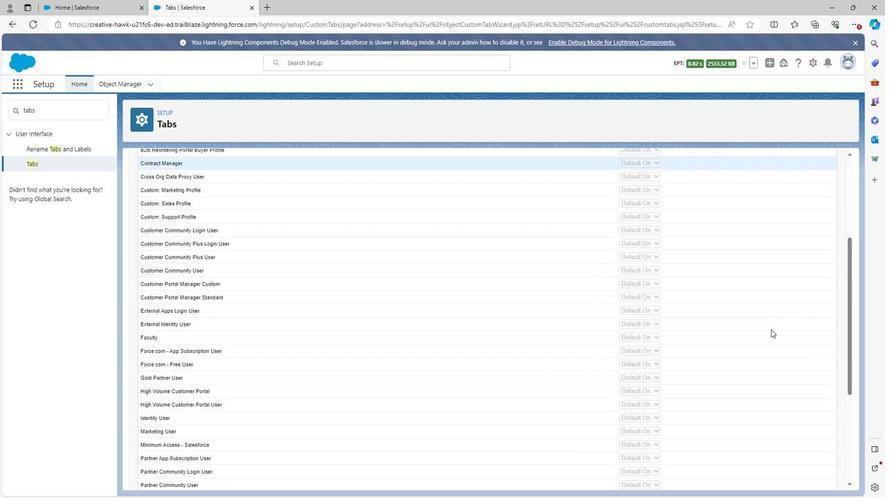 
Action: Mouse scrolled (769, 328) with delta (0, 0)
Screenshot: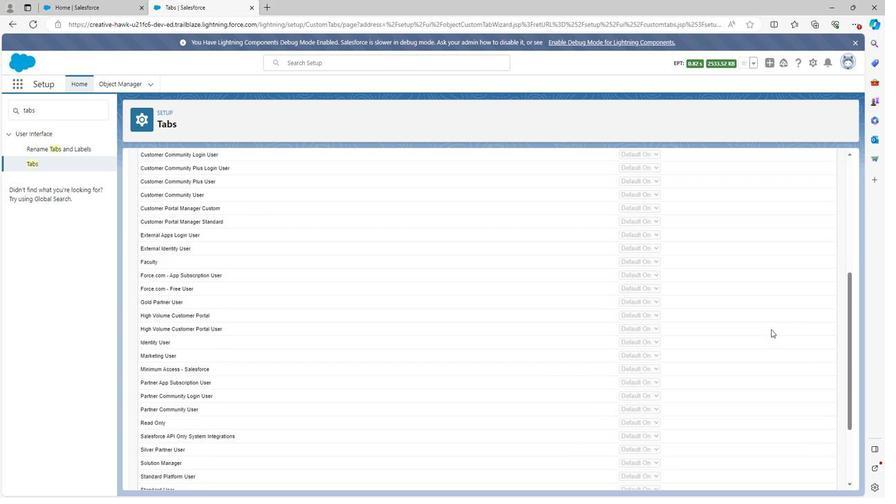 
Action: Mouse moved to (810, 475)
Screenshot: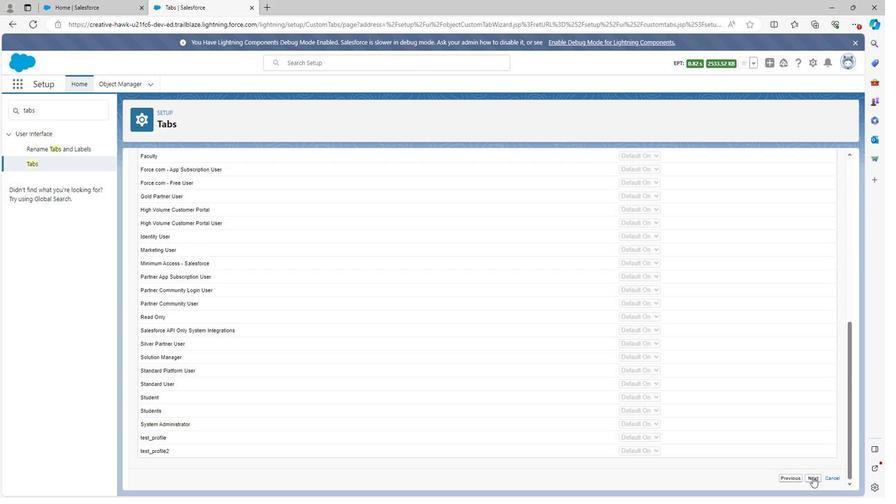 
Action: Mouse pressed left at (810, 475)
Screenshot: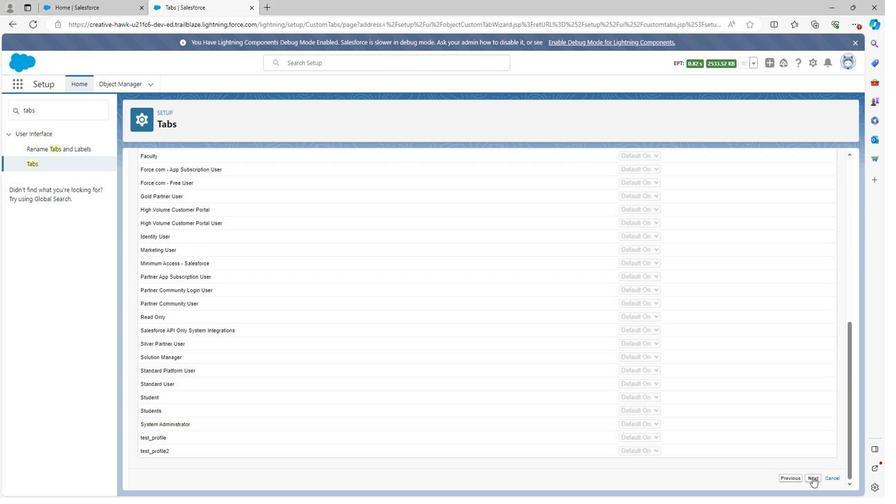 
Action: Mouse moved to (768, 280)
Screenshot: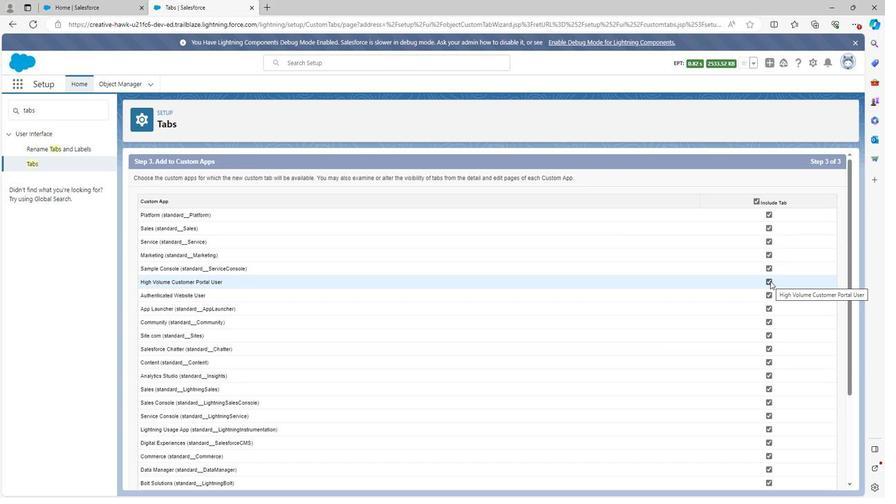 
Action: Mouse pressed left at (768, 280)
Screenshot: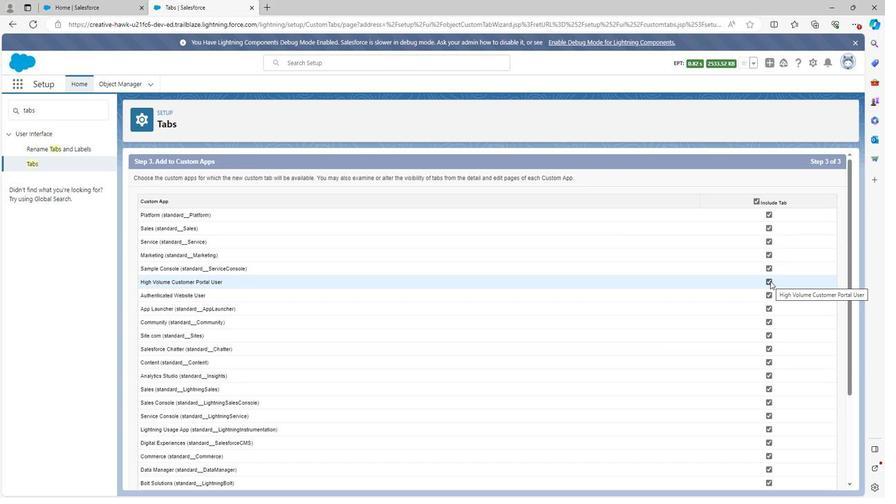 
Action: Mouse moved to (794, 414)
Screenshot: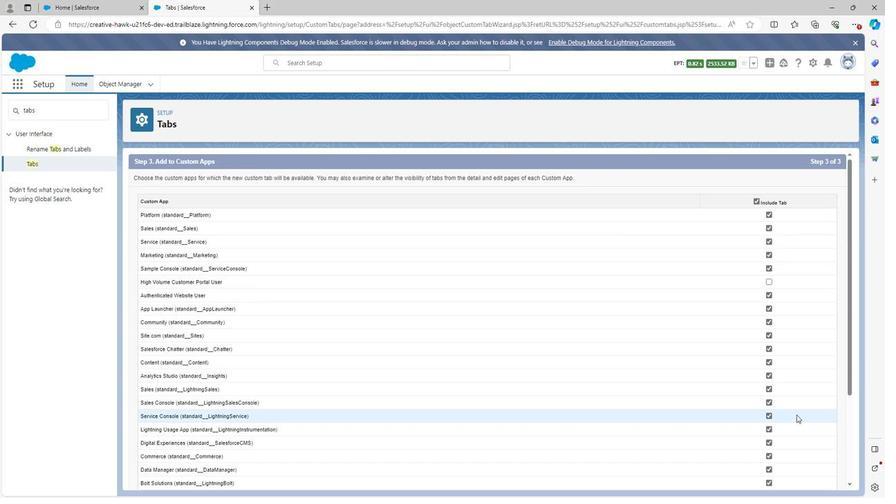 
Action: Mouse scrolled (794, 413) with delta (0, 0)
Screenshot: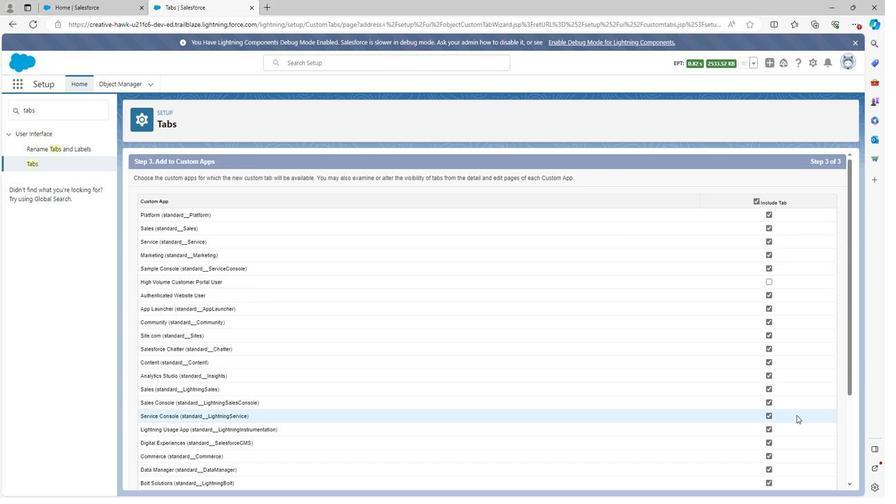 
Action: Mouse scrolled (794, 413) with delta (0, 0)
Screenshot: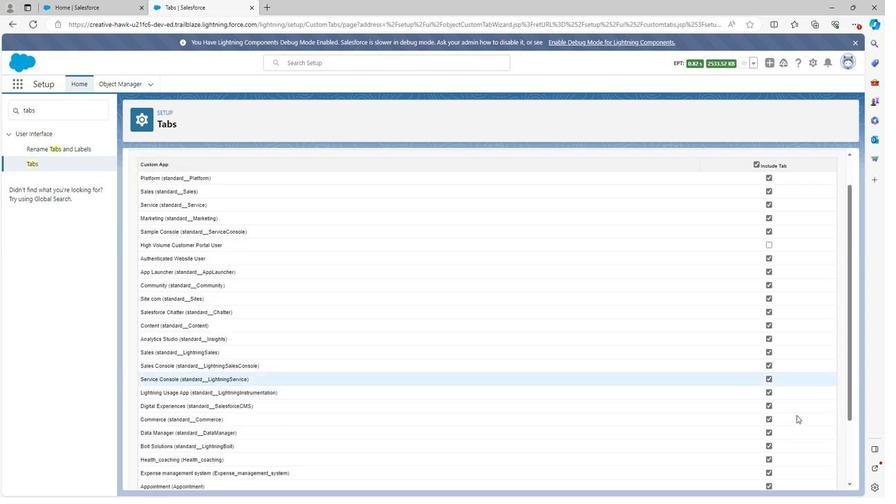 
Action: Mouse scrolled (794, 413) with delta (0, 0)
Screenshot: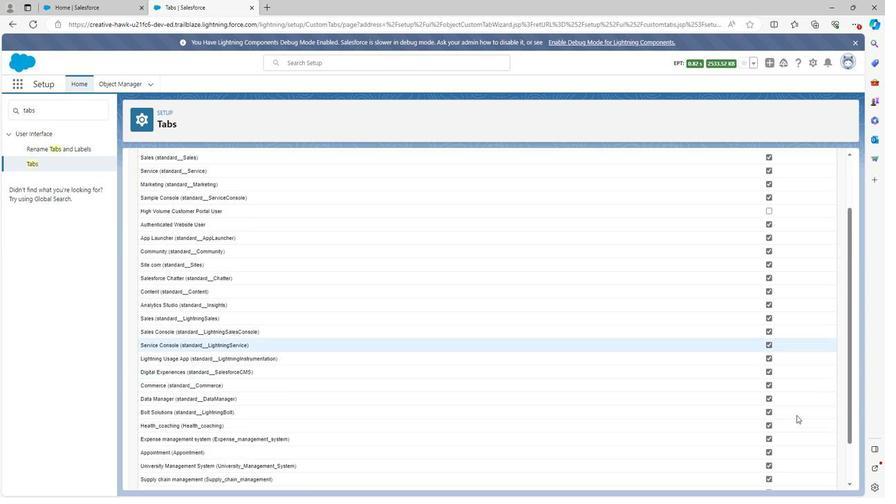 
Action: Mouse scrolled (794, 413) with delta (0, 0)
Screenshot: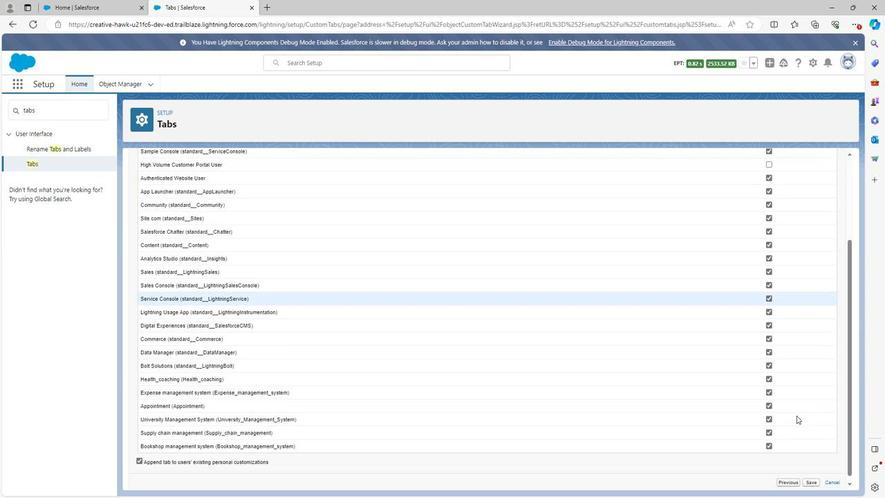 
Action: Mouse moved to (810, 475)
Screenshot: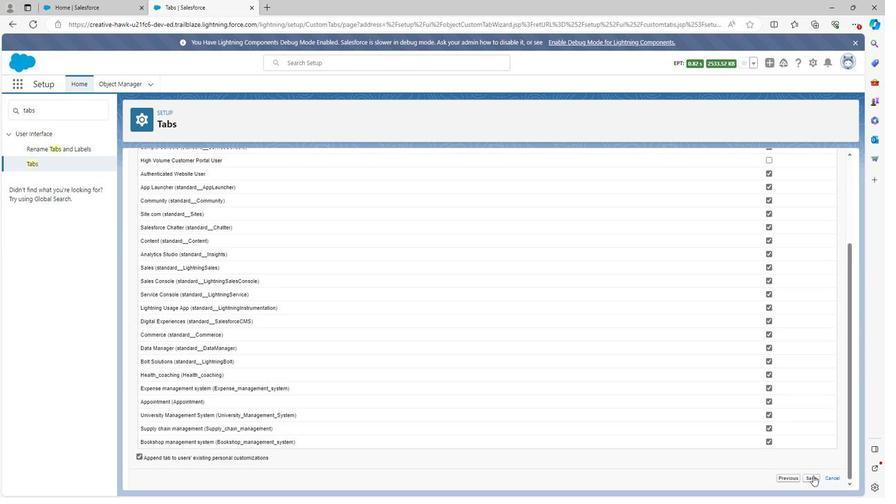 
Action: Mouse pressed left at (810, 475)
Screenshot: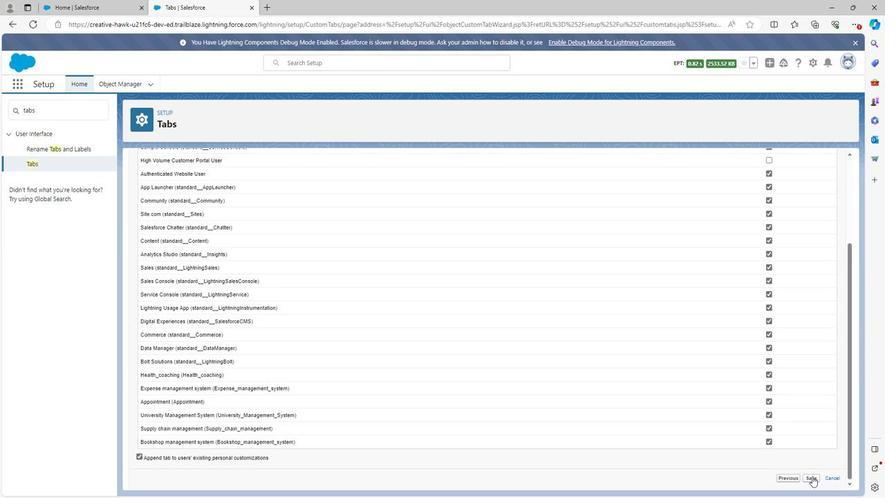 
Action: Mouse moved to (358, 222)
Screenshot: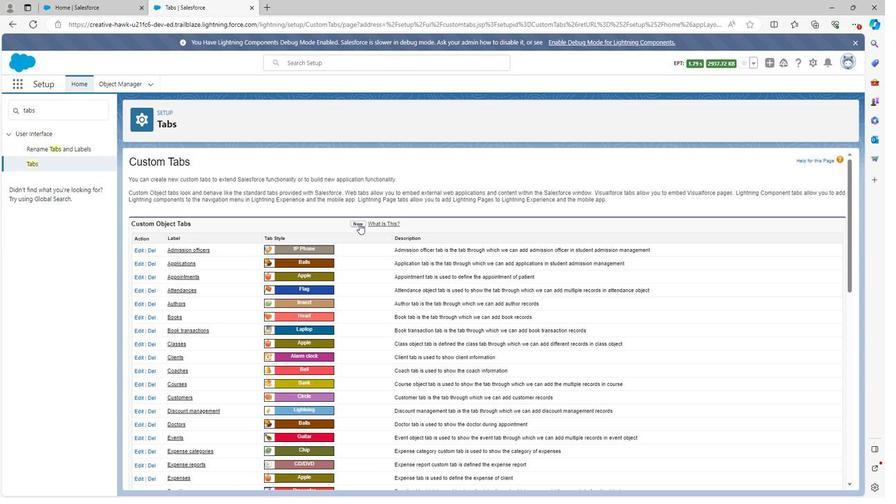 
Action: Mouse pressed left at (358, 222)
Screenshot: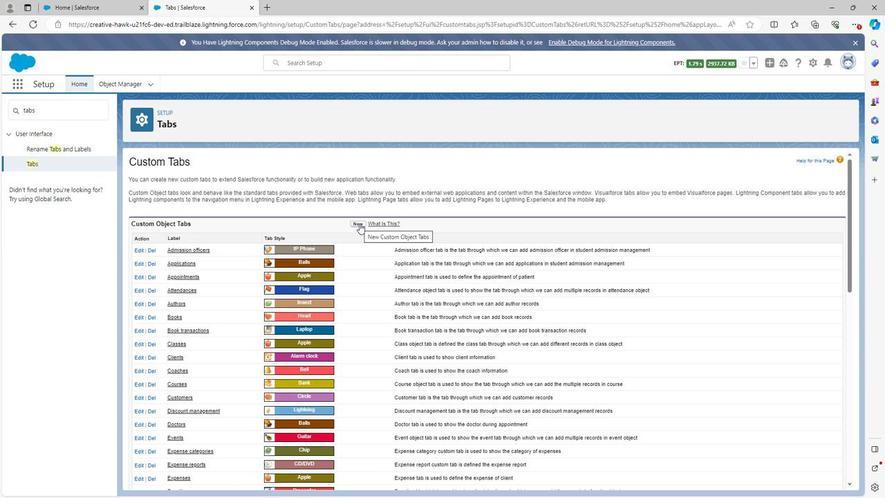 
Action: Mouse moved to (317, 240)
Screenshot: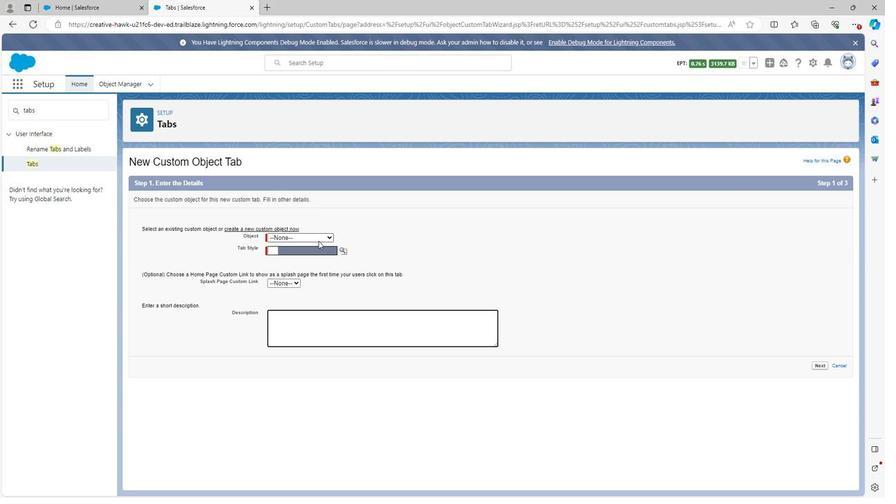
Action: Mouse pressed left at (317, 240)
Screenshot: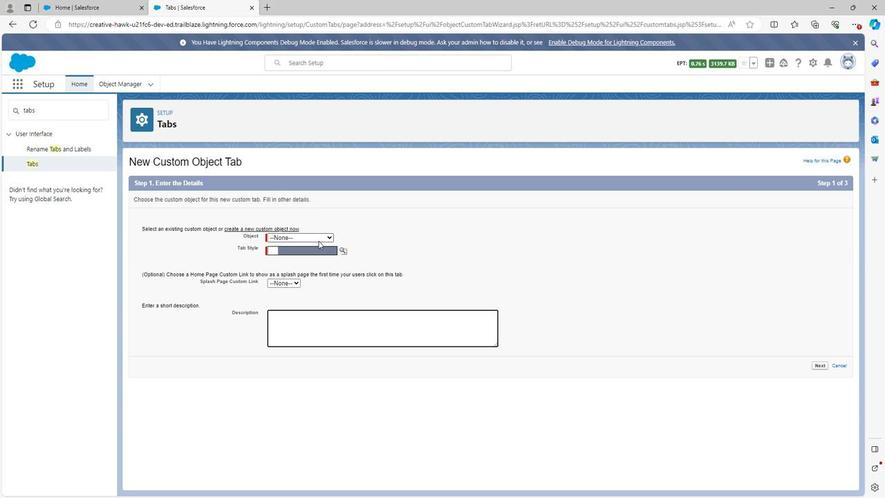 
Action: Mouse moved to (312, 262)
Screenshot: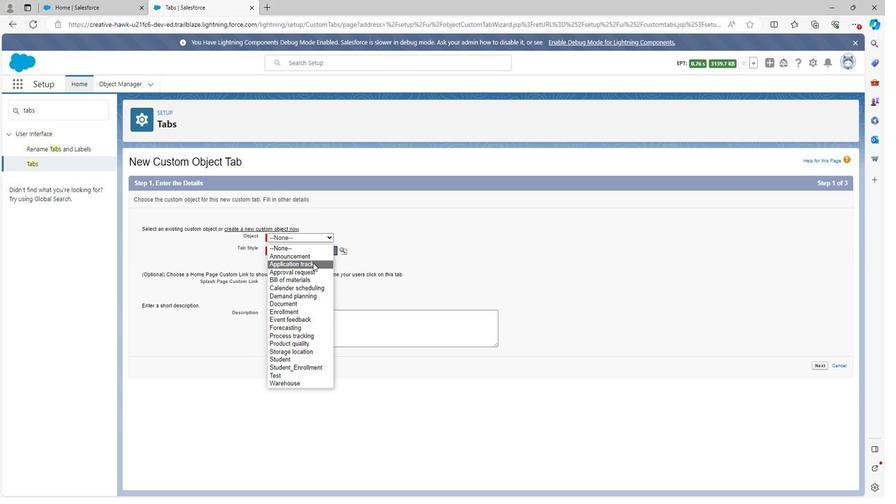 
Action: Mouse pressed left at (312, 262)
Screenshot: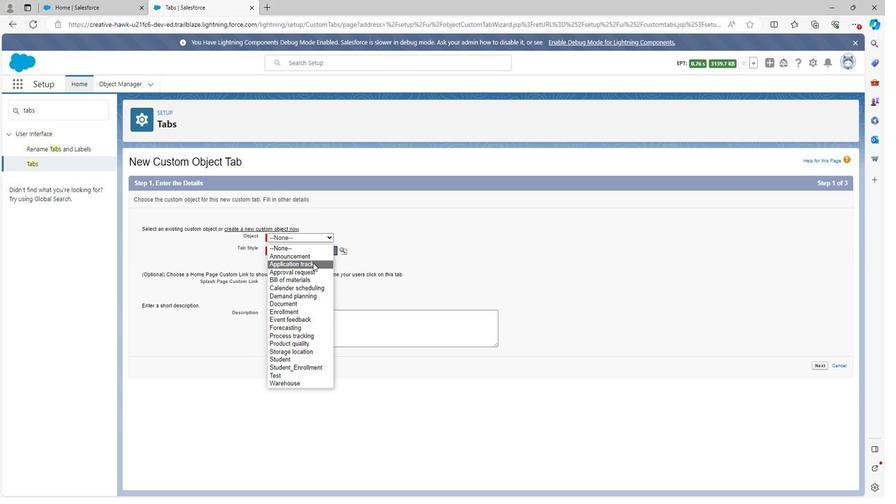 
Action: Mouse moved to (342, 249)
Screenshot: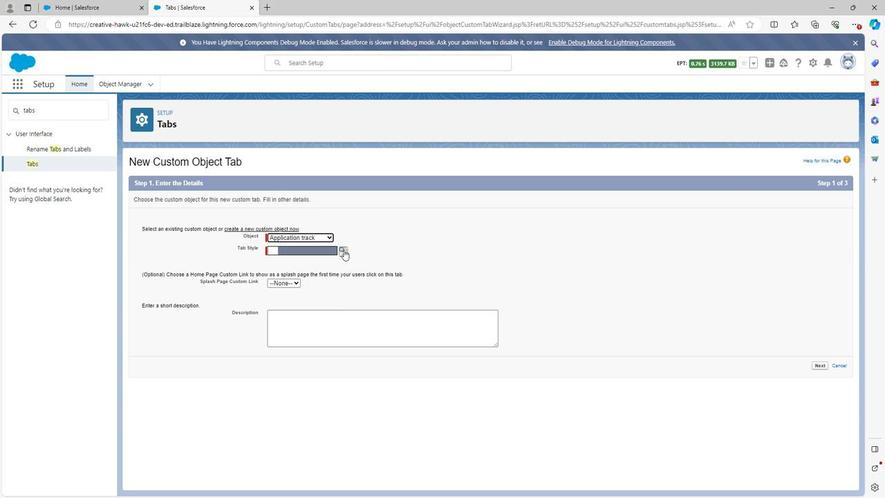 
Action: Mouse pressed left at (342, 249)
Screenshot: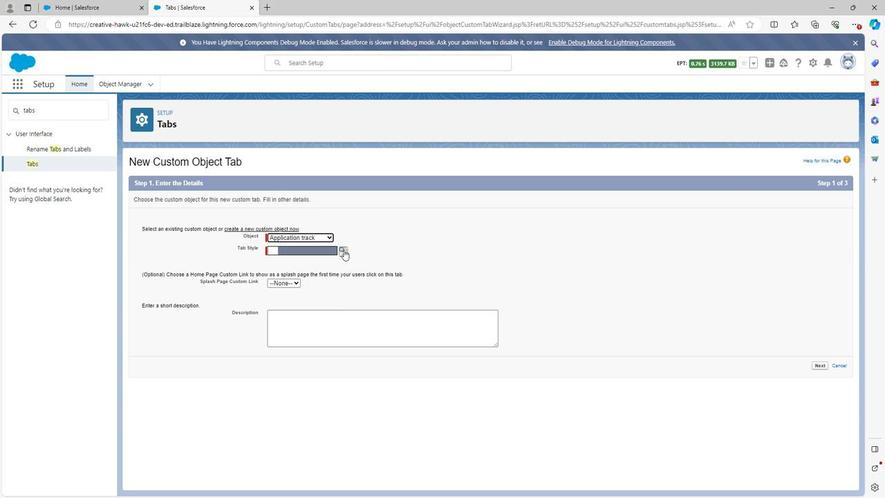 
Action: Mouse moved to (314, 415)
Screenshot: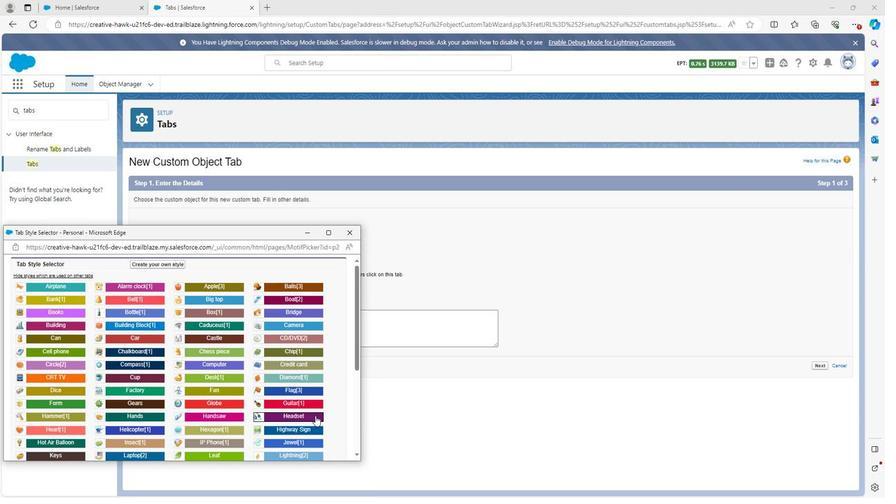 
Action: Mouse scrolled (314, 414) with delta (0, 0)
Screenshot: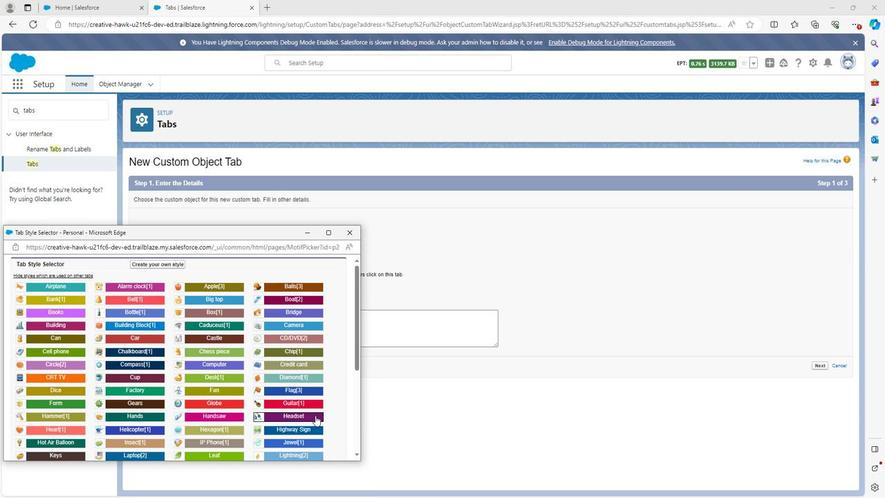 
Action: Mouse scrolled (314, 414) with delta (0, 0)
Screenshot: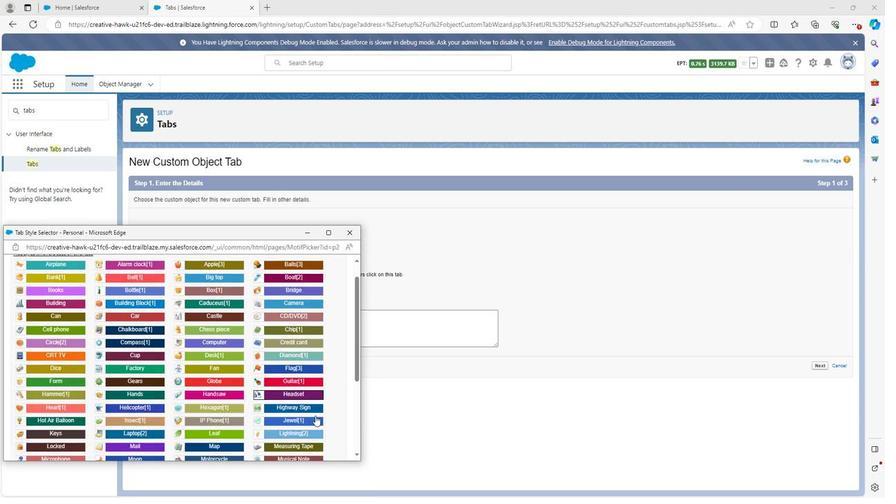 
Action: Mouse scrolled (314, 414) with delta (0, 0)
Screenshot: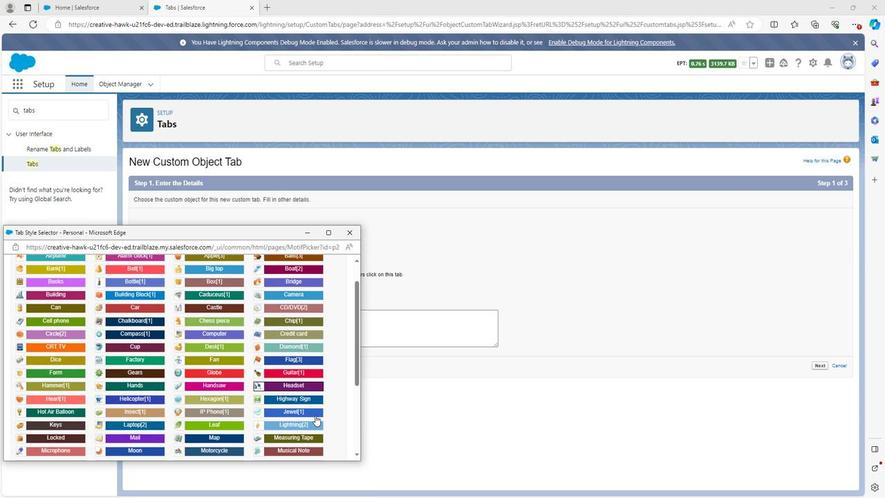 
Action: Mouse scrolled (314, 414) with delta (0, 0)
Screenshot: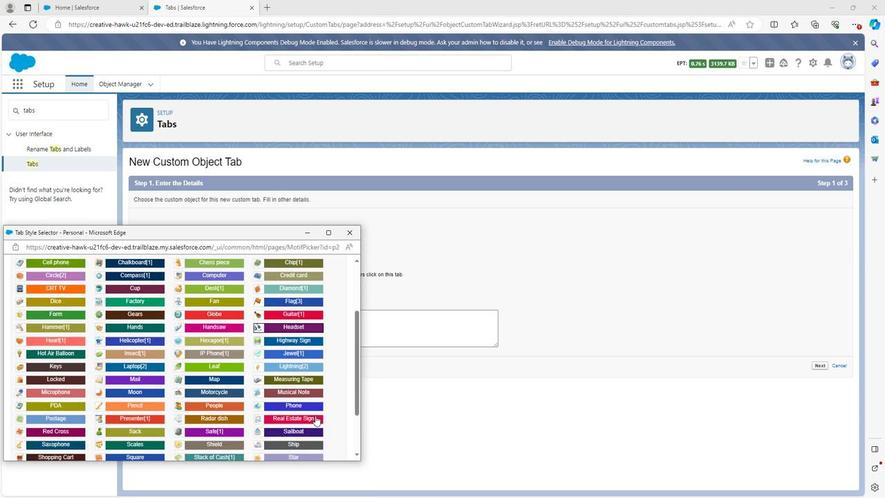 
Action: Mouse moved to (314, 414)
Screenshot: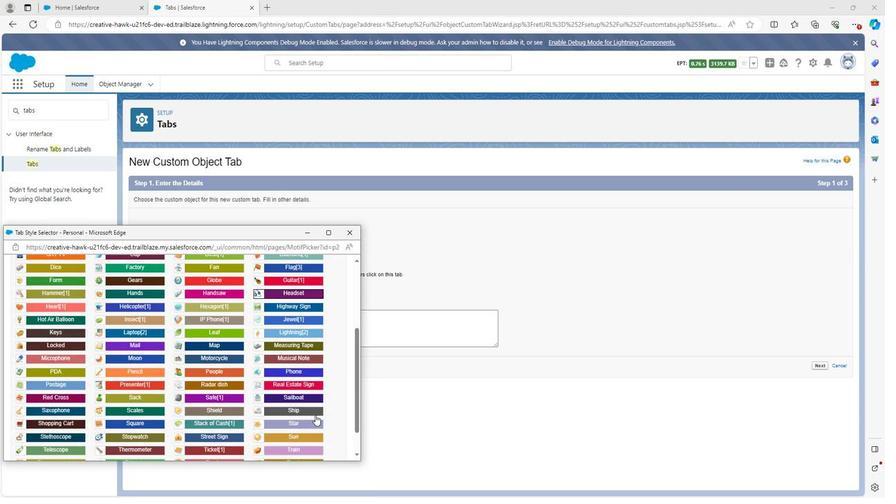 
Action: Mouse pressed left at (314, 414)
Screenshot: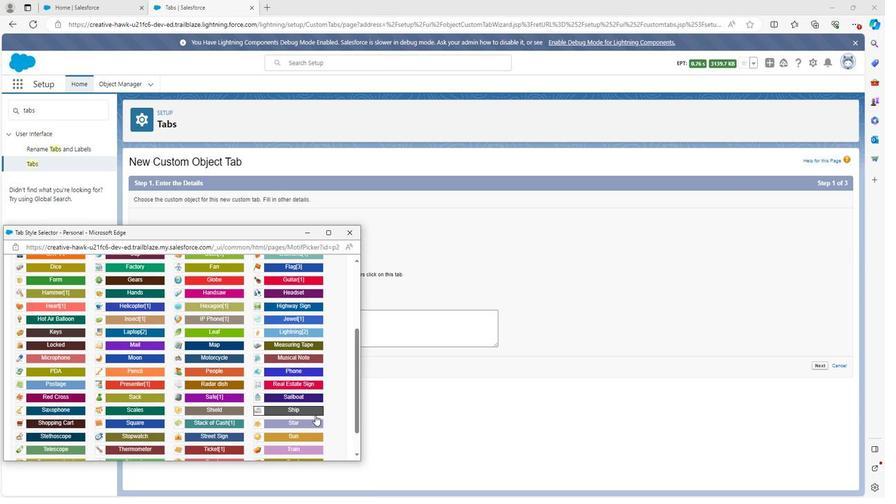 
Action: Mouse moved to (339, 330)
Screenshot: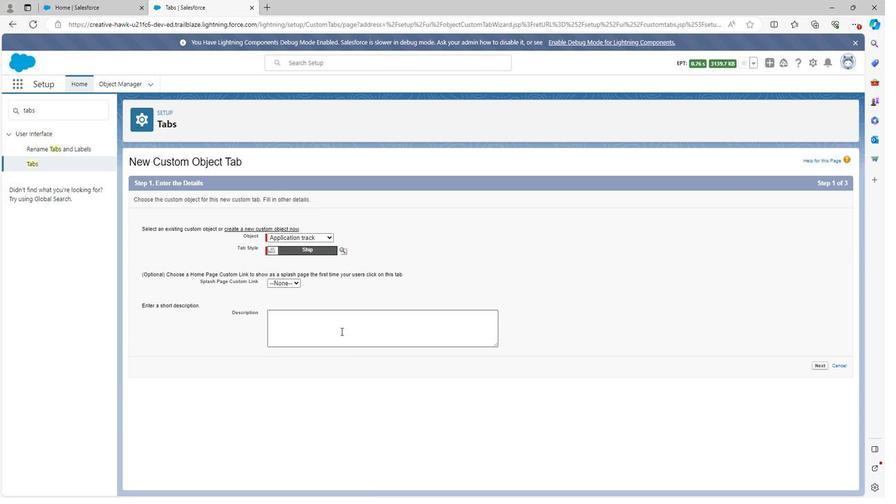 
Action: Mouse pressed left at (339, 330)
Screenshot: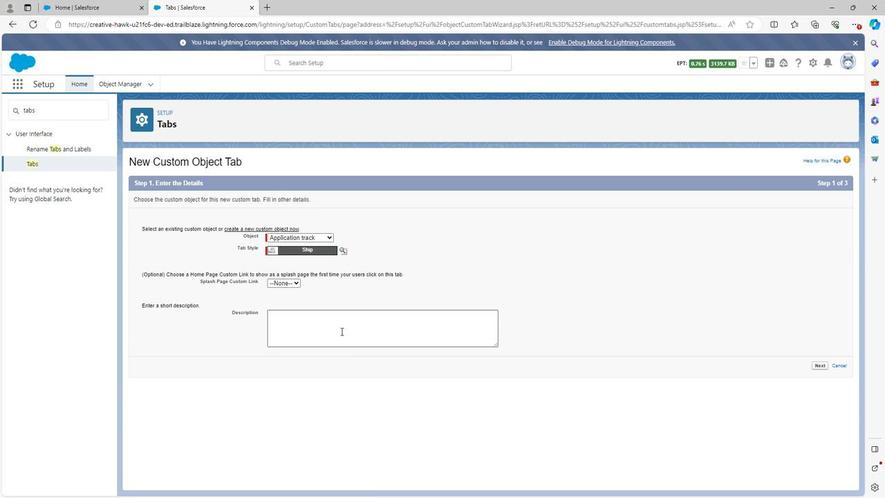 
Action: Mouse moved to (339, 329)
Screenshot: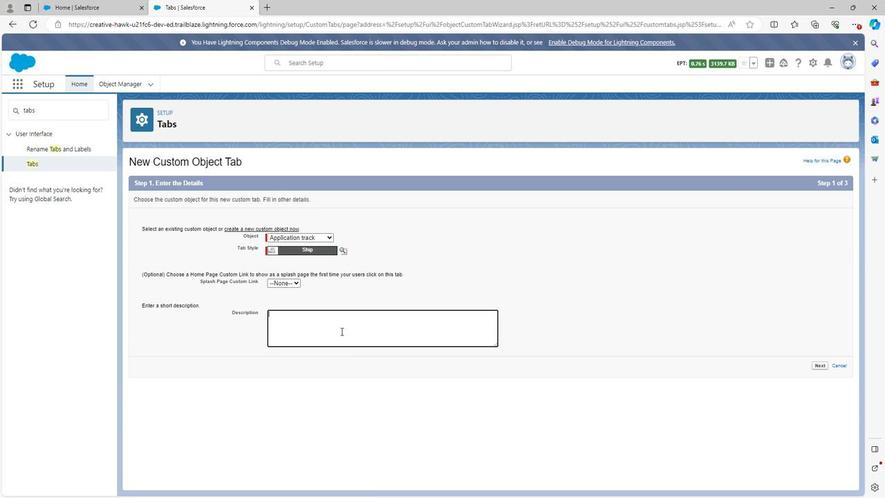 
Action: Key pressed <Key.shift>Application<Key.space>track<Key.space>tab<Key.space>is<Key.space>the<Key.space>tab<Key.space>through<Key.space>which<Key.space>we<Key.space>can<Key.space>add<Key.space>application<Key.space>tracks<Key.space>in<Key.space>student<Key.space>admission<Key.space>management
Screenshot: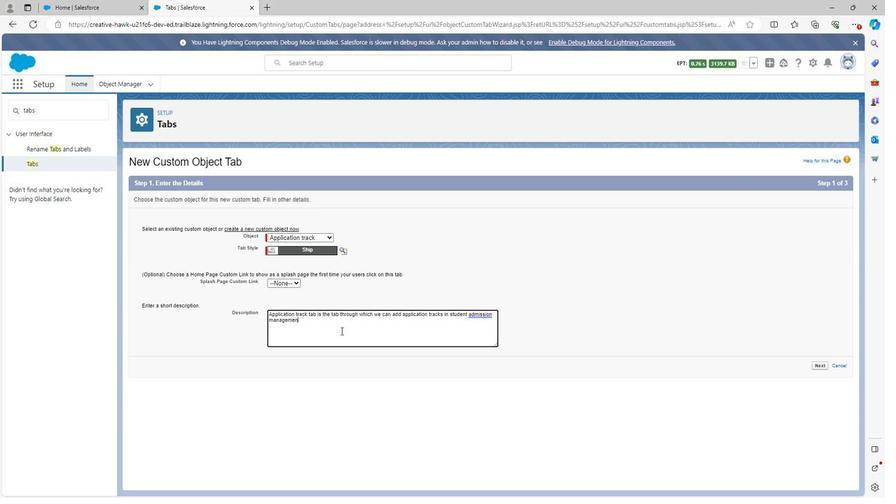 
Action: Mouse moved to (814, 362)
Screenshot: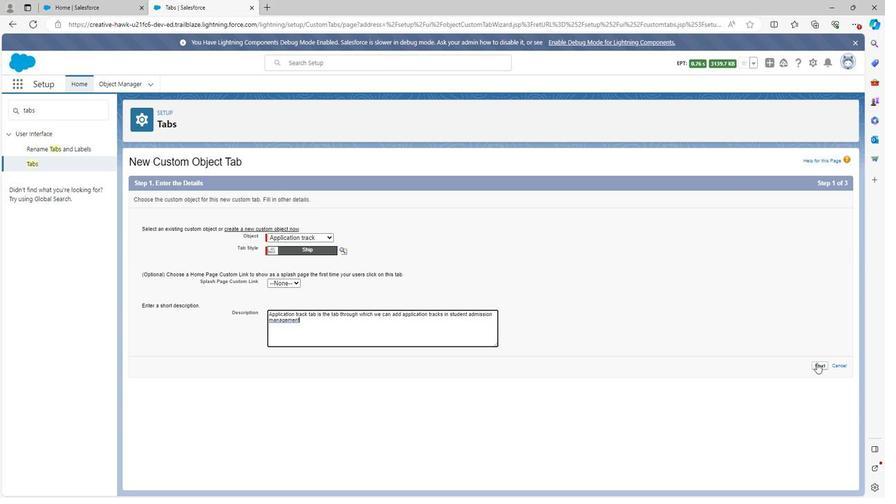
Action: Mouse pressed left at (814, 362)
Screenshot: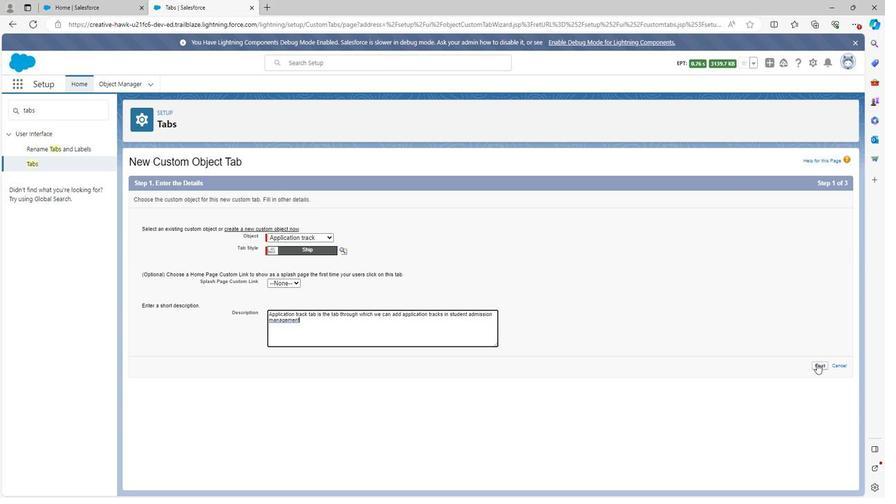 
Action: Mouse moved to (761, 323)
Screenshot: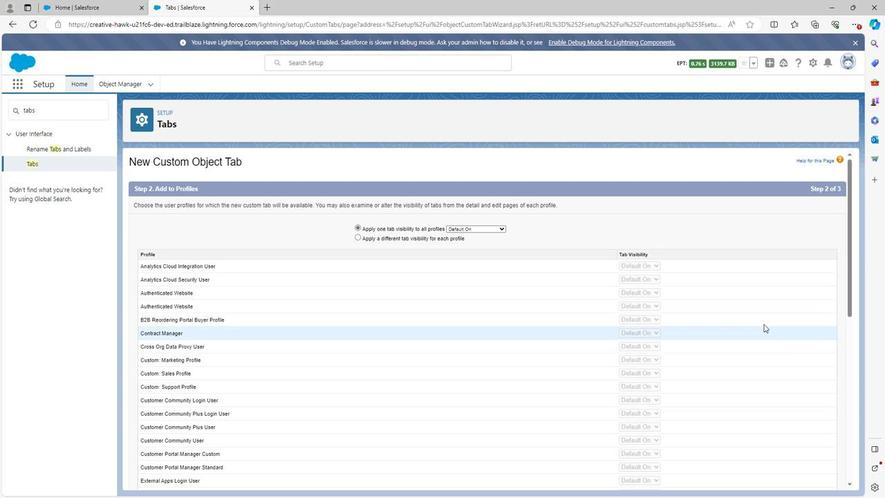 
Action: Mouse scrolled (761, 323) with delta (0, 0)
Screenshot: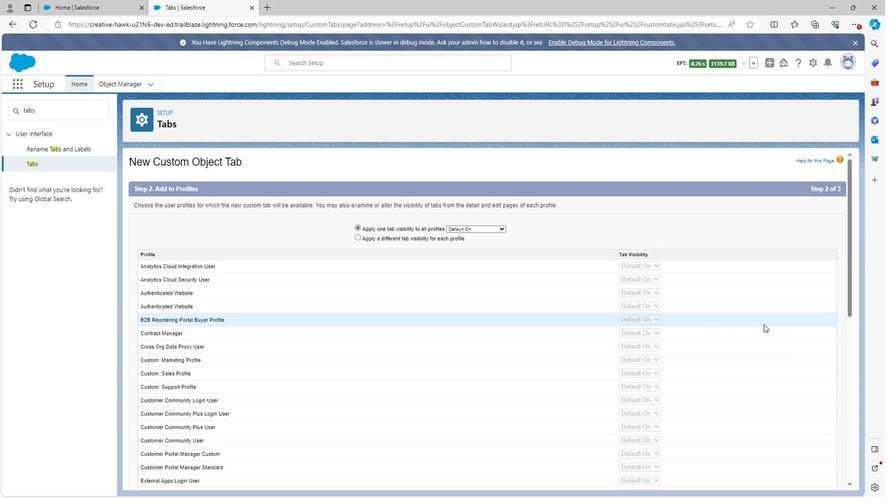
Action: Mouse scrolled (761, 323) with delta (0, 0)
Screenshot: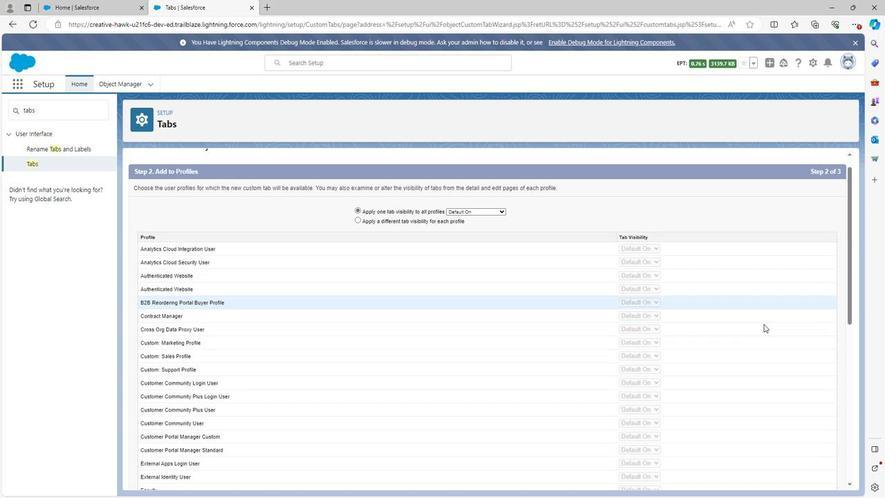 
Action: Mouse scrolled (761, 323) with delta (0, 0)
Screenshot: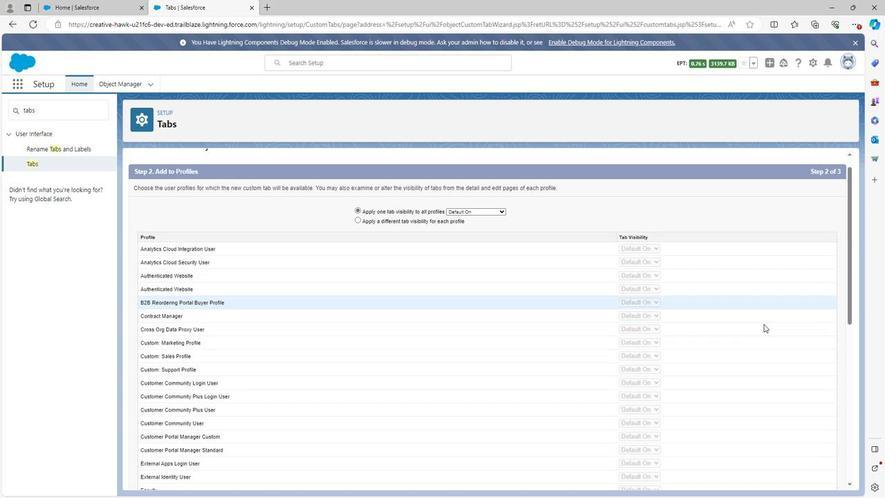 
Action: Mouse scrolled (761, 323) with delta (0, 0)
Screenshot: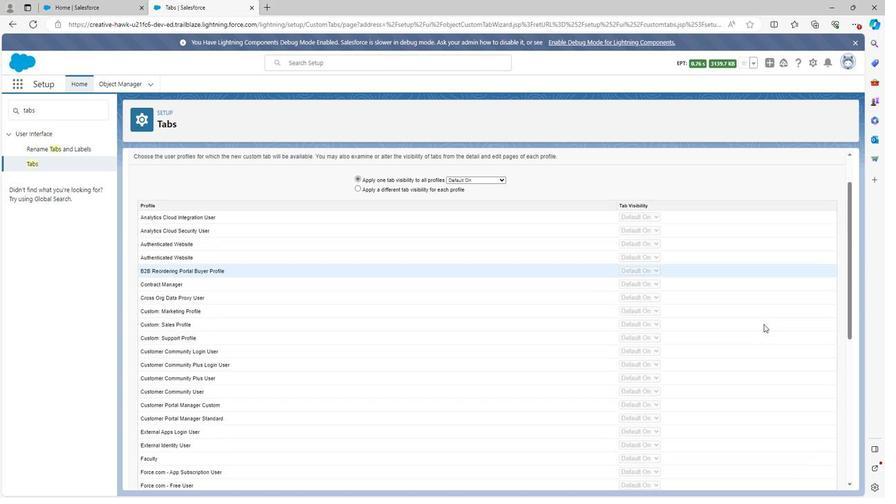 
Action: Mouse scrolled (761, 323) with delta (0, 0)
Screenshot: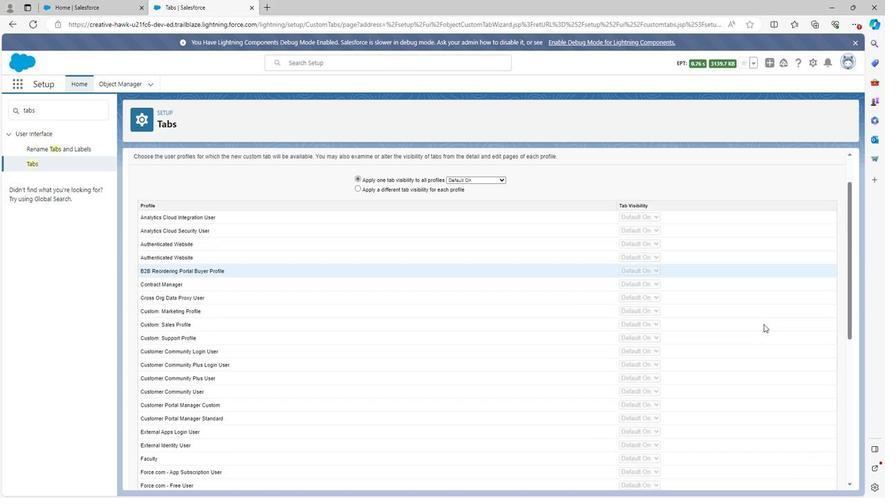 
Action: Mouse scrolled (761, 323) with delta (0, 0)
Screenshot: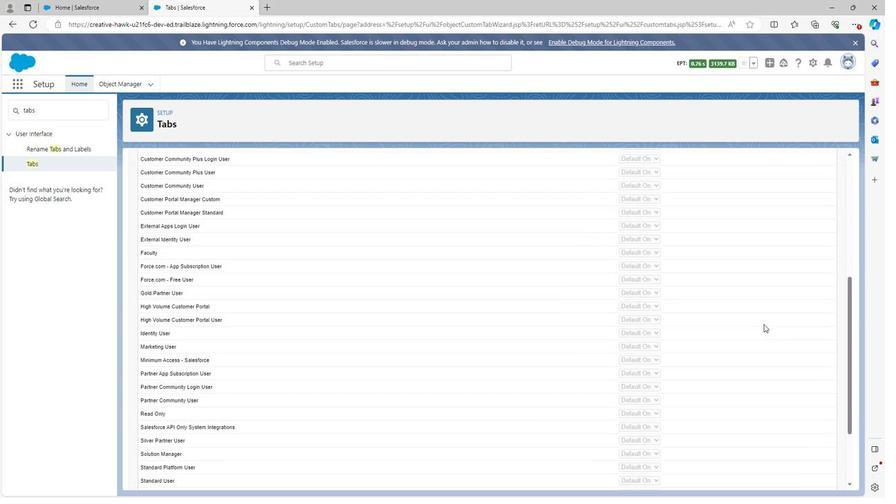 
Action: Mouse scrolled (761, 323) with delta (0, 0)
Screenshot: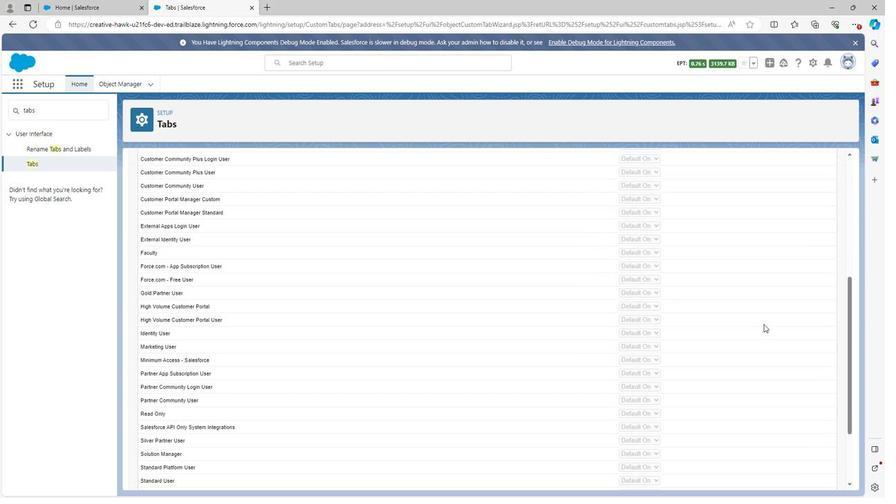 
Action: Mouse scrolled (761, 323) with delta (0, 0)
Screenshot: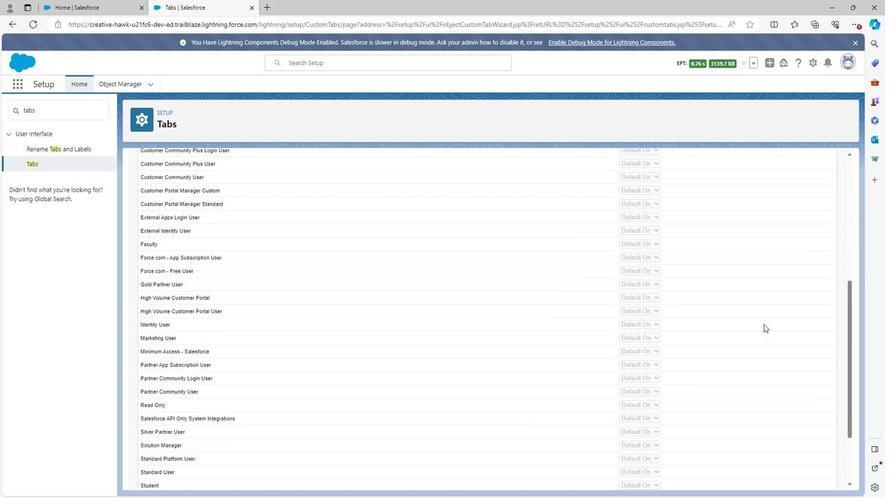 
Action: Mouse scrolled (761, 323) with delta (0, 0)
Screenshot: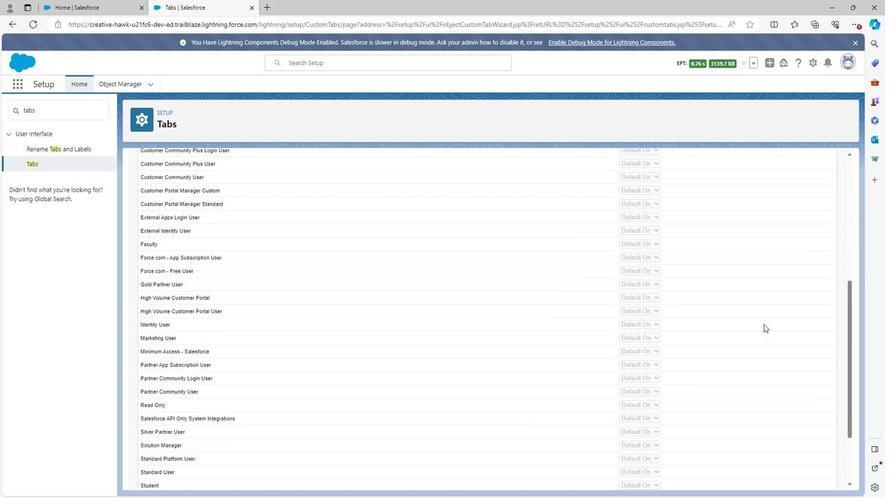 
Action: Mouse moved to (809, 476)
Screenshot: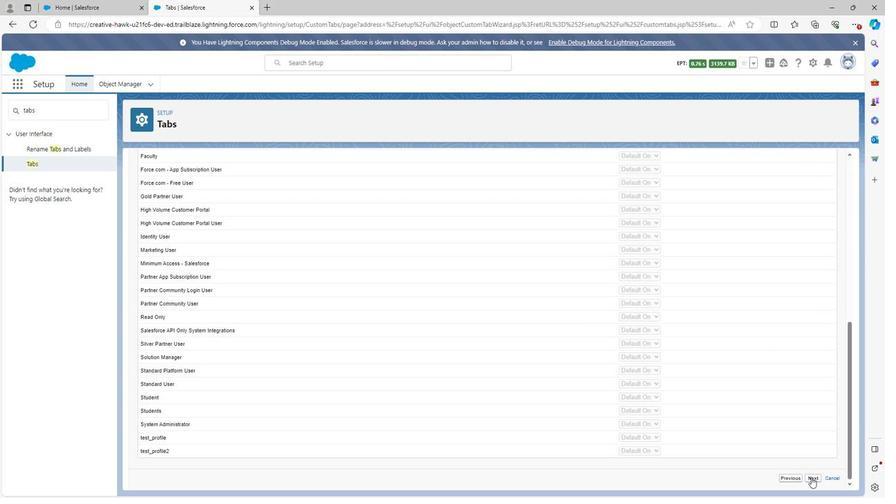 
Action: Mouse pressed left at (809, 476)
Screenshot: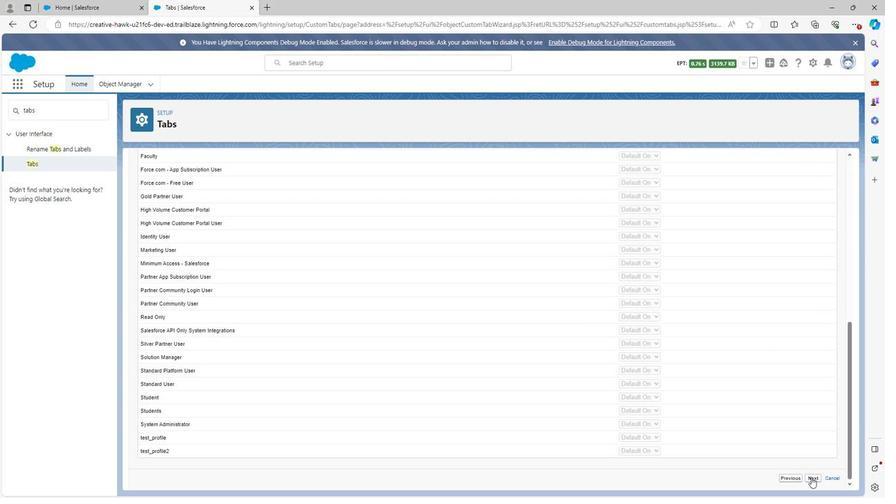 
Action: Mouse moved to (767, 280)
Screenshot: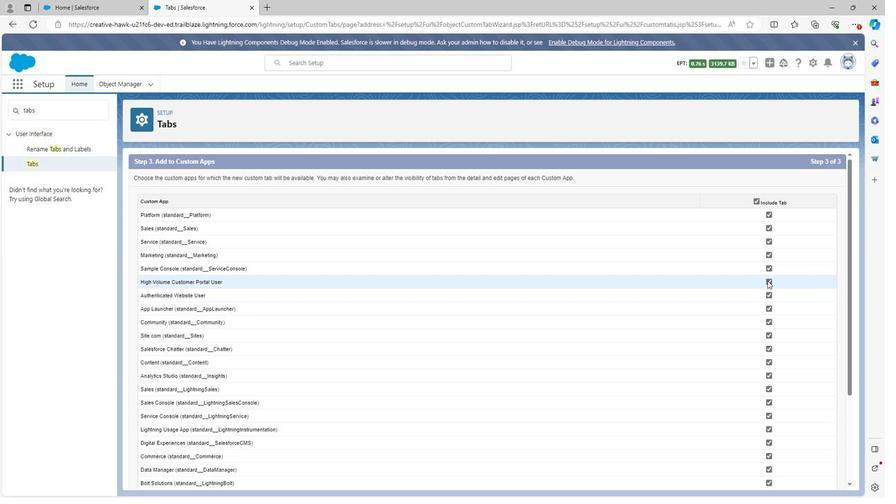 
Action: Mouse pressed left at (767, 280)
Screenshot: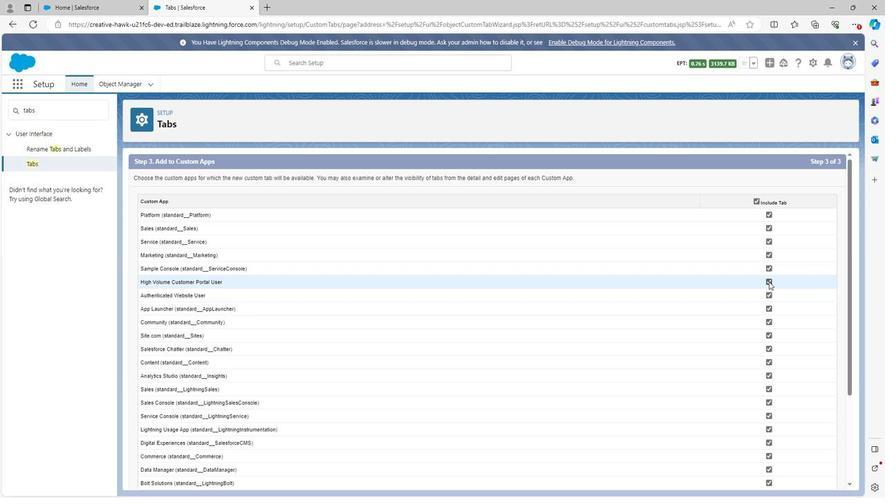 
Action: Mouse moved to (734, 387)
Screenshot: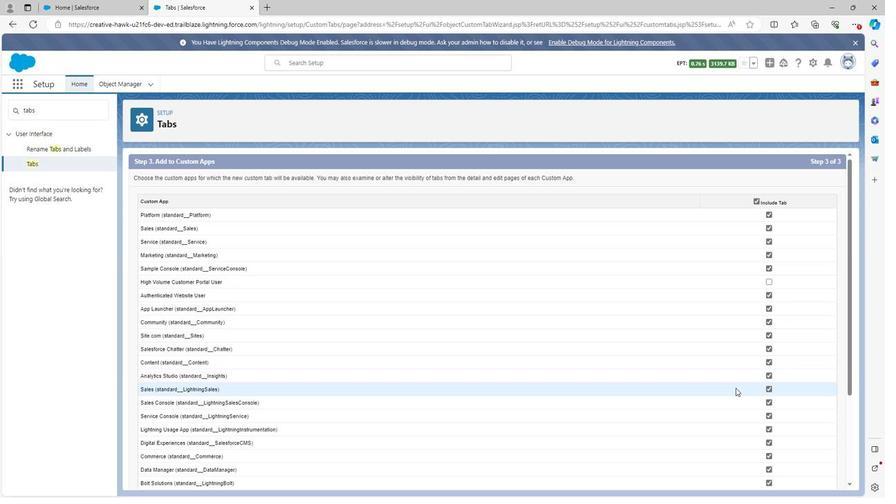 
Action: Mouse scrolled (734, 386) with delta (0, 0)
Screenshot: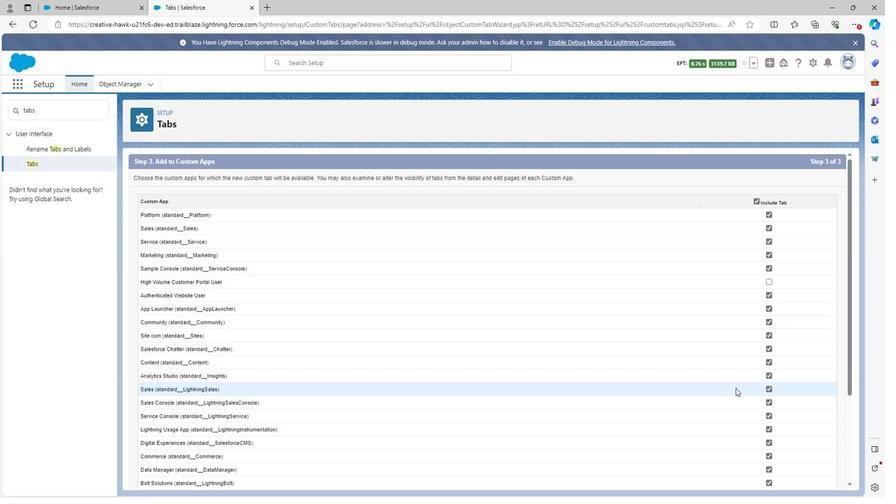 
Action: Mouse scrolled (734, 386) with delta (0, 0)
Screenshot: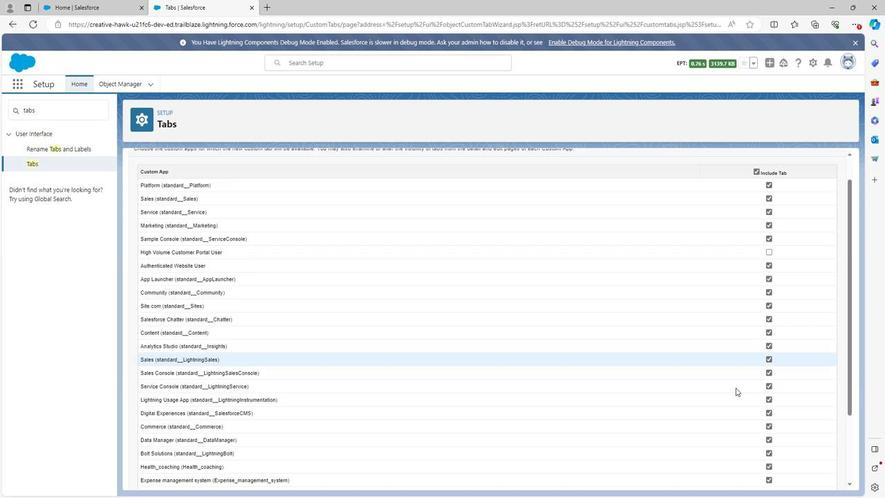 
Action: Mouse scrolled (734, 386) with delta (0, 0)
Screenshot: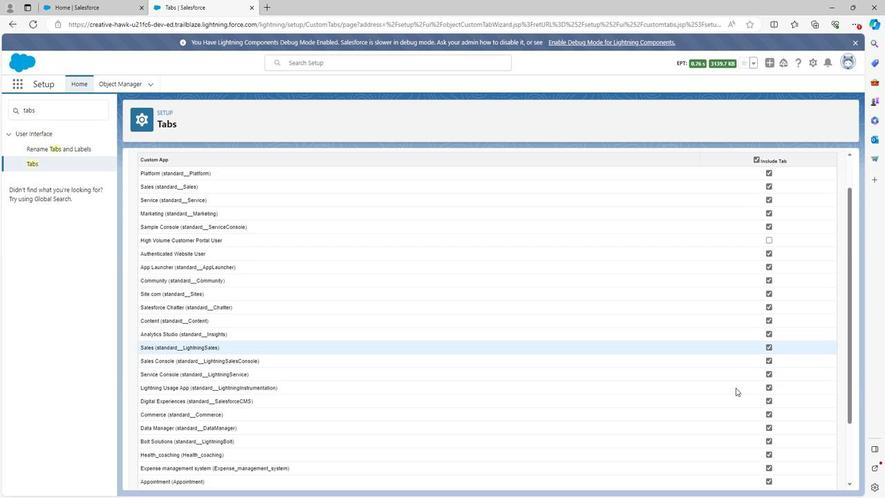 
Action: Mouse scrolled (734, 386) with delta (0, 0)
Screenshot: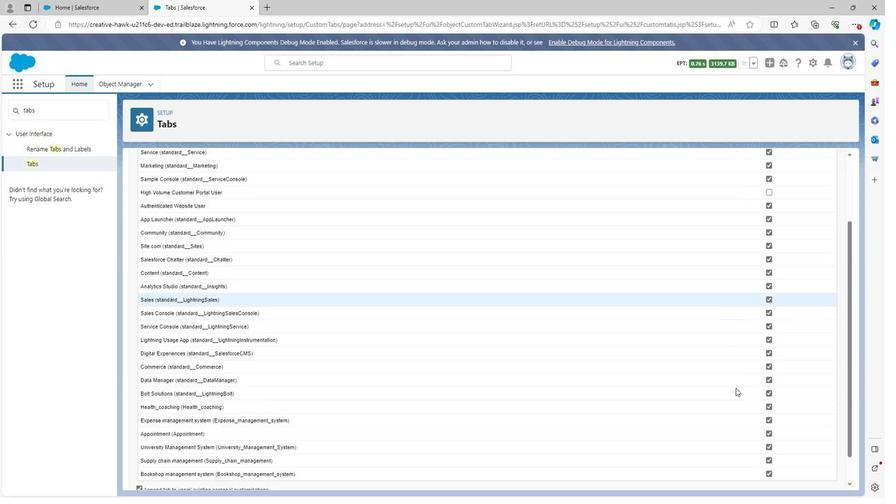 
Action: Mouse scrolled (734, 386) with delta (0, 0)
Screenshot: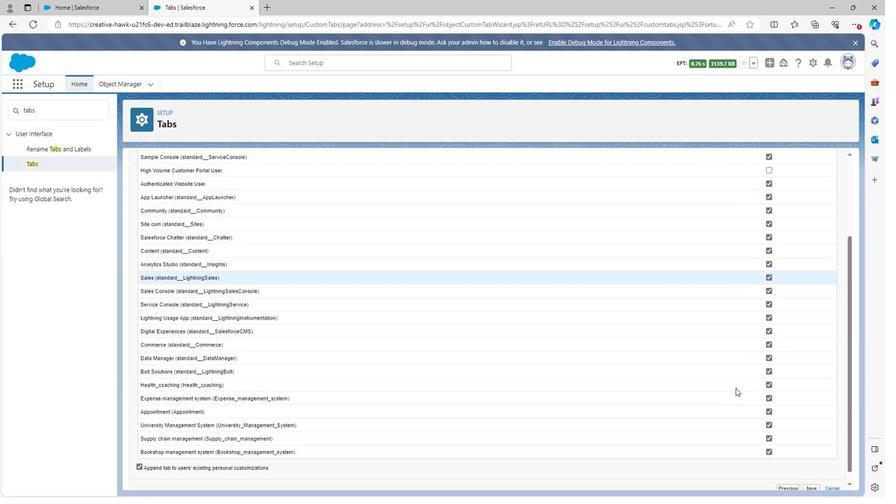 
Action: Mouse scrolled (734, 386) with delta (0, 0)
Screenshot: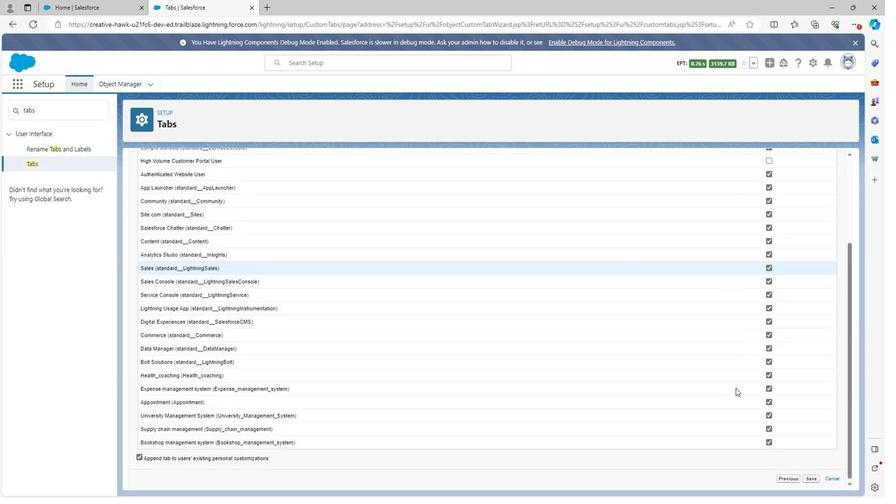 
Action: Mouse scrolled (734, 386) with delta (0, 0)
Screenshot: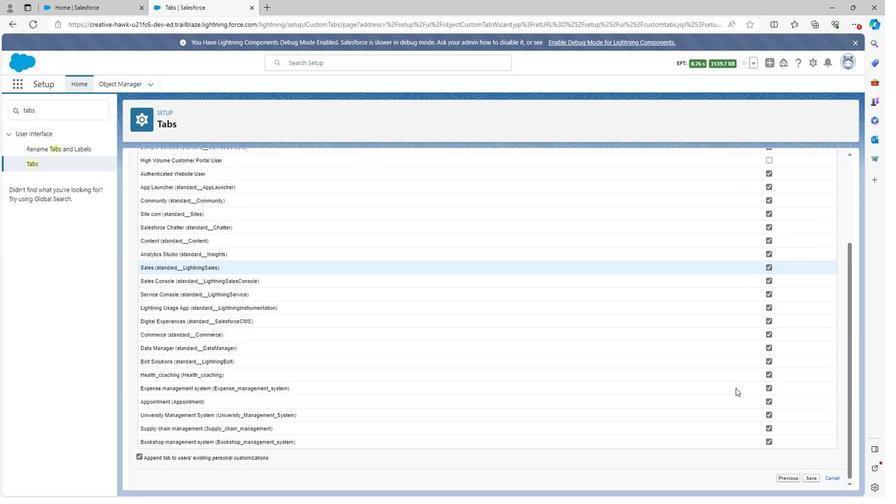 
Action: Mouse moved to (806, 475)
Screenshot: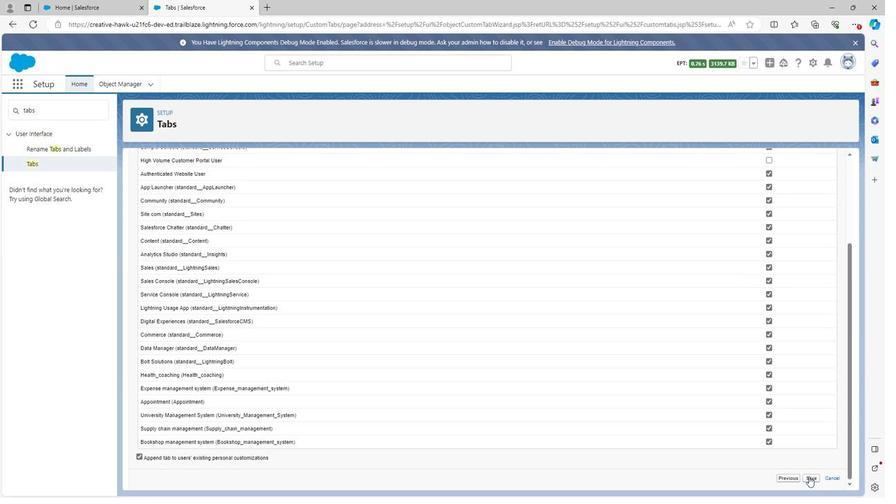 
Action: Mouse pressed left at (806, 475)
Screenshot: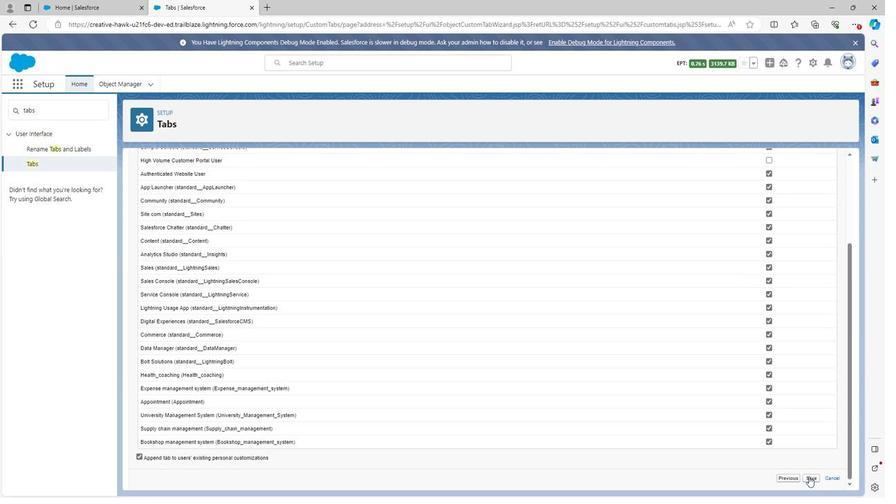 
Action: Mouse moved to (352, 221)
Screenshot: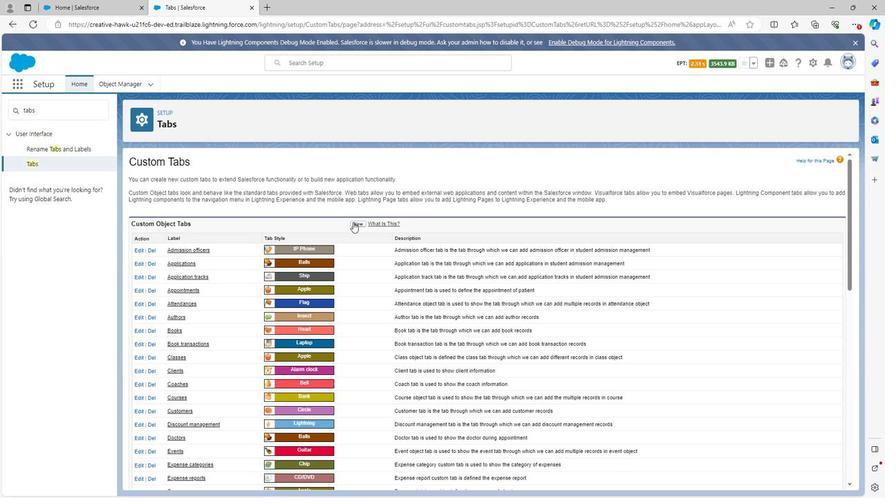 
Action: Mouse pressed left at (352, 221)
Screenshot: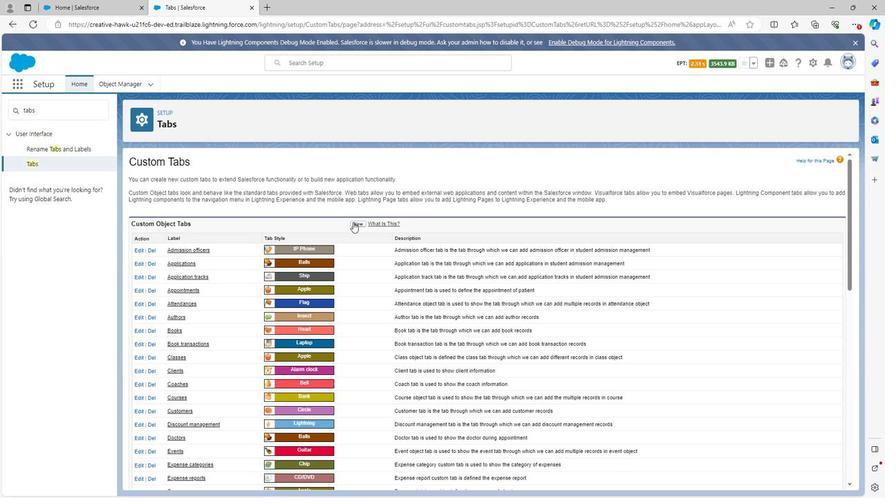 
Action: Mouse moved to (324, 236)
Screenshot: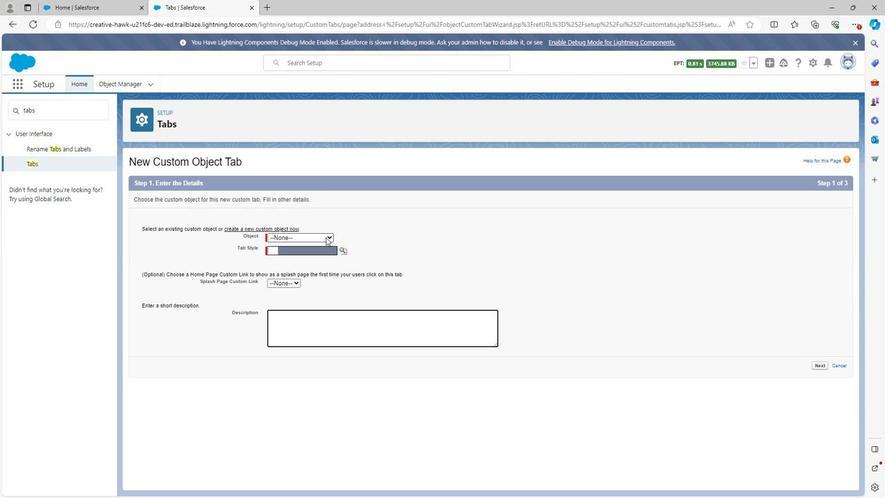 
Action: Mouse pressed left at (324, 236)
Screenshot: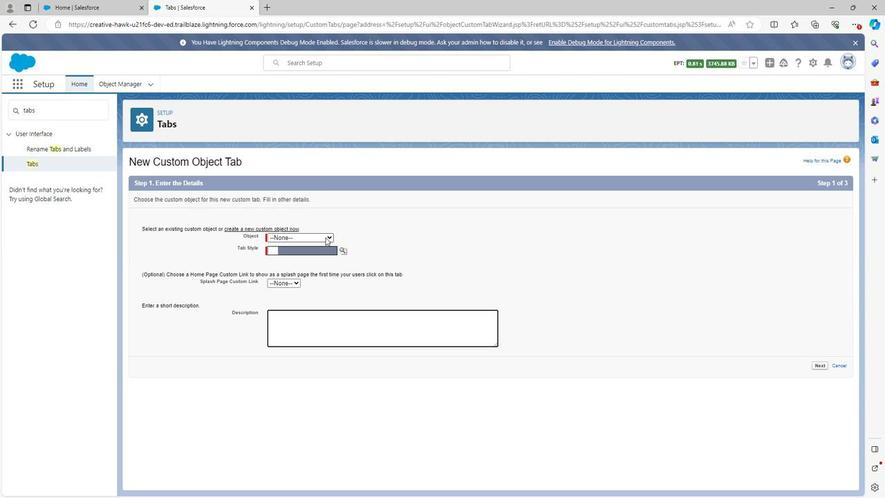
Action: Mouse moved to (305, 300)
Screenshot: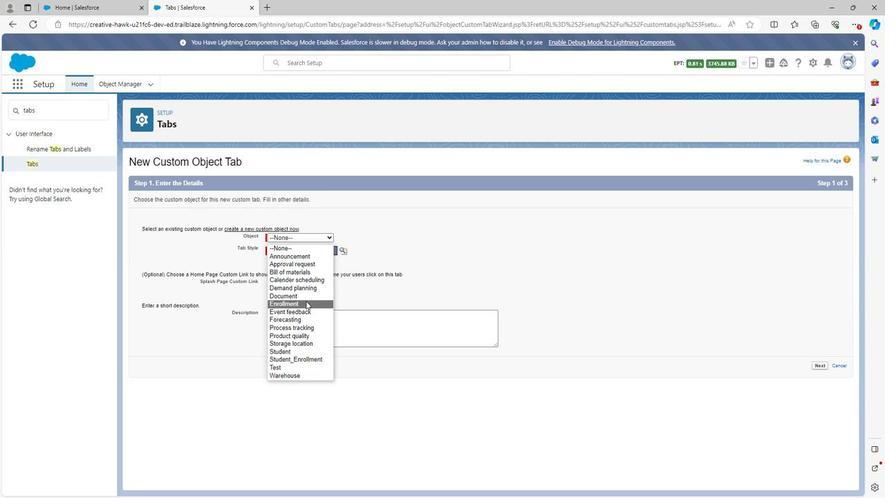 
Action: Mouse pressed left at (305, 300)
Screenshot: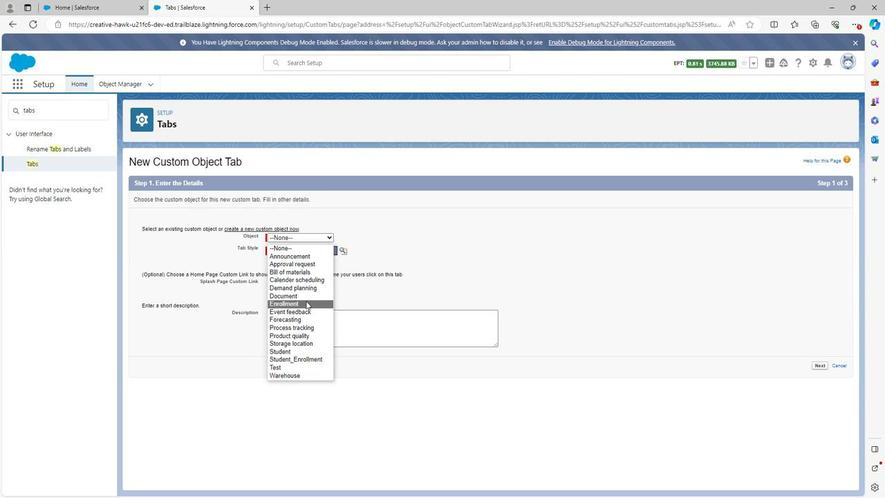 
Action: Mouse moved to (338, 251)
Screenshot: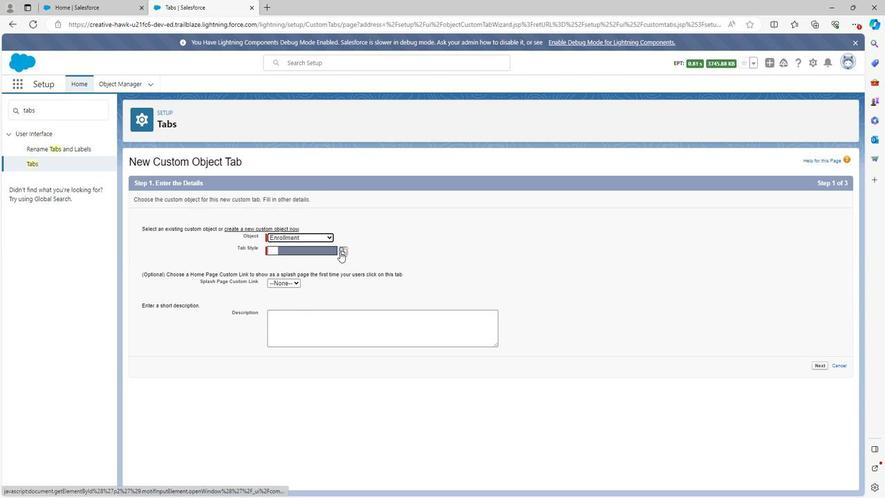 
Action: Mouse pressed left at (338, 251)
Screenshot: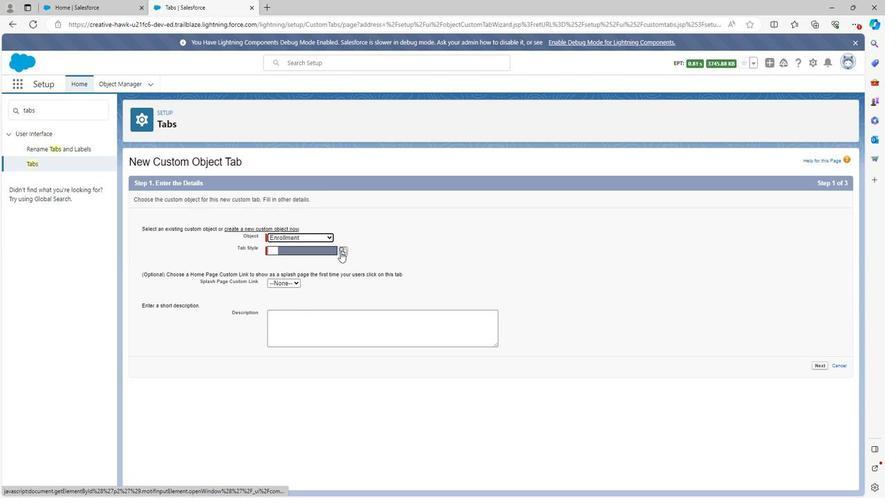 
Action: Mouse moved to (312, 362)
Screenshot: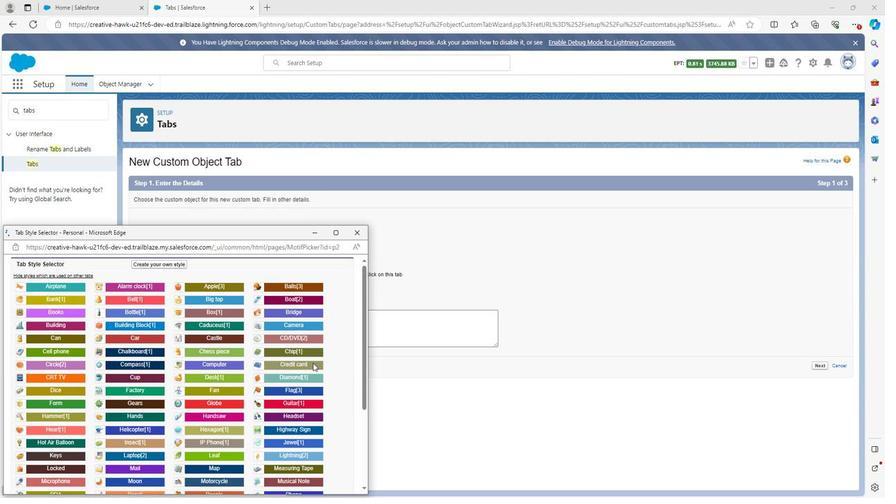 
Action: Mouse pressed left at (312, 362)
Screenshot: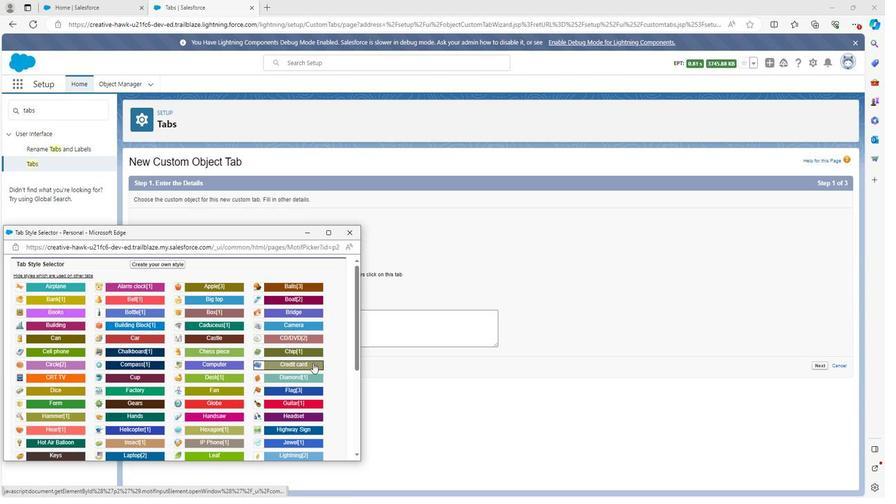 
Action: Mouse moved to (343, 326)
Screenshot: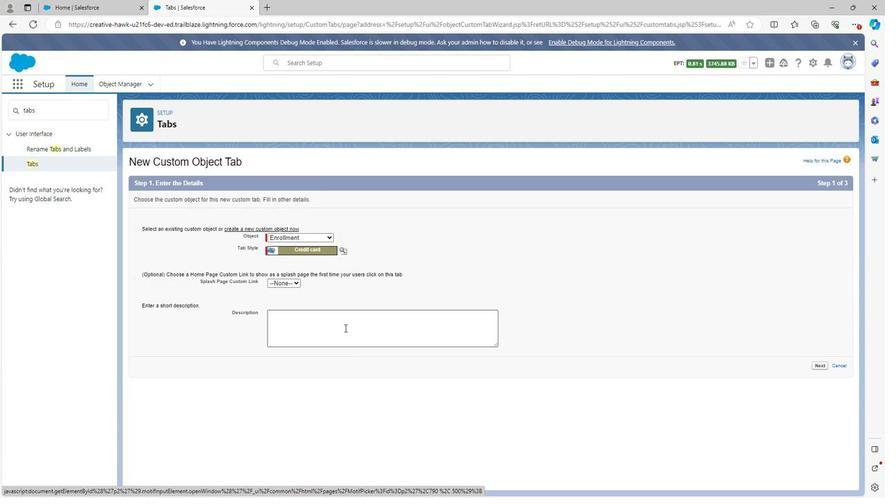 
Action: Mouse pressed left at (343, 326)
Screenshot: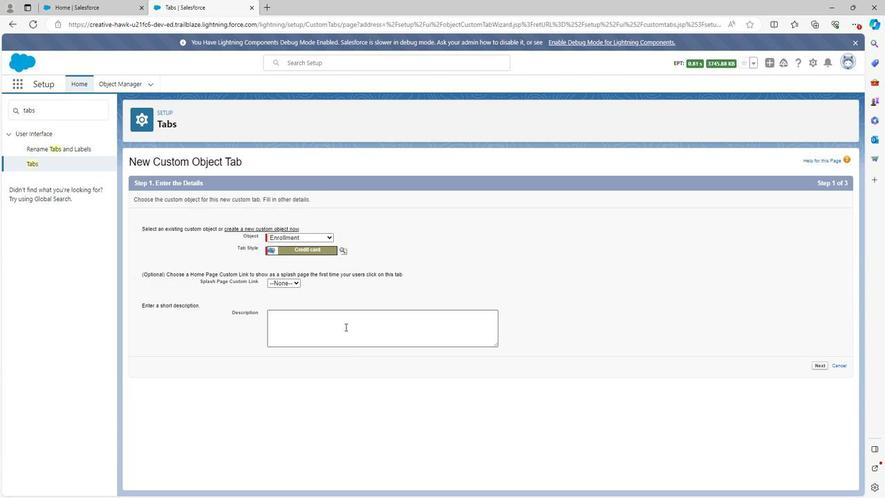 
Action: Key pressed <Key.shift>Enrollment<Key.space>tabis<Key.space><Key.backspace><Key.backspace><Key.backspace><Key.space>is<Key.space>the<Key.space>tab<Key.space>through<Key.space>which<Key.space>we<Key.space>can<Key.space>add<Key.space>enrollment<Key.space>ins<Key.backspace><Key.space>student<Key.space>admission<Key.space>management
Screenshot: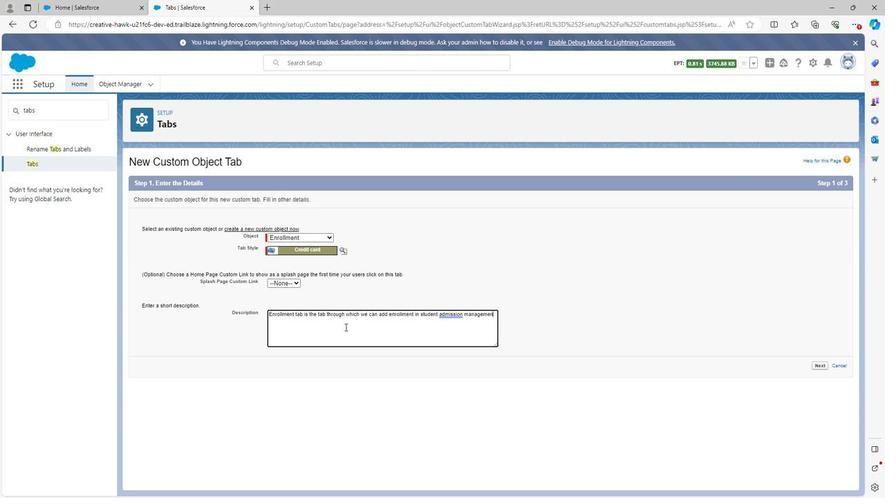 
Action: Mouse moved to (815, 363)
Screenshot: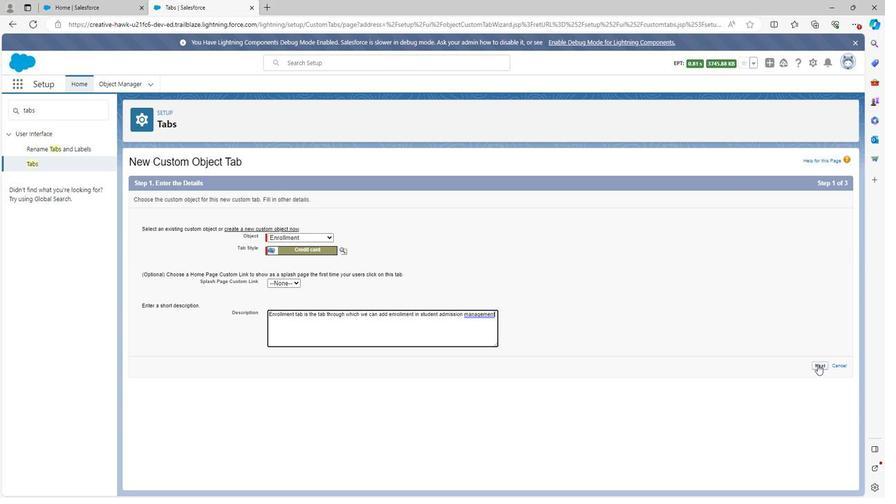 
Action: Mouse pressed left at (815, 363)
Screenshot: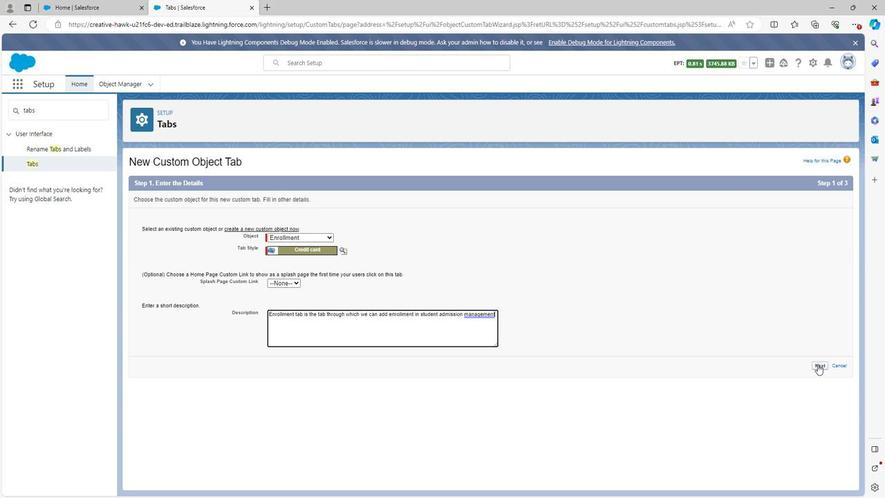 
Action: Mouse moved to (682, 350)
Screenshot: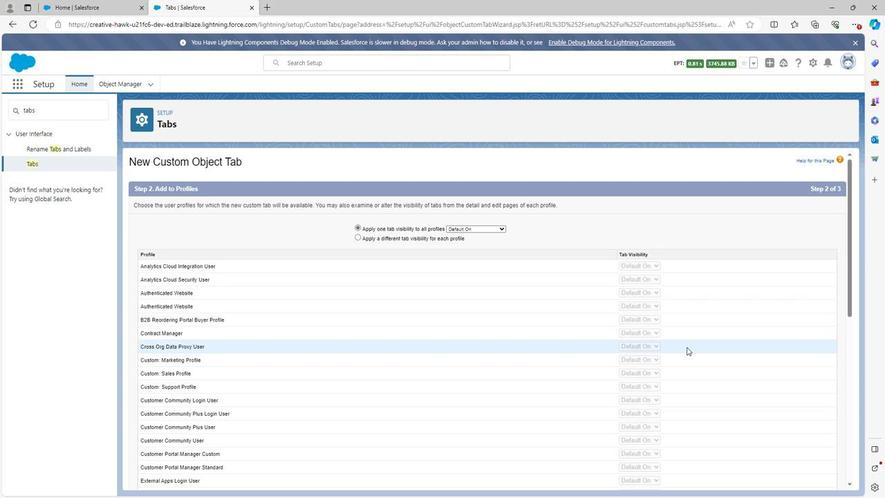 
Action: Mouse scrolled (682, 349) with delta (0, 0)
Screenshot: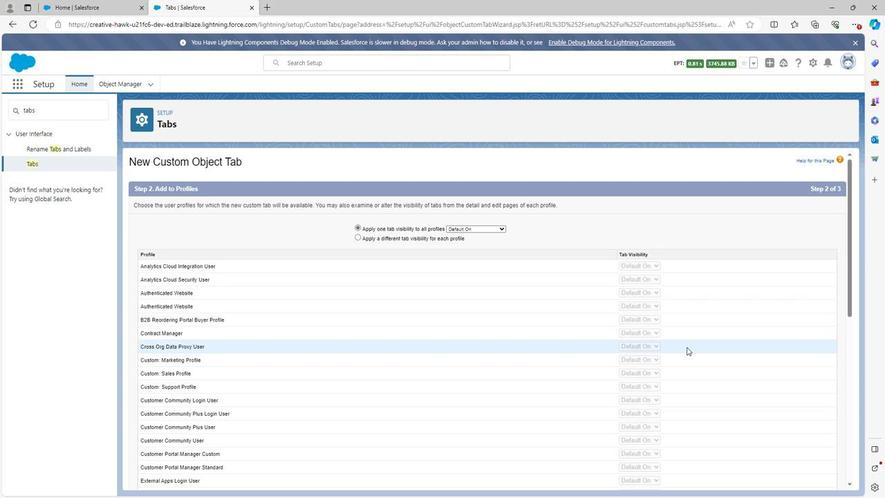 
Action: Mouse moved to (680, 353)
Screenshot: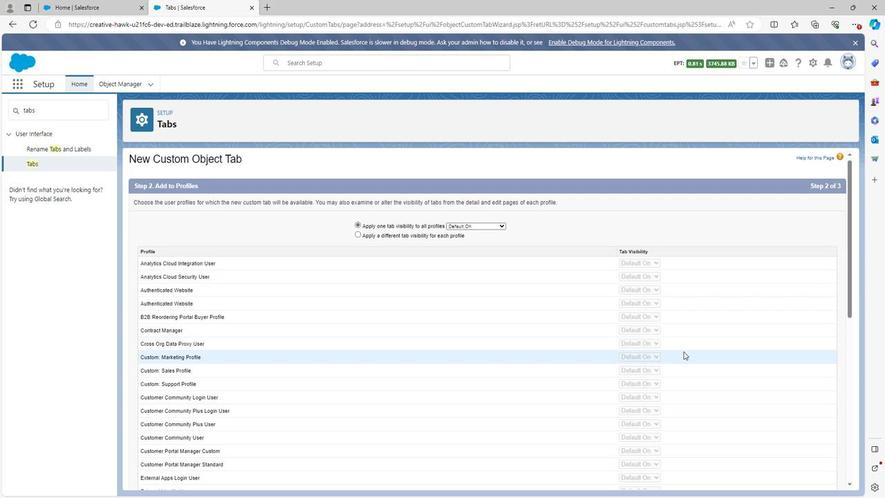 
Action: Mouse scrolled (680, 353) with delta (0, 0)
Screenshot: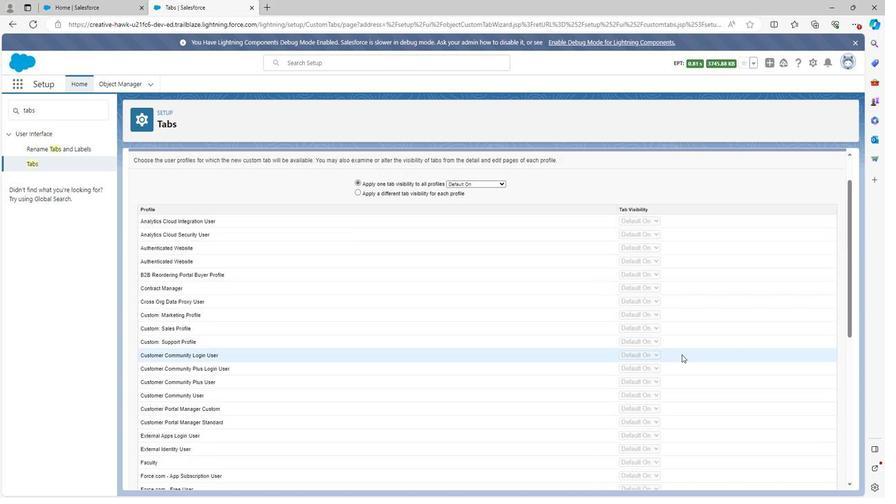 
Action: Mouse moved to (680, 354)
Screenshot: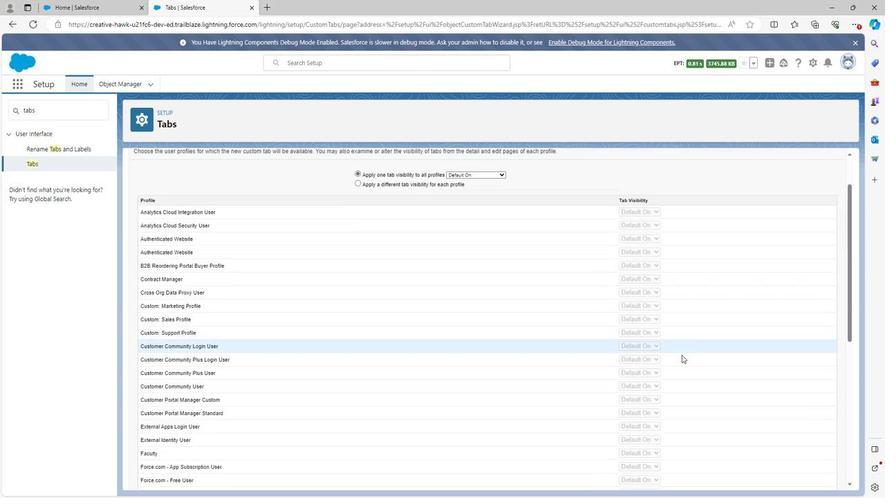 
Action: Mouse scrolled (680, 353) with delta (0, 0)
Screenshot: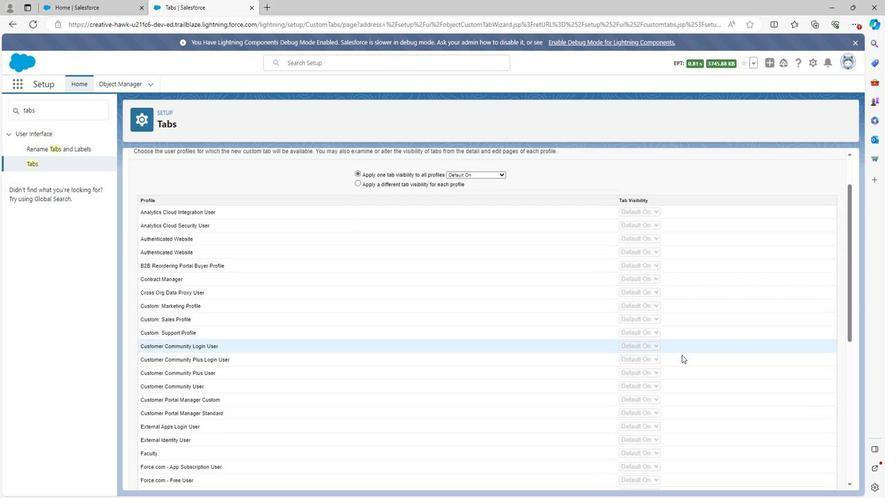 
Action: Mouse scrolled (680, 353) with delta (0, 0)
Screenshot: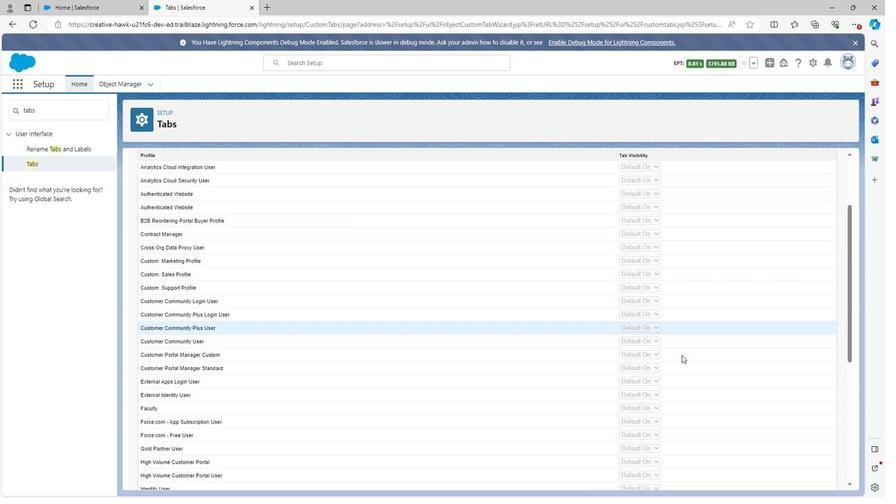 
Action: Mouse scrolled (680, 353) with delta (0, 0)
Screenshot: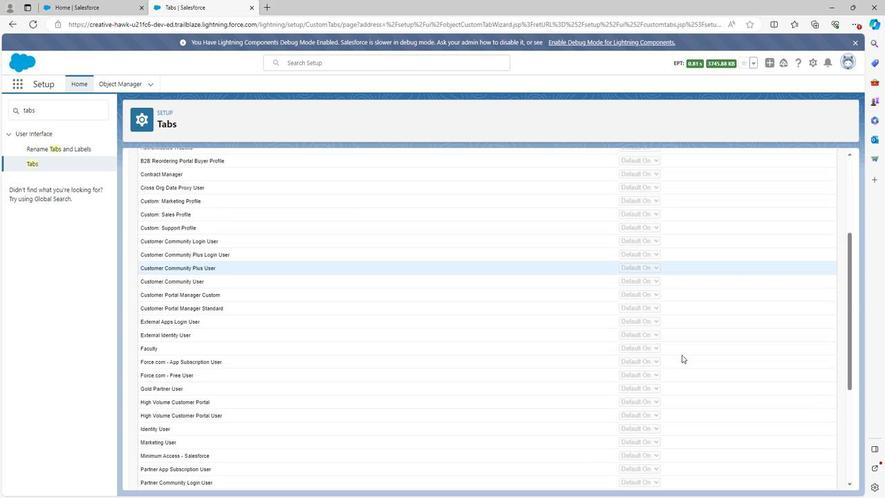 
Action: Mouse scrolled (680, 353) with delta (0, 0)
Screenshot: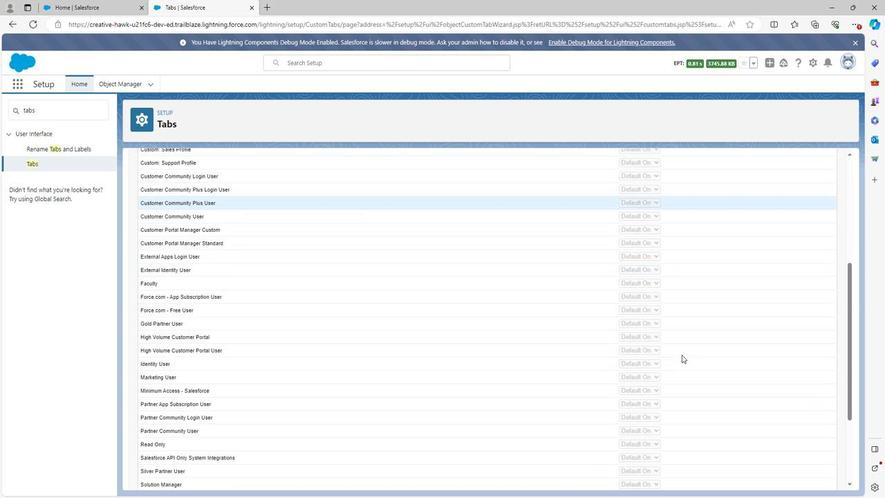 
Action: Mouse scrolled (680, 353) with delta (0, 0)
Screenshot: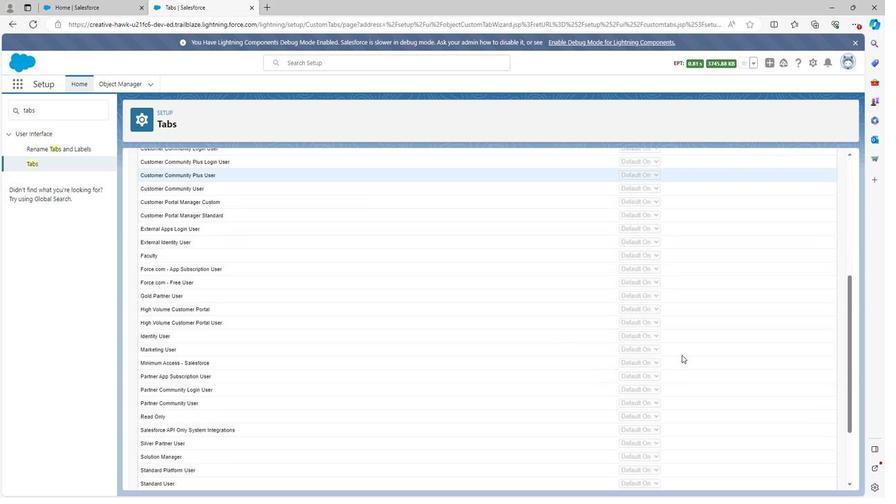 
Action: Mouse scrolled (680, 353) with delta (0, 0)
Screenshot: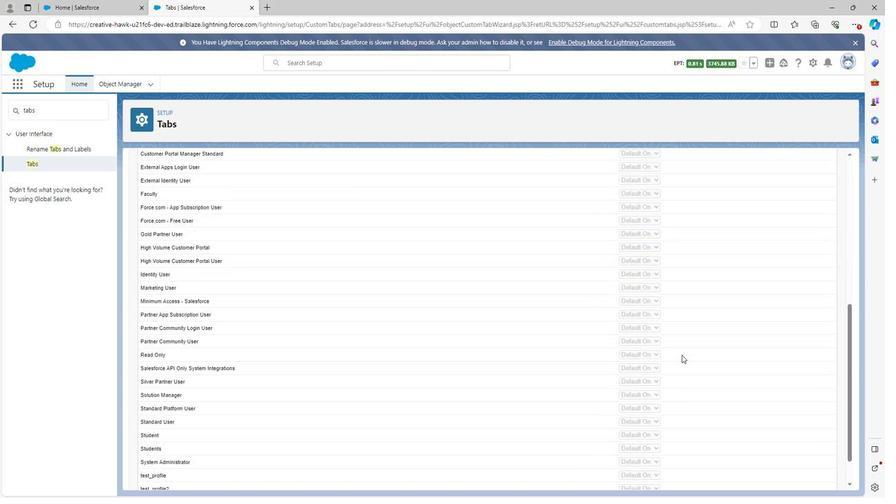 
Action: Mouse moved to (809, 478)
Screenshot: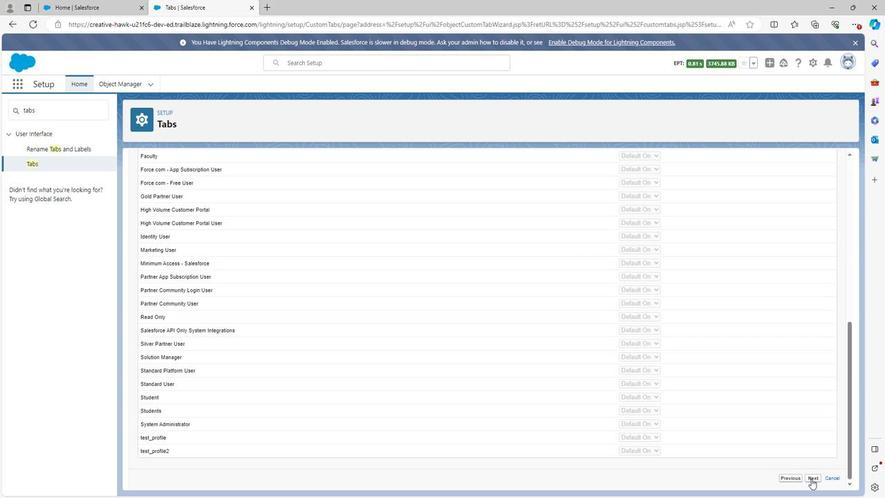 
Action: Mouse pressed left at (809, 478)
Screenshot: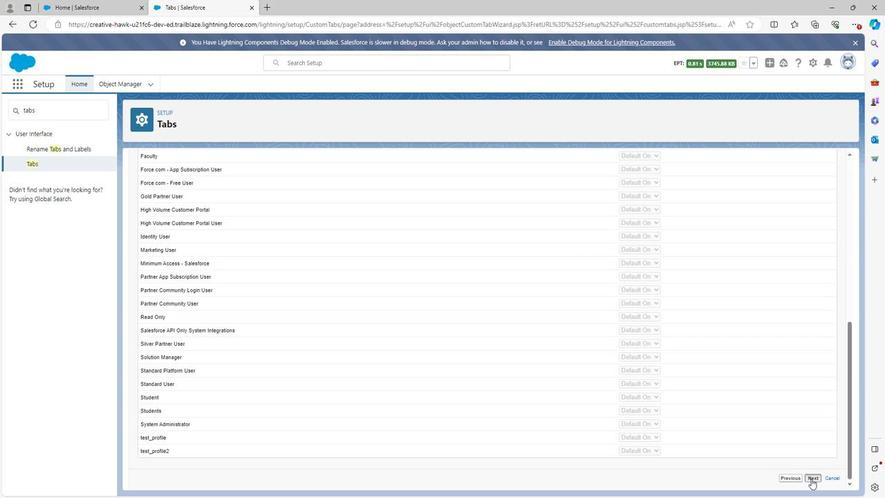 
Action: Mouse moved to (765, 278)
Screenshot: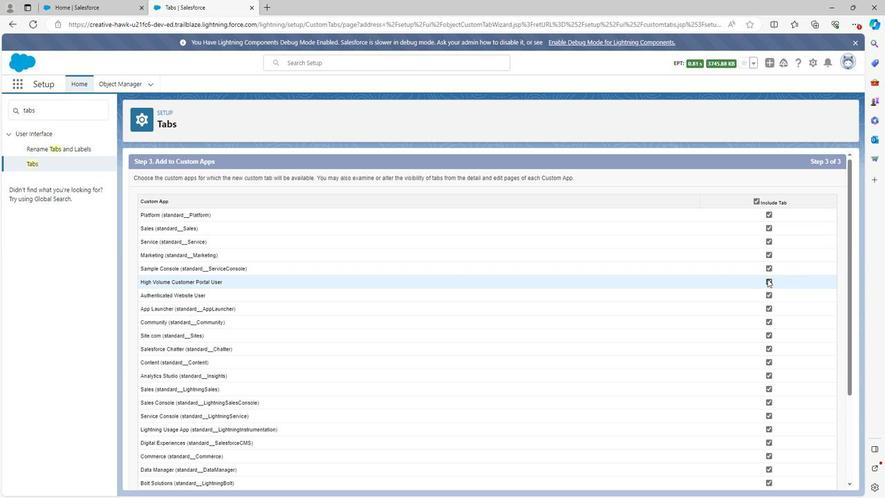 
Action: Mouse pressed left at (765, 278)
Screenshot: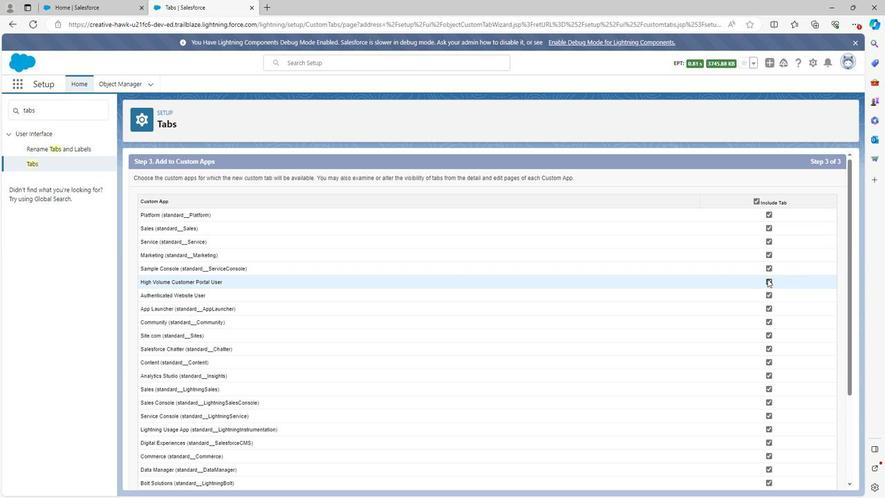 
Action: Mouse moved to (763, 356)
Screenshot: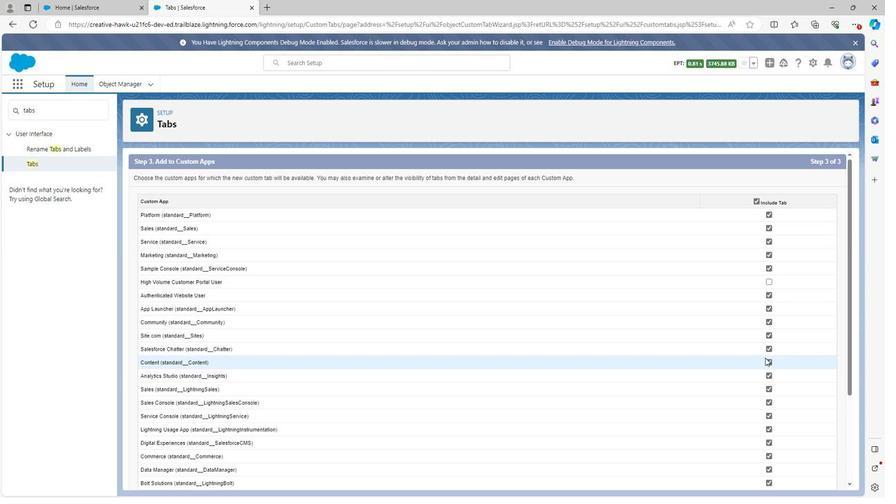 
Action: Mouse scrolled (763, 356) with delta (0, 0)
Screenshot: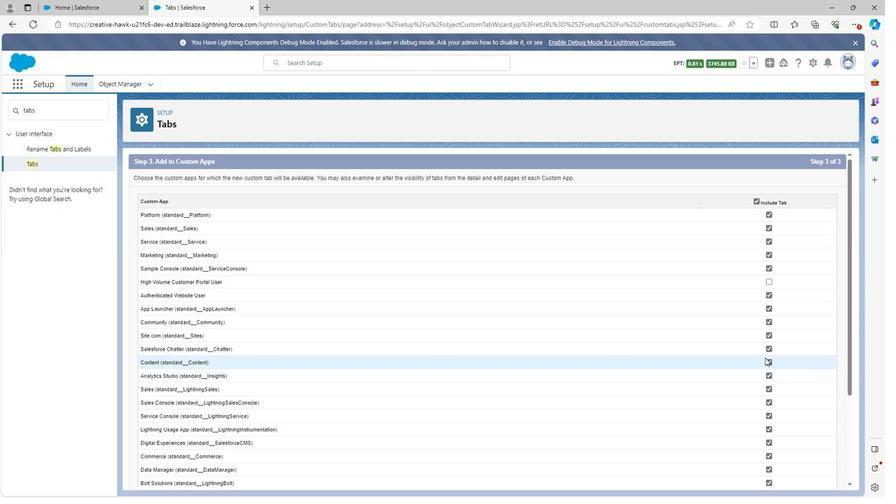 
Action: Mouse scrolled (763, 356) with delta (0, 0)
Screenshot: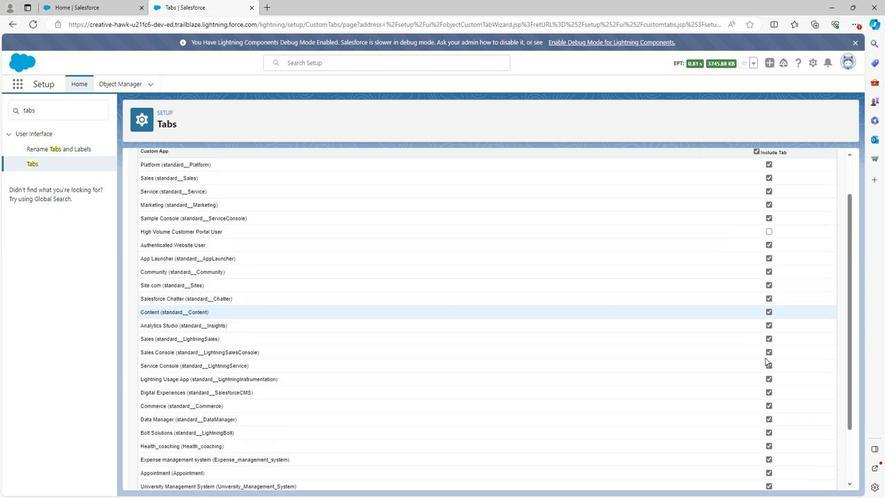 
Action: Mouse scrolled (763, 356) with delta (0, 0)
Screenshot: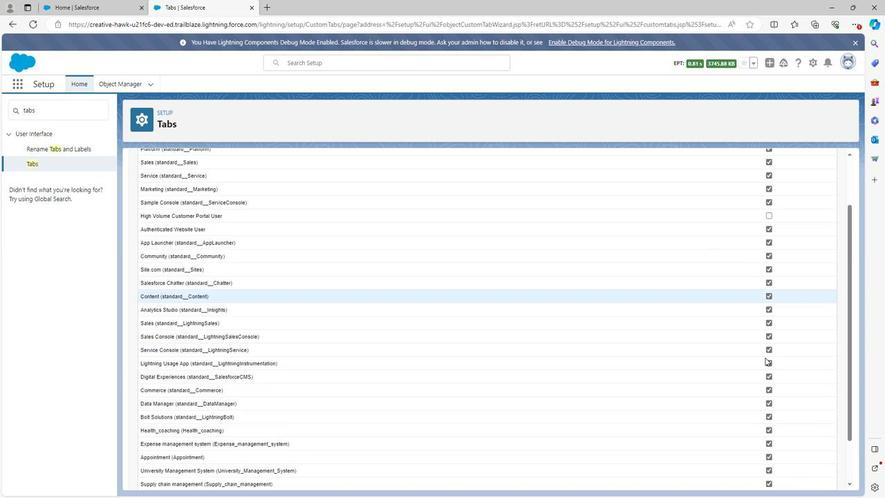 
Action: Mouse scrolled (763, 356) with delta (0, 0)
Screenshot: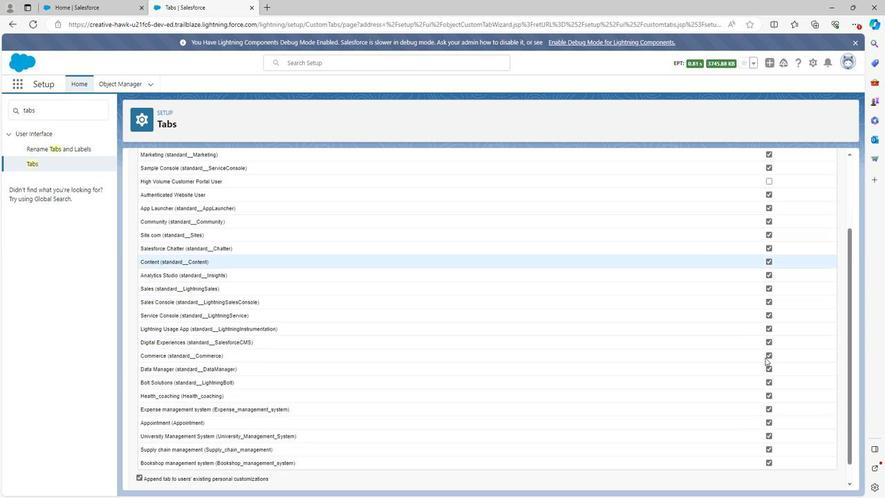 
Action: Mouse moved to (802, 478)
Screenshot: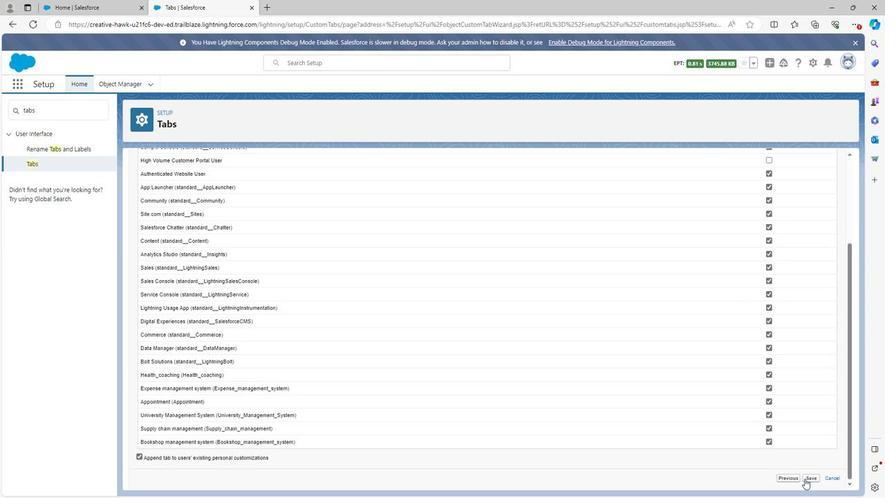 
Action: Mouse pressed left at (802, 478)
Screenshot: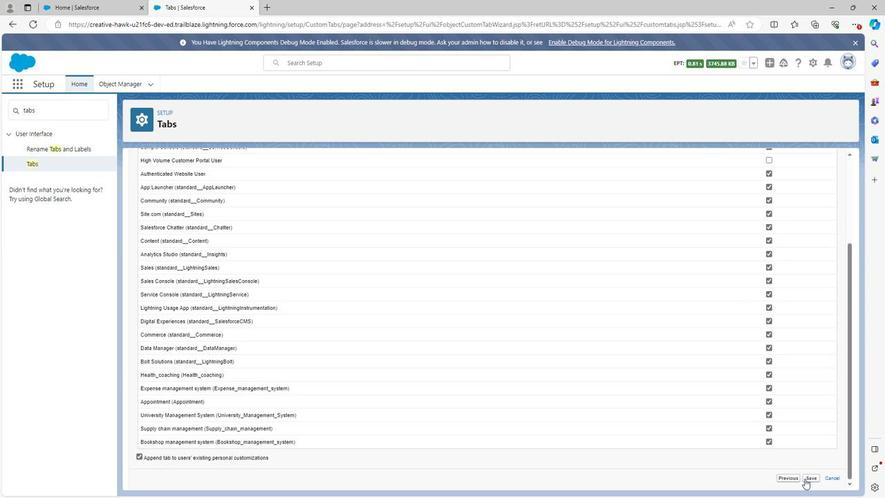 
Action: Mouse moved to (32, 163)
Screenshot: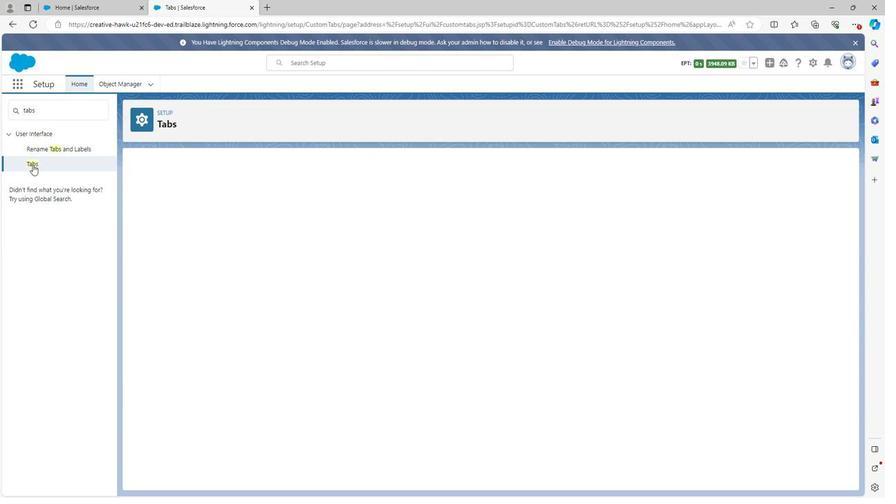 
Action: Mouse pressed left at (32, 163)
Screenshot: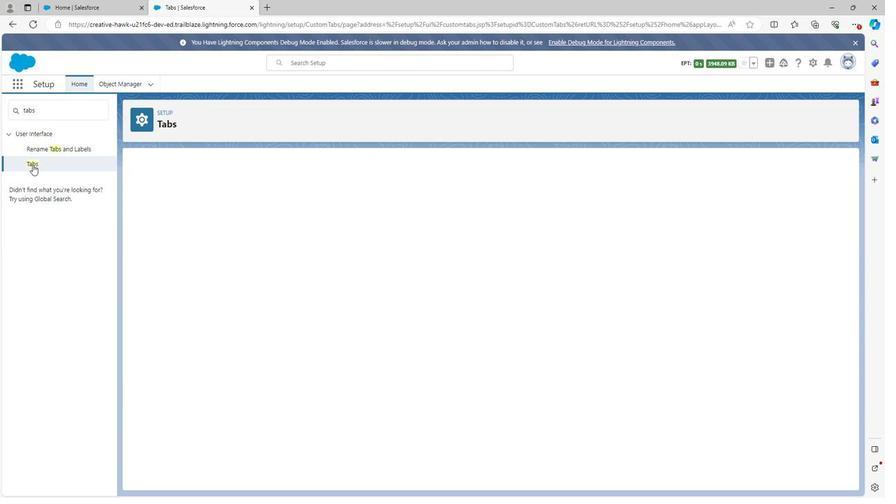 
Action: Mouse moved to (251, 278)
Screenshot: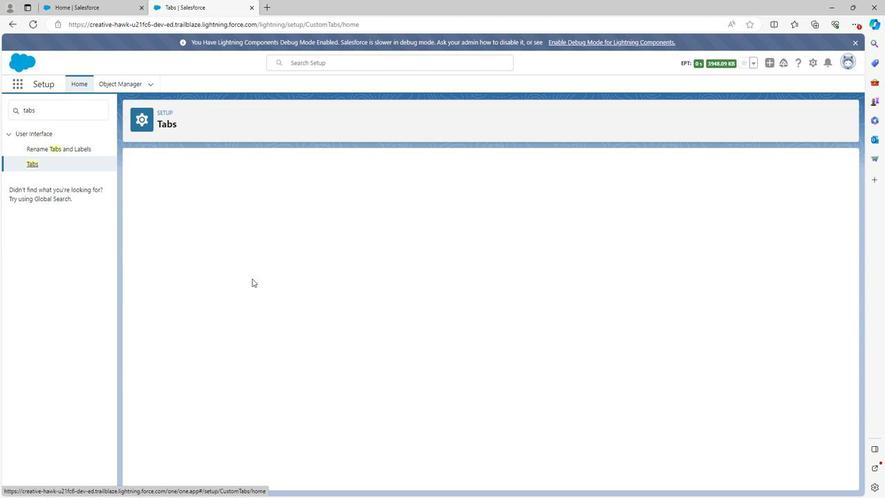 
